 Task: Add a signature Megan Martinez containing Best wishes for a happy National Hug Day, Megan Martinez to email address softage.3@softage.net and add a label Home insurance
Action: Mouse moved to (129, 168)
Screenshot: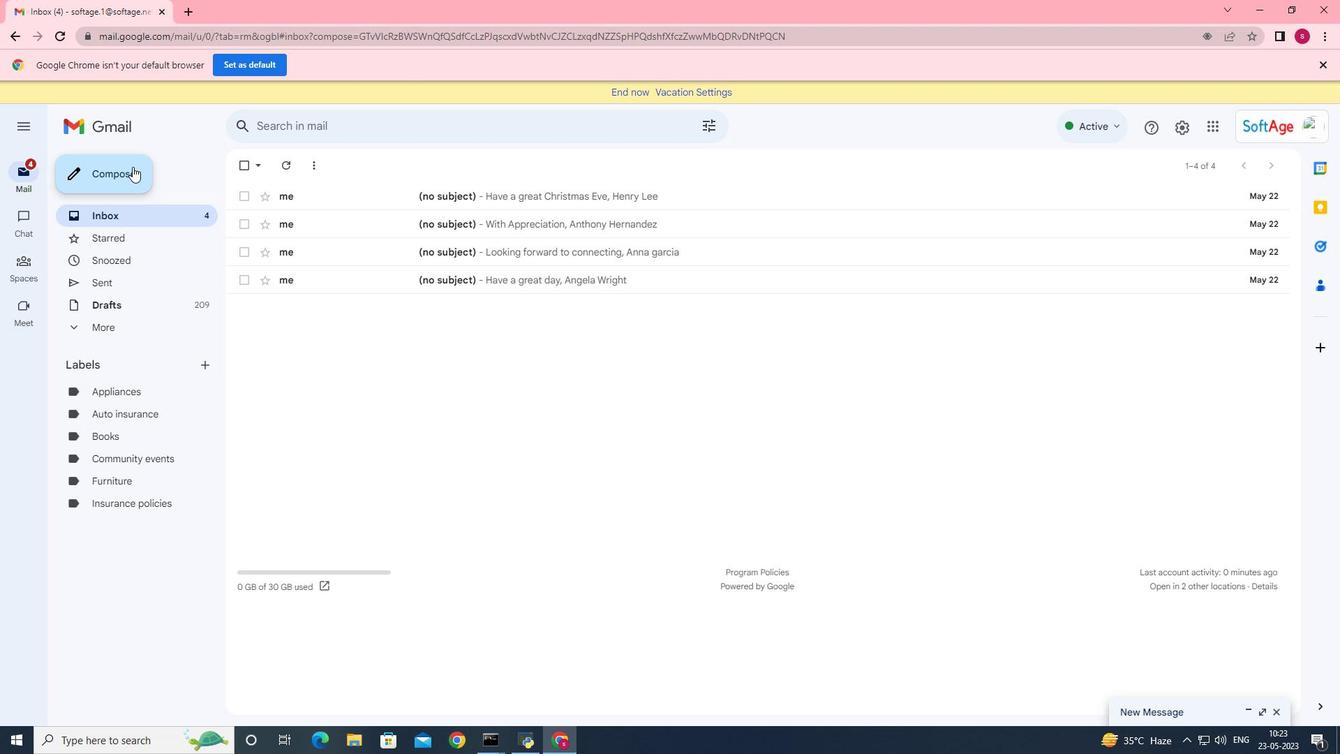 
Action: Mouse pressed left at (129, 168)
Screenshot: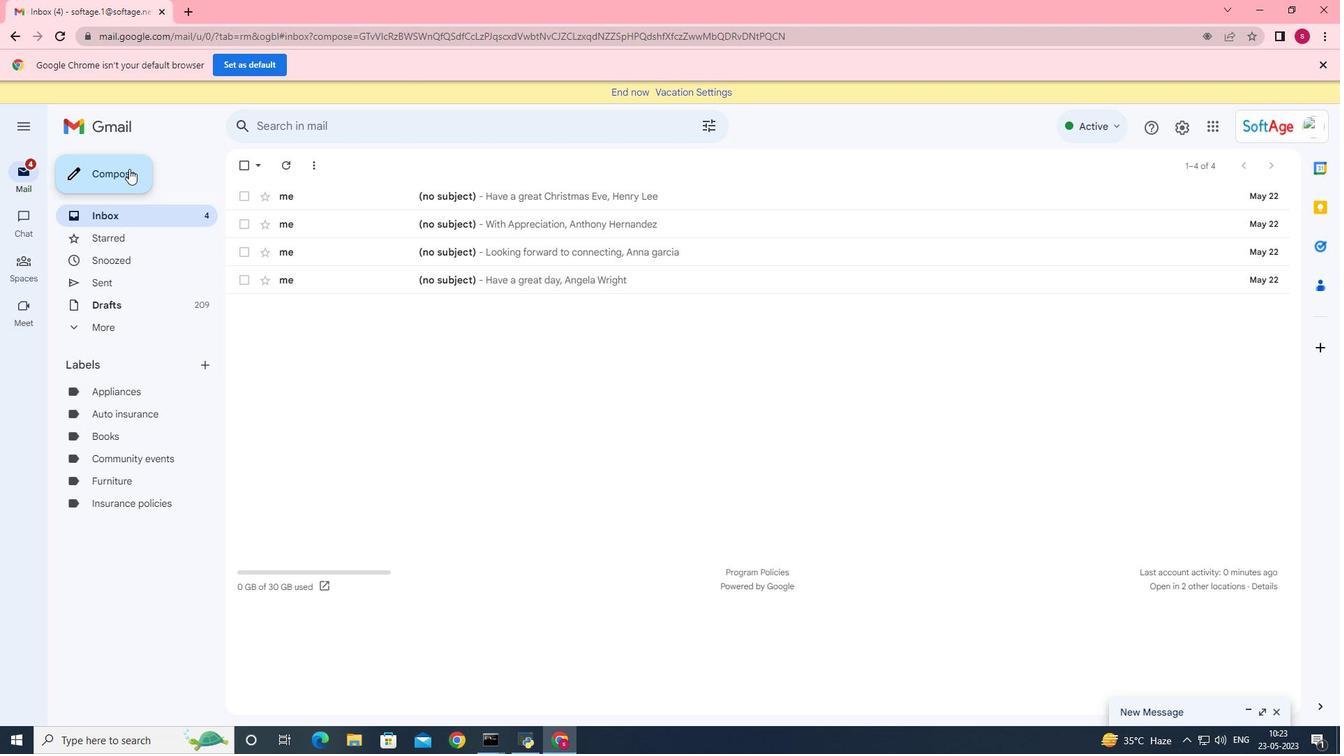 
Action: Mouse moved to (942, 703)
Screenshot: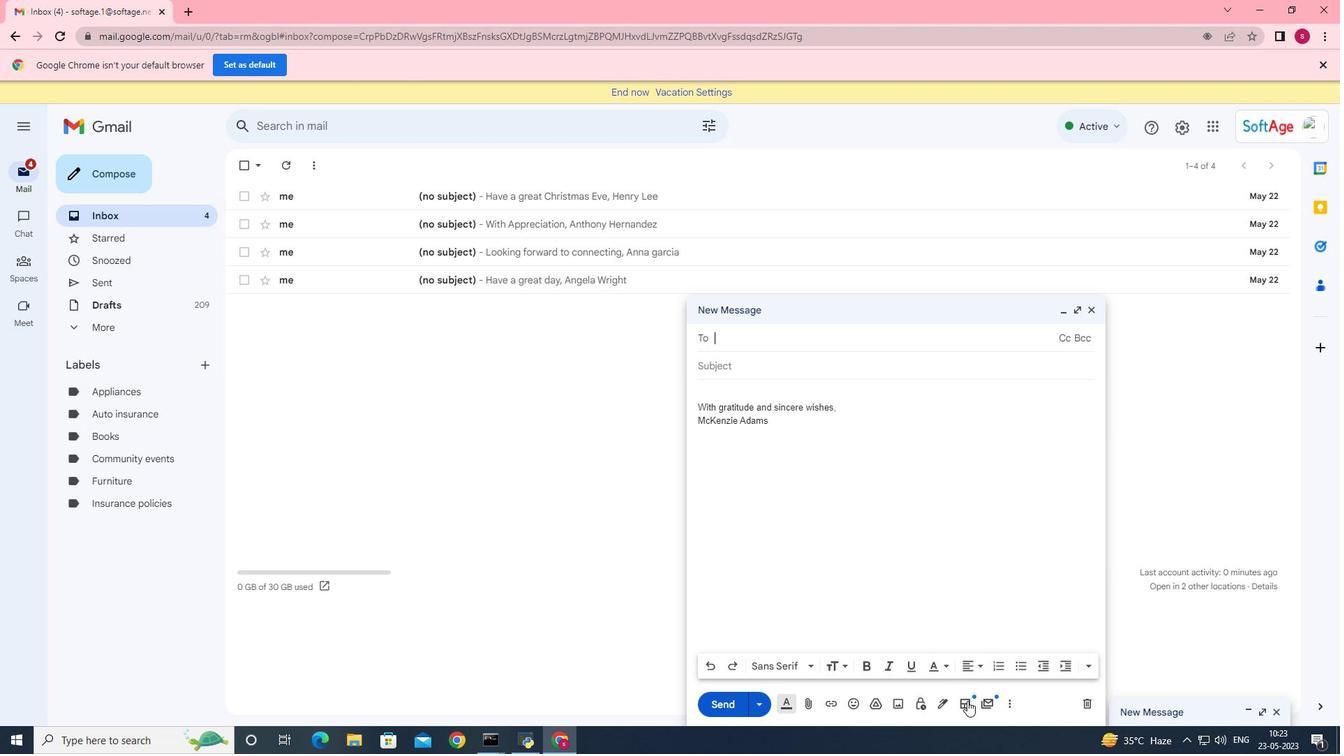 
Action: Mouse pressed left at (942, 703)
Screenshot: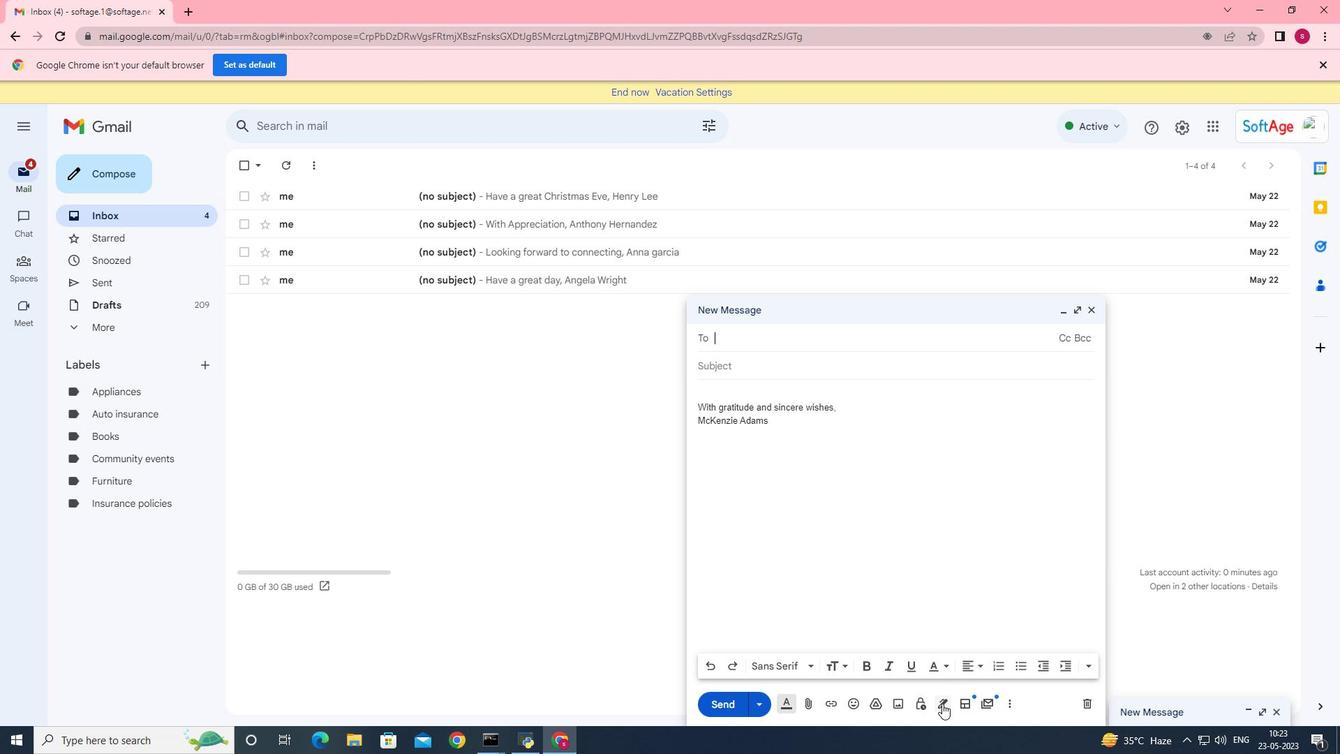 
Action: Mouse moved to (1003, 622)
Screenshot: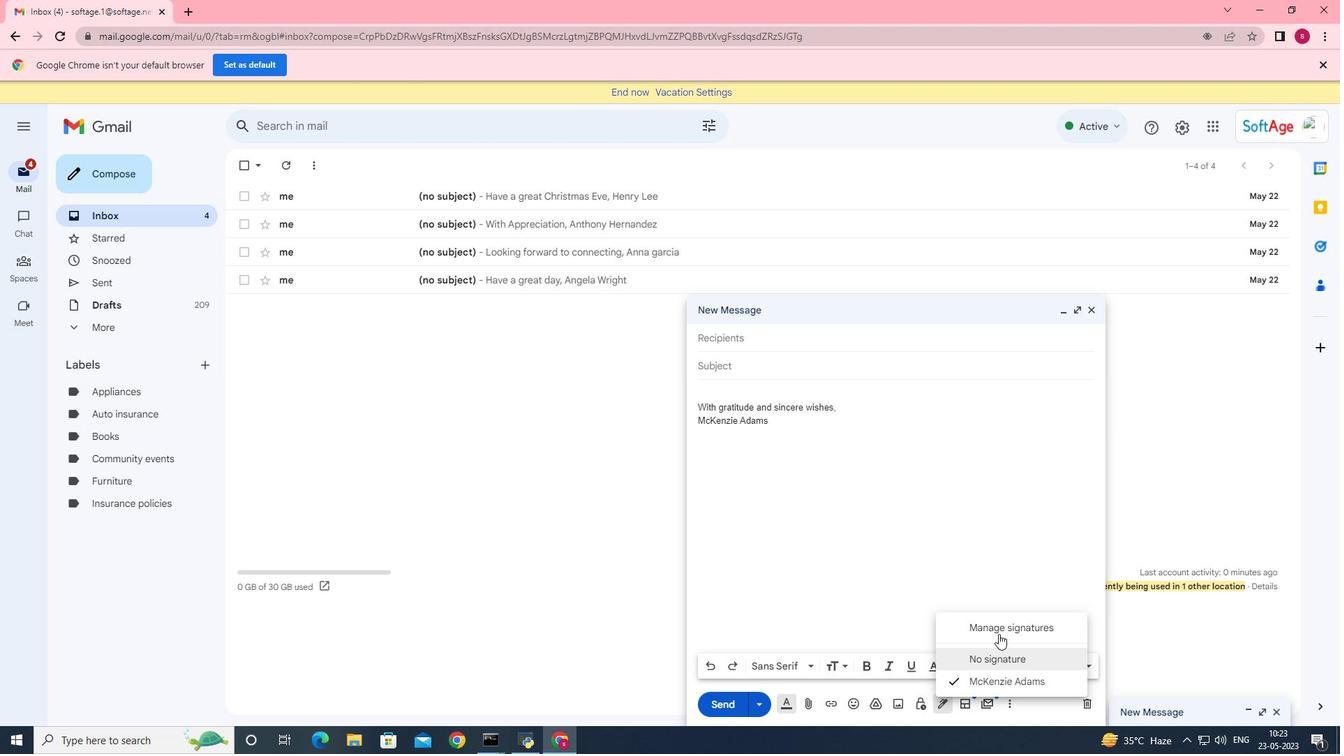 
Action: Mouse pressed left at (1003, 622)
Screenshot: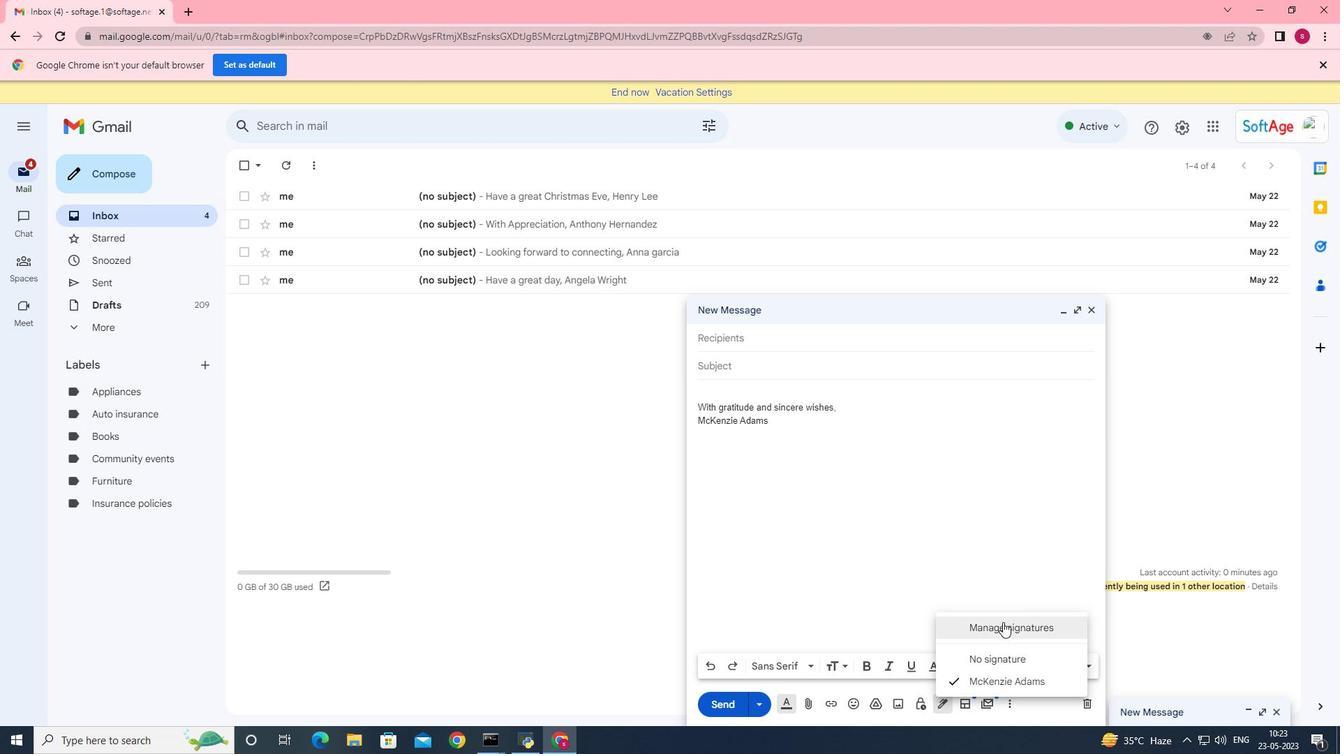 
Action: Mouse moved to (508, 437)
Screenshot: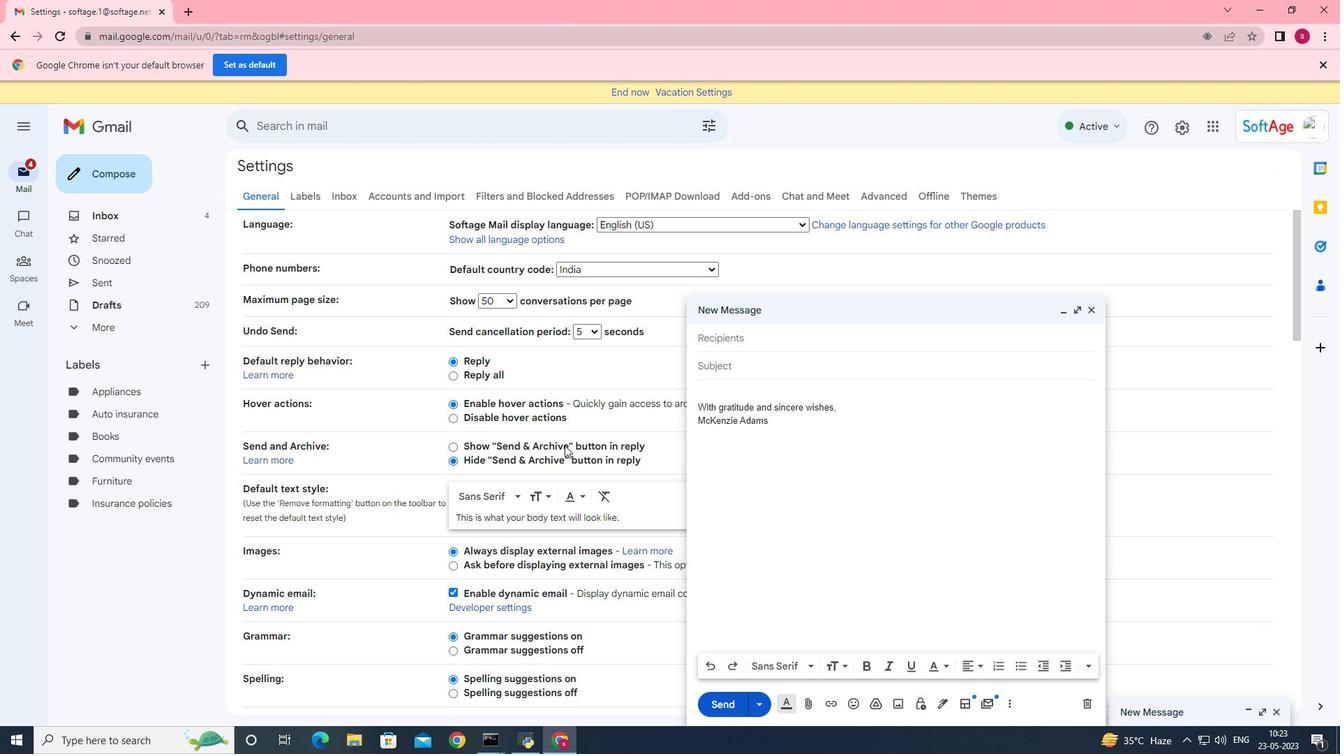 
Action: Mouse scrolled (508, 436) with delta (0, 0)
Screenshot: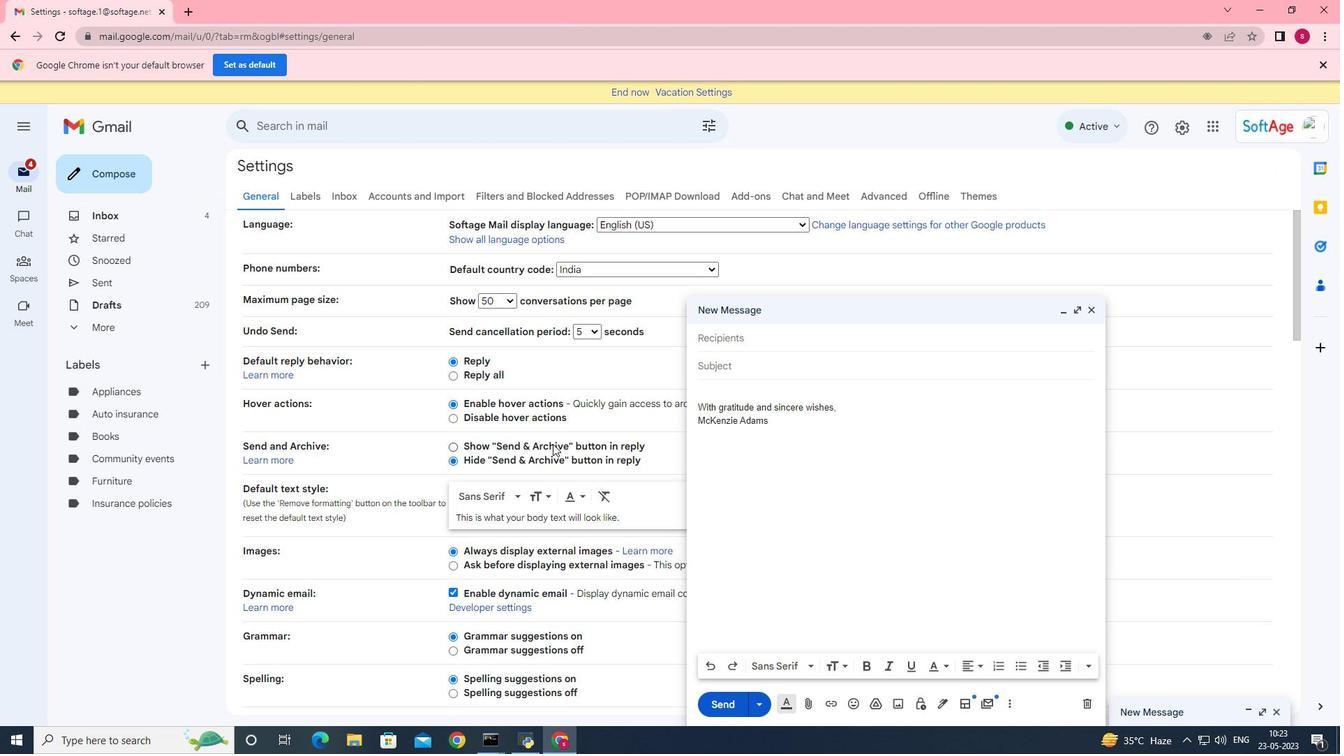 
Action: Mouse moved to (508, 437)
Screenshot: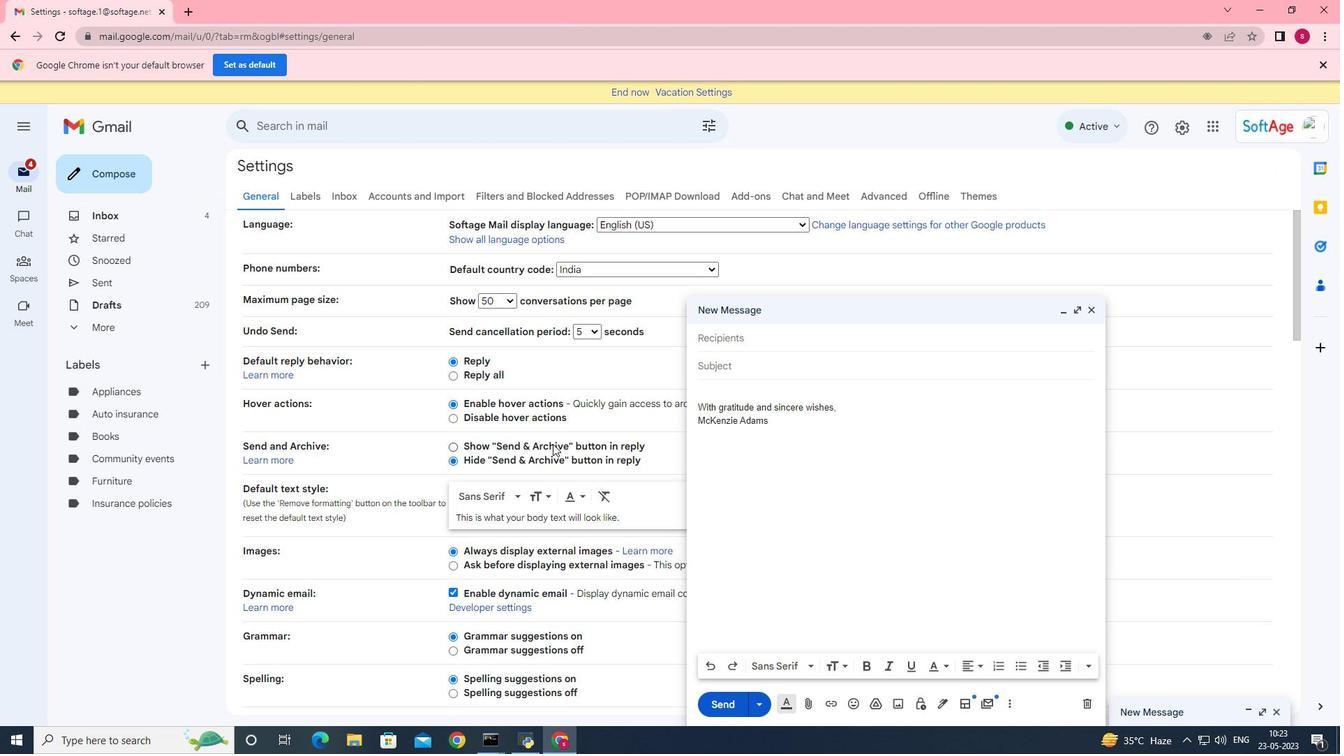 
Action: Mouse scrolled (508, 436) with delta (0, 0)
Screenshot: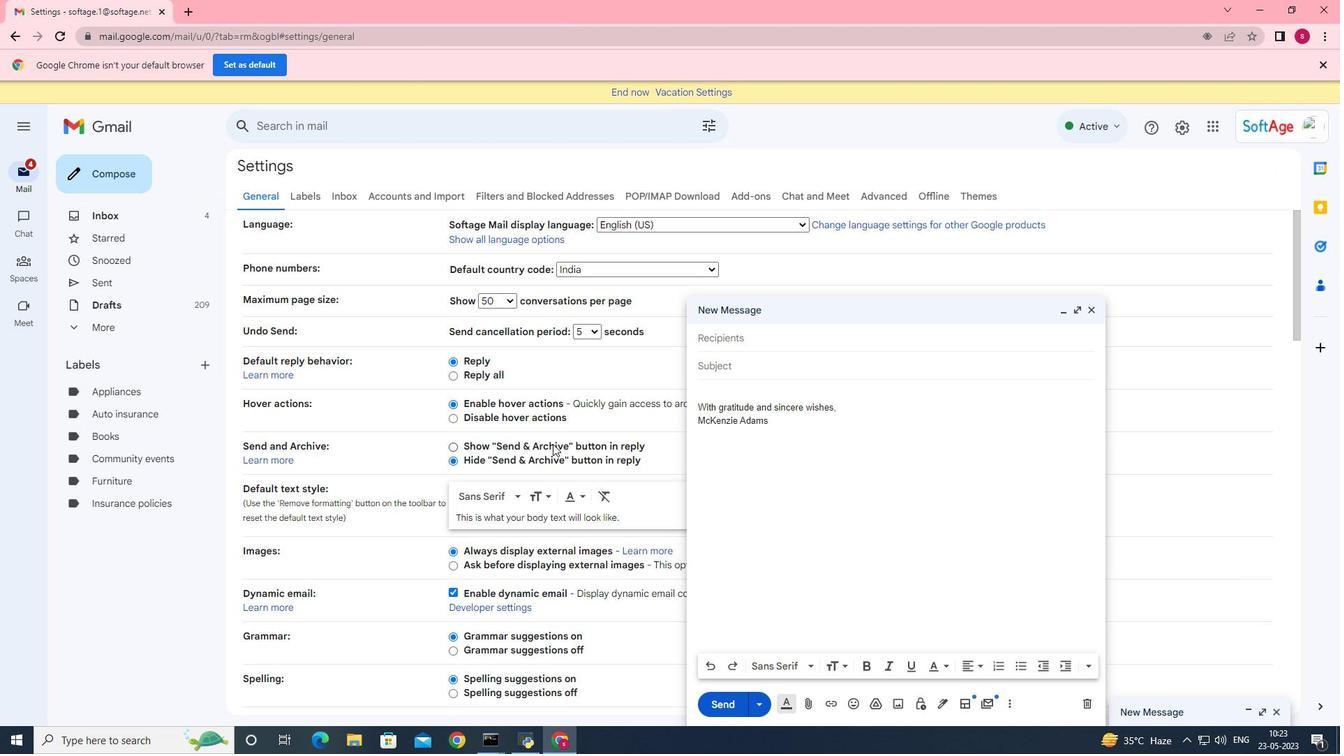 
Action: Mouse scrolled (508, 436) with delta (0, 0)
Screenshot: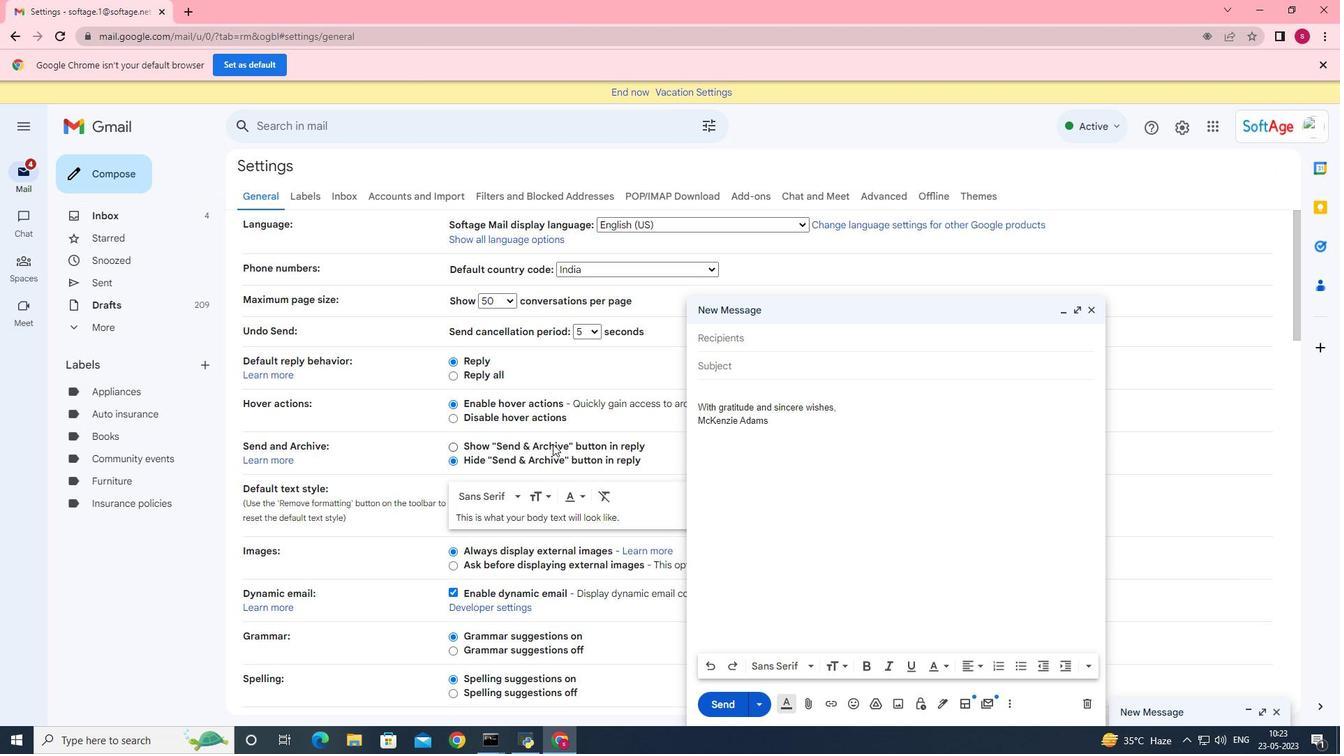 
Action: Mouse scrolled (508, 436) with delta (0, 0)
Screenshot: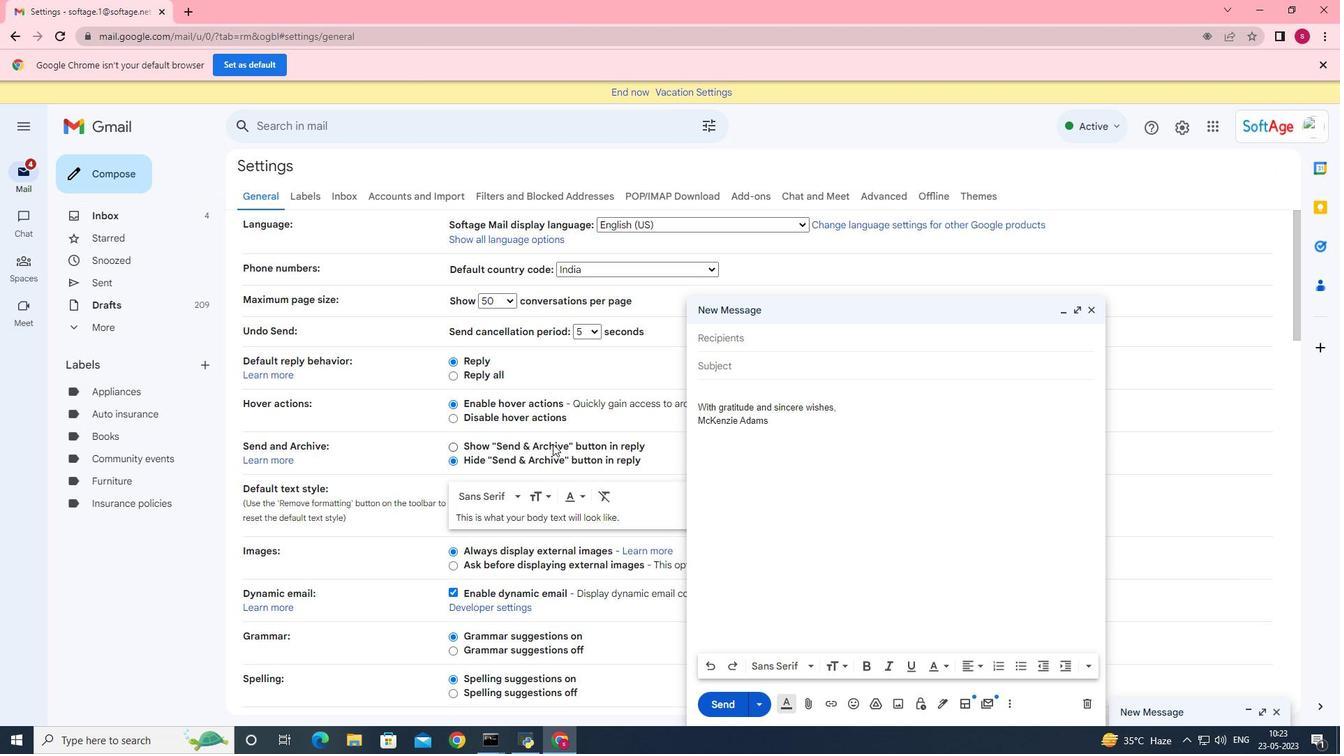 
Action: Mouse moved to (1094, 309)
Screenshot: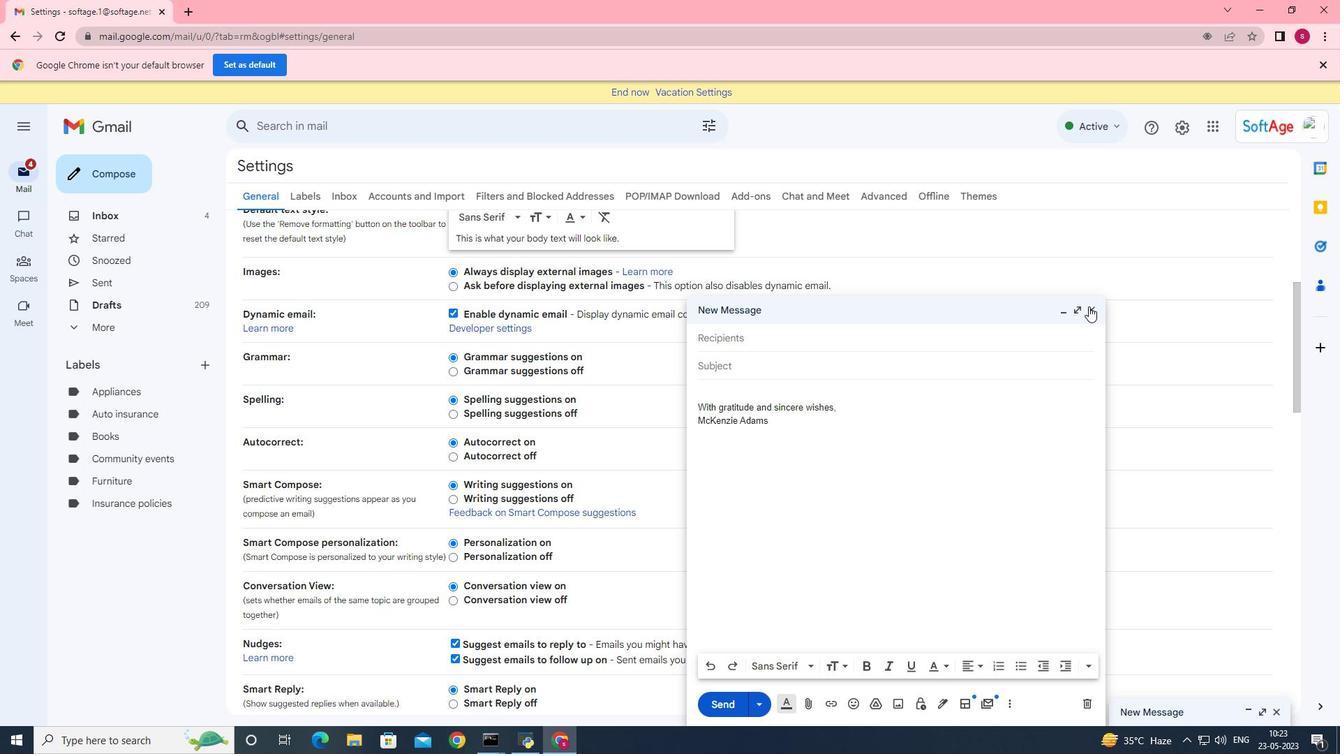 
Action: Mouse pressed left at (1094, 309)
Screenshot: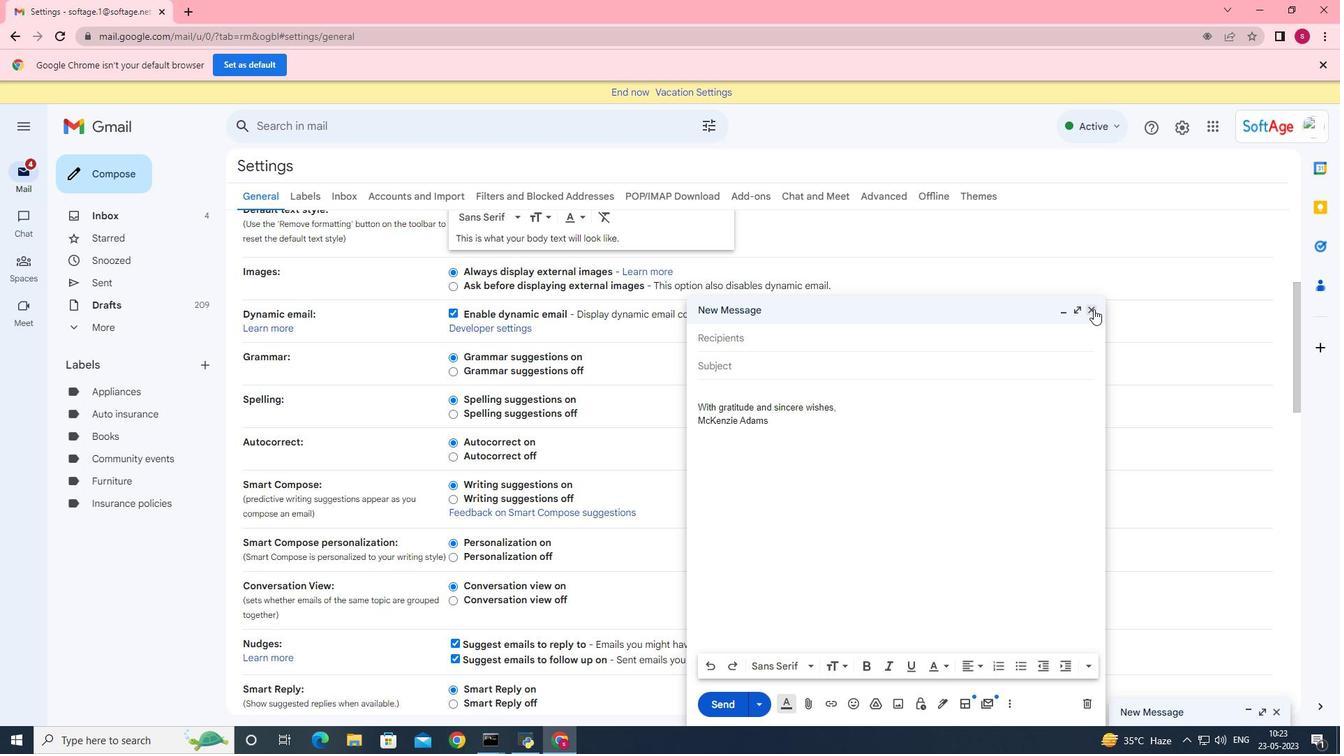 
Action: Mouse moved to (616, 457)
Screenshot: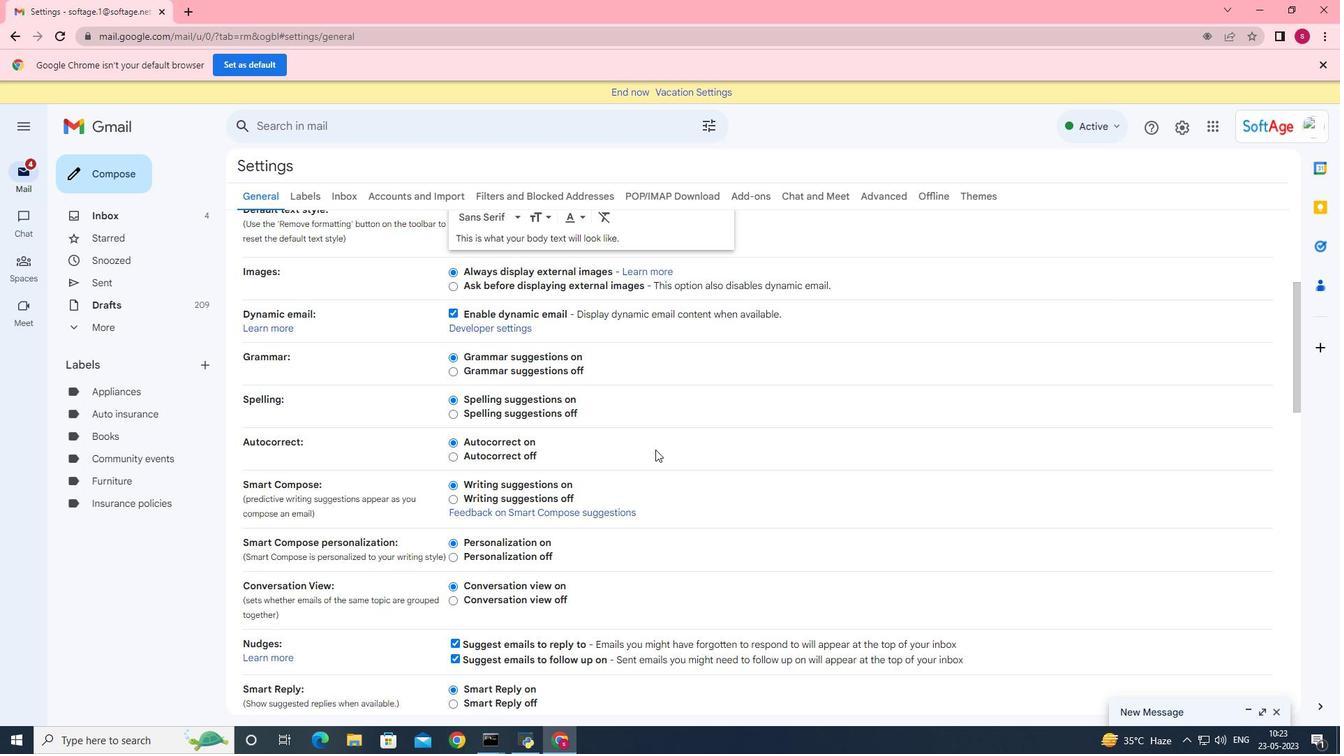 
Action: Mouse scrolled (625, 453) with delta (0, 0)
Screenshot: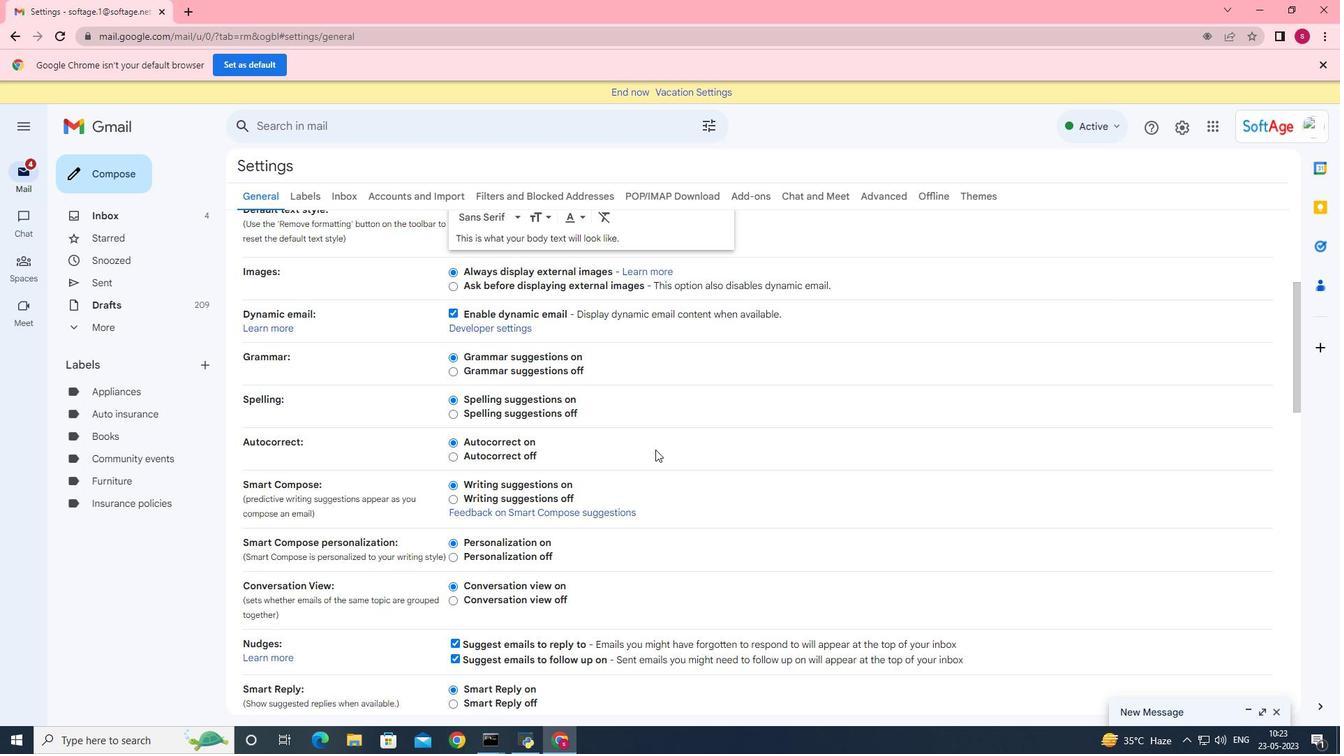 
Action: Mouse scrolled (619, 455) with delta (0, 0)
Screenshot: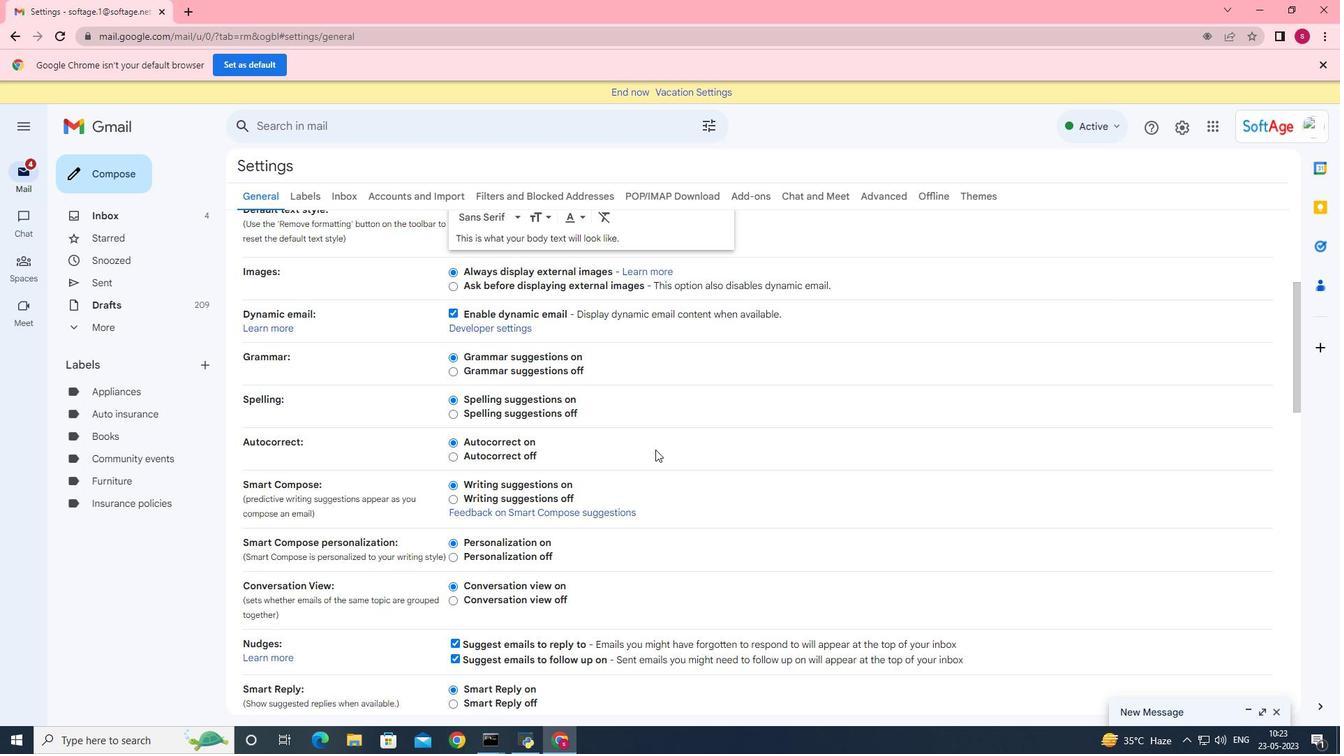 
Action: Mouse scrolled (617, 456) with delta (0, 0)
Screenshot: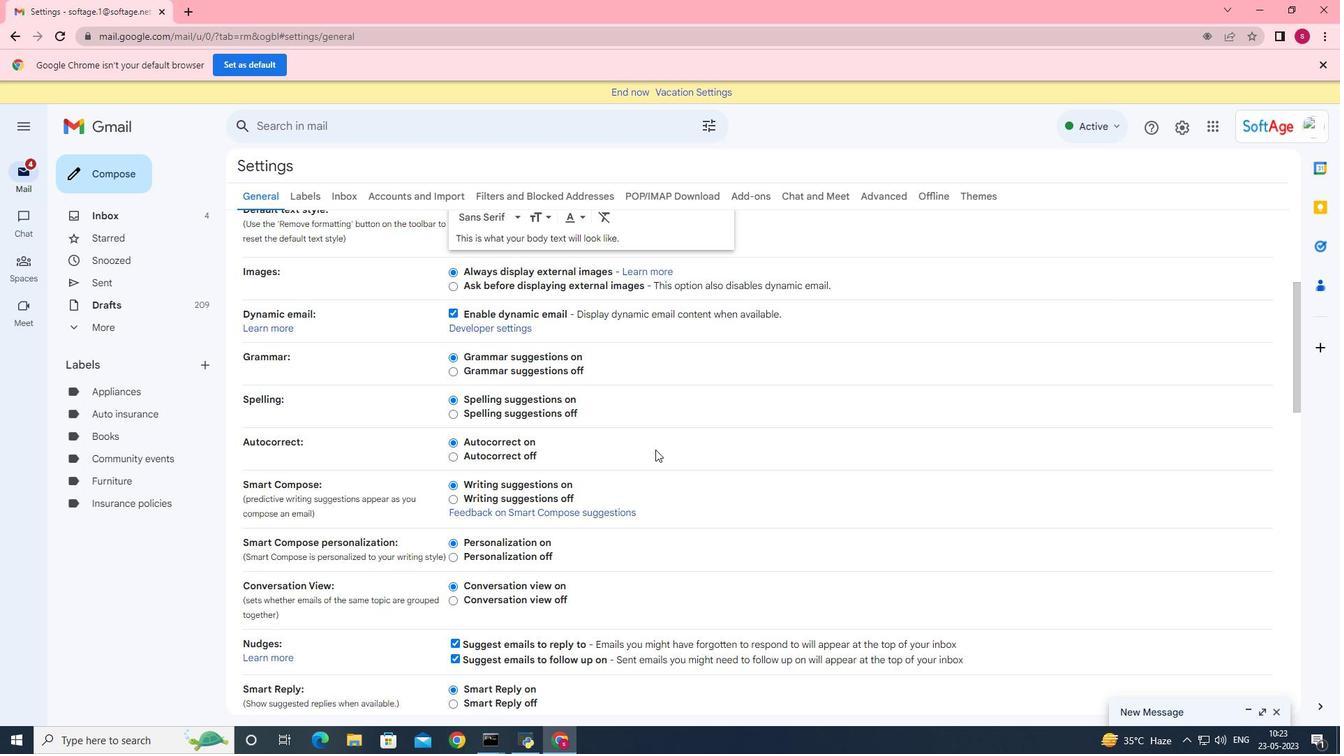 
Action: Mouse moved to (613, 459)
Screenshot: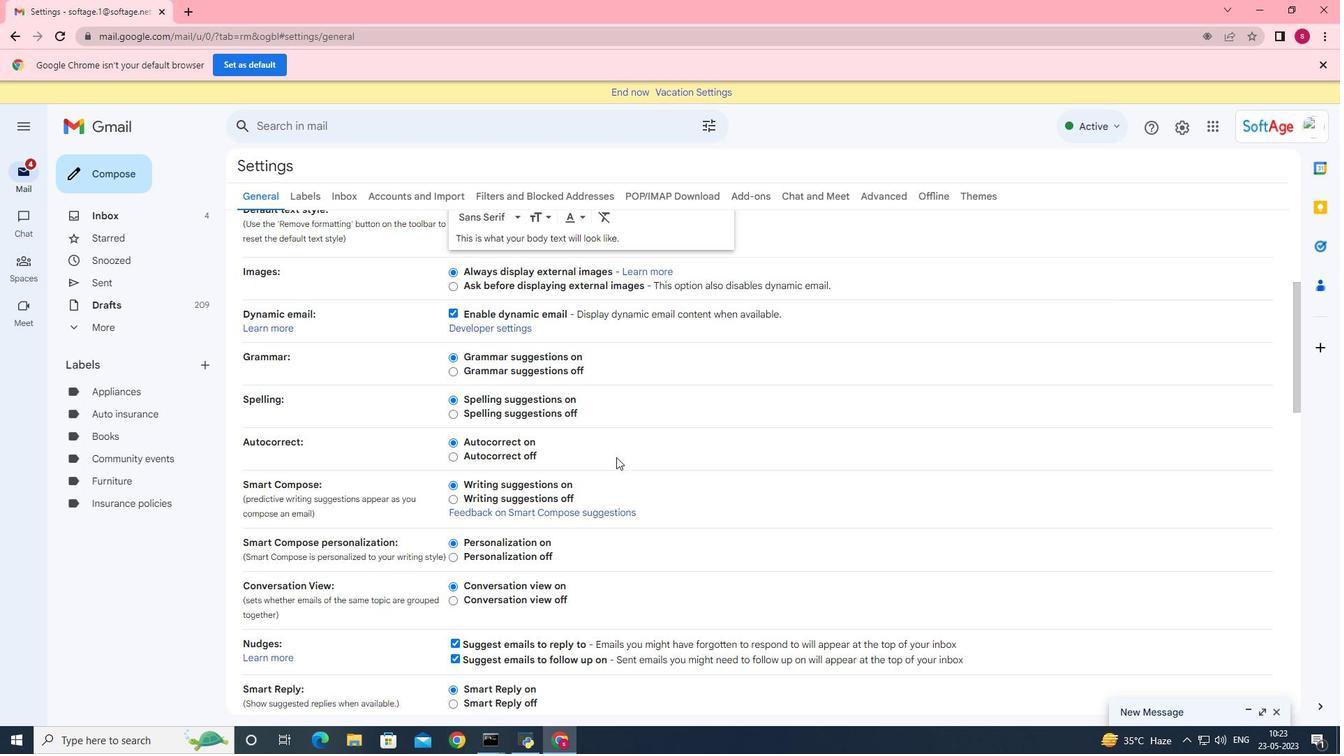 
Action: Mouse scrolled (613, 458) with delta (0, 0)
Screenshot: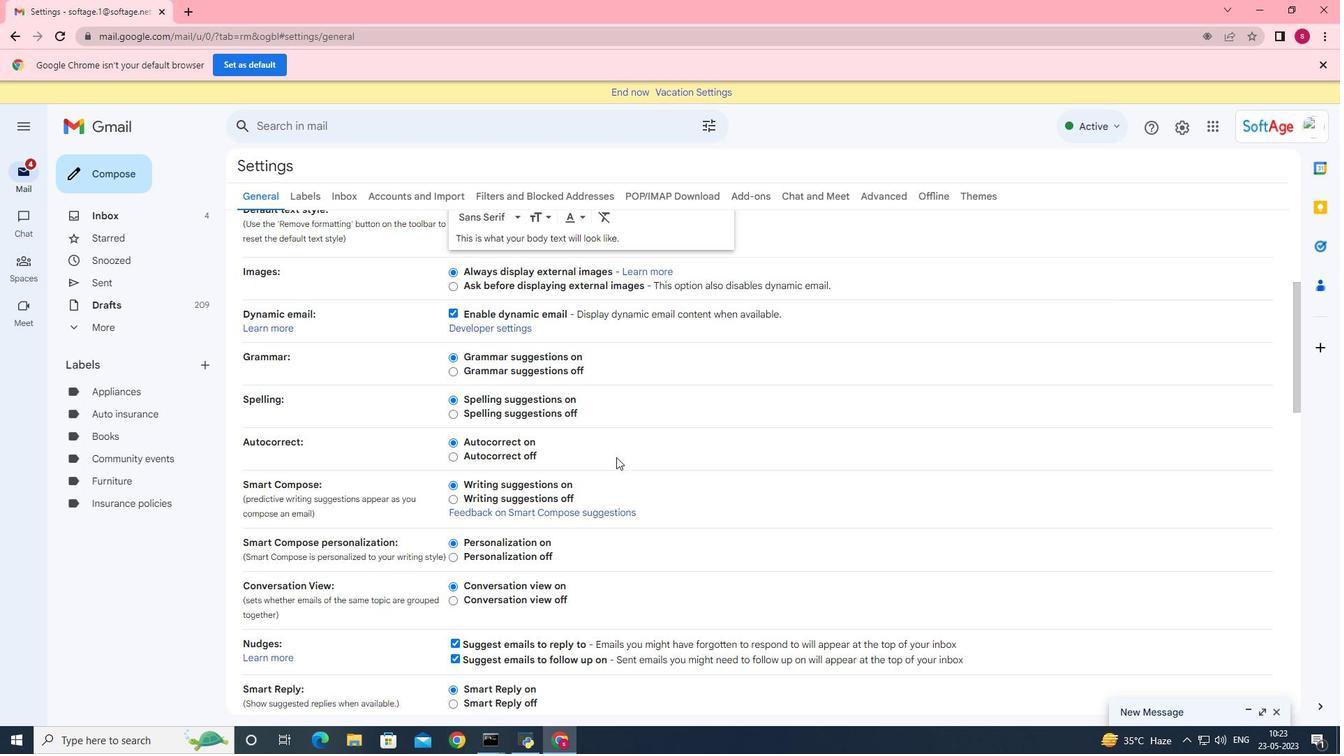 
Action: Mouse moved to (606, 462)
Screenshot: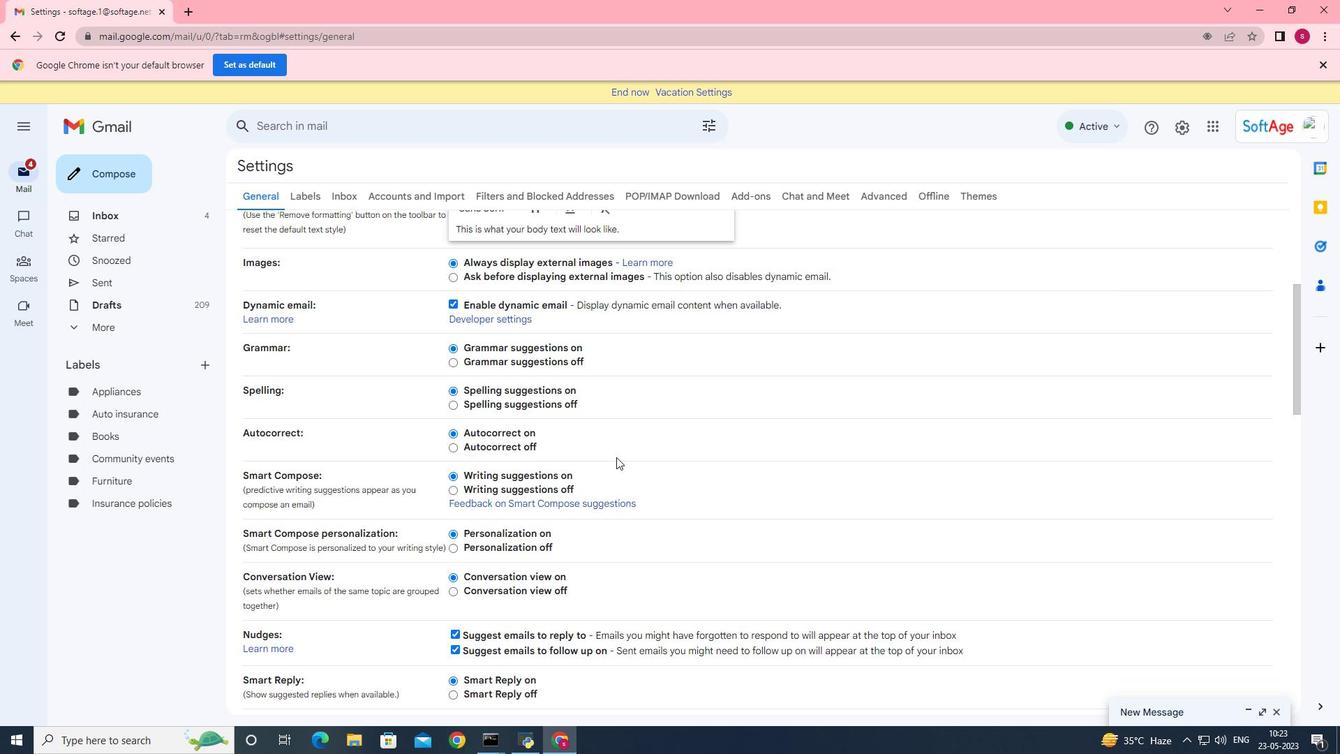 
Action: Mouse scrolled (606, 461) with delta (0, 0)
Screenshot: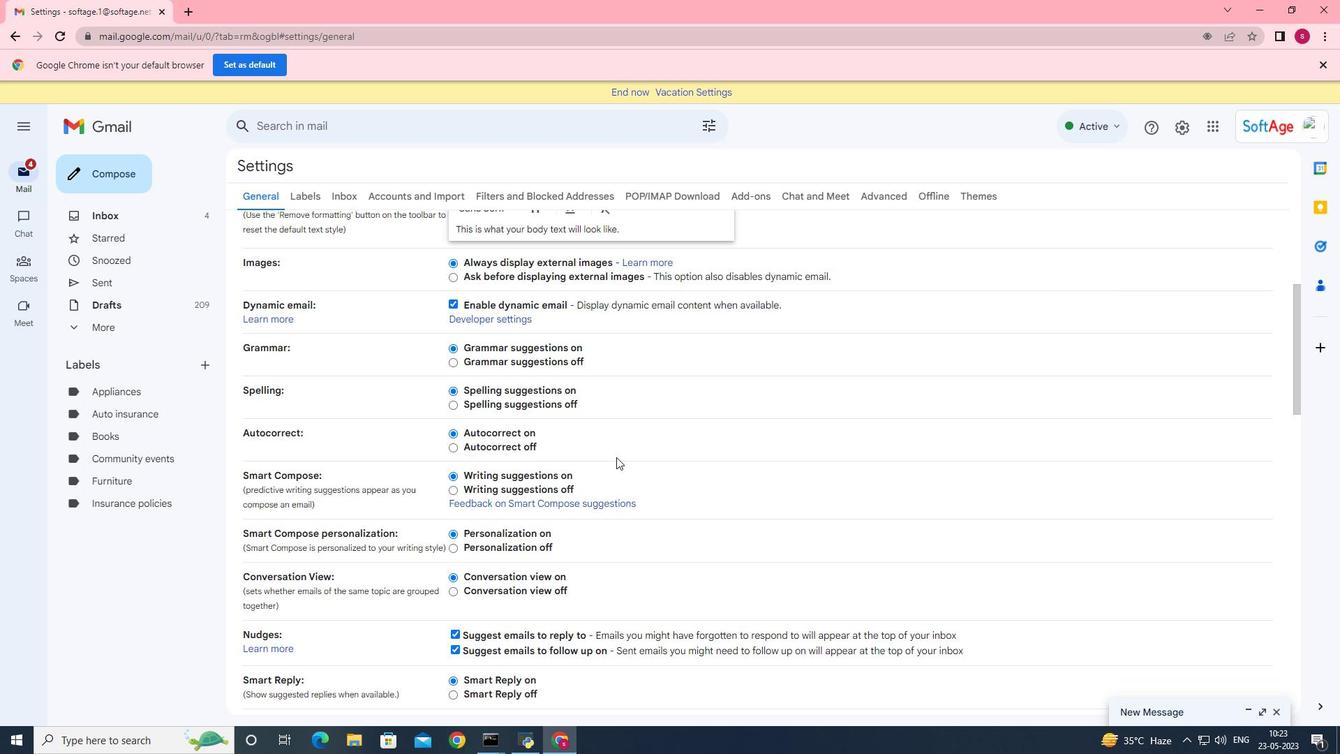 
Action: Mouse moved to (595, 467)
Screenshot: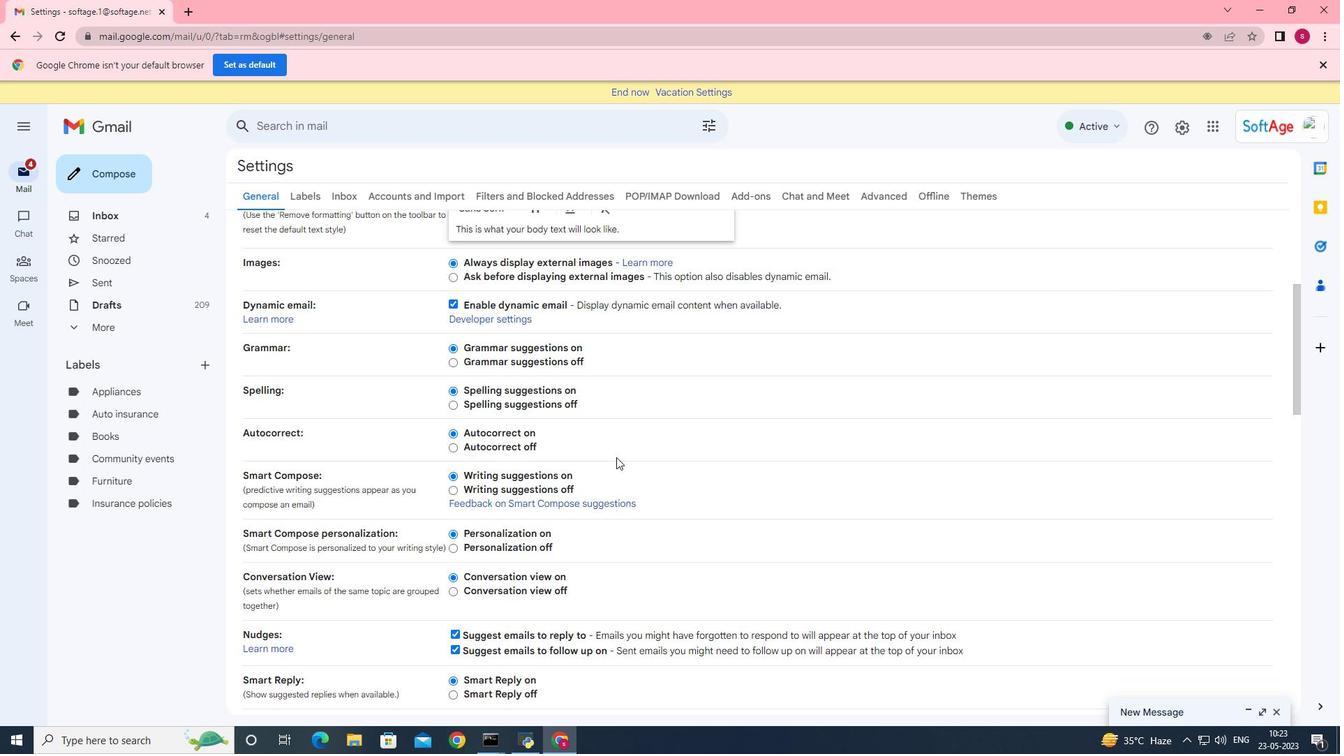 
Action: Mouse scrolled (595, 467) with delta (0, 0)
Screenshot: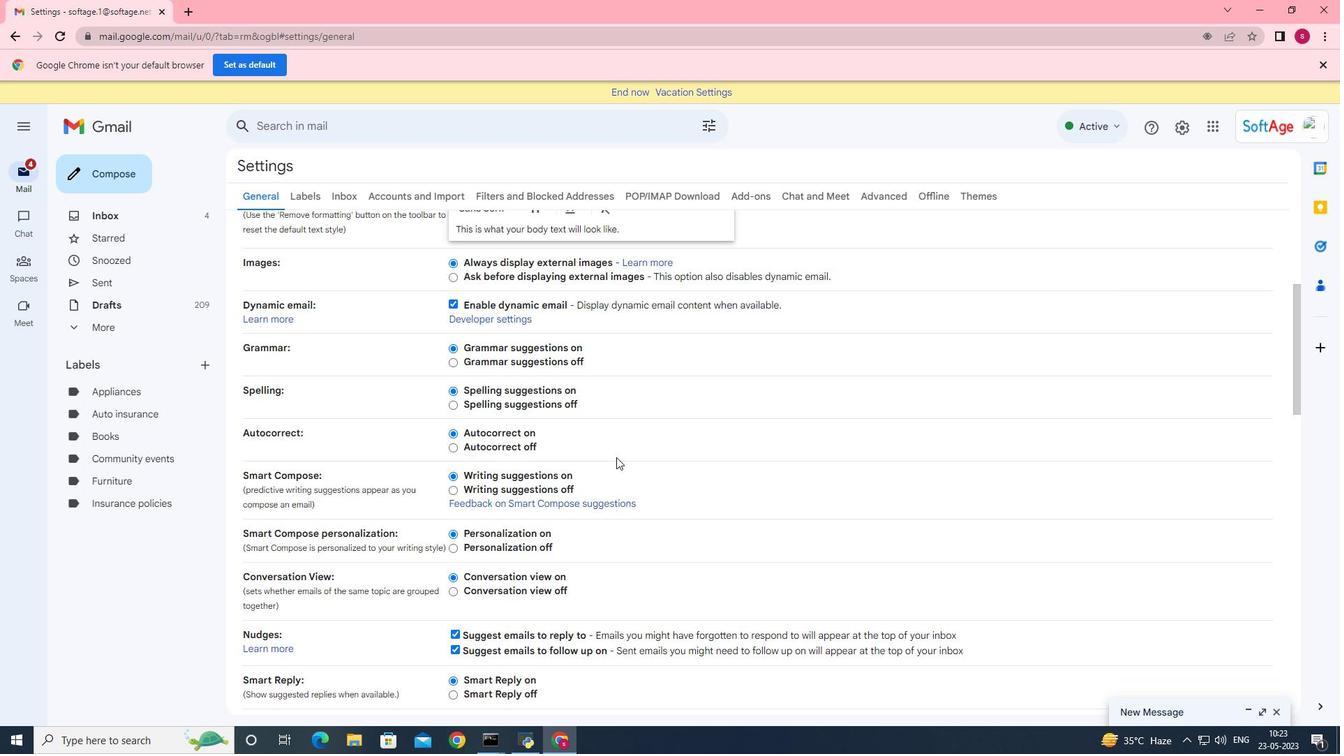 
Action: Mouse moved to (587, 468)
Screenshot: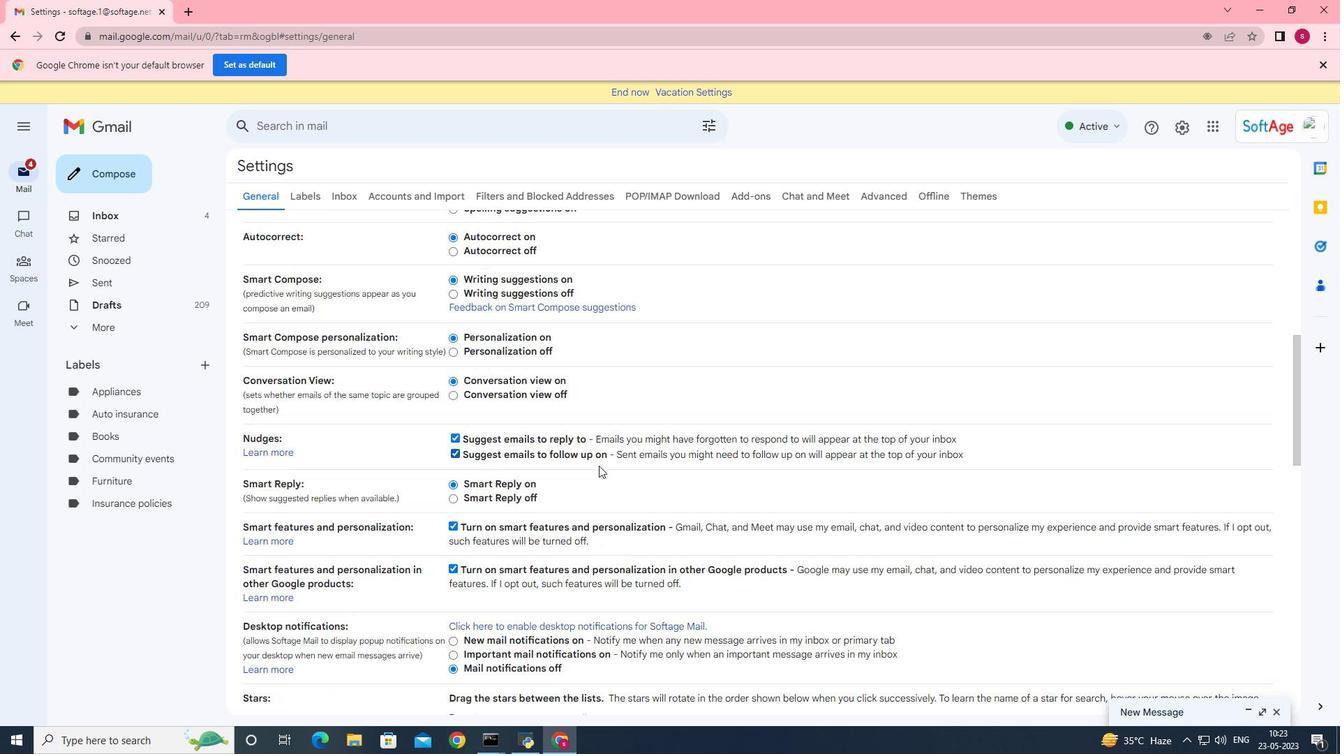 
Action: Mouse scrolled (587, 467) with delta (0, 0)
Screenshot: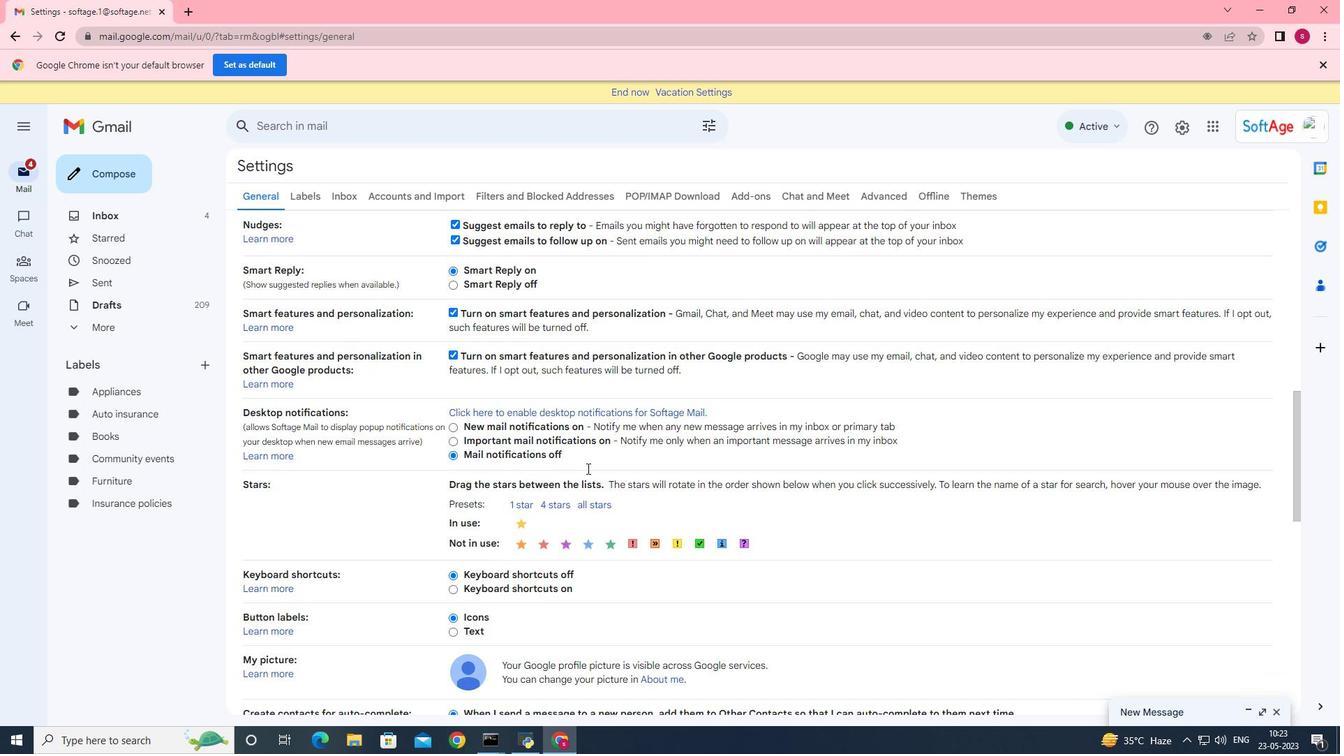 
Action: Mouse scrolled (587, 467) with delta (0, 0)
Screenshot: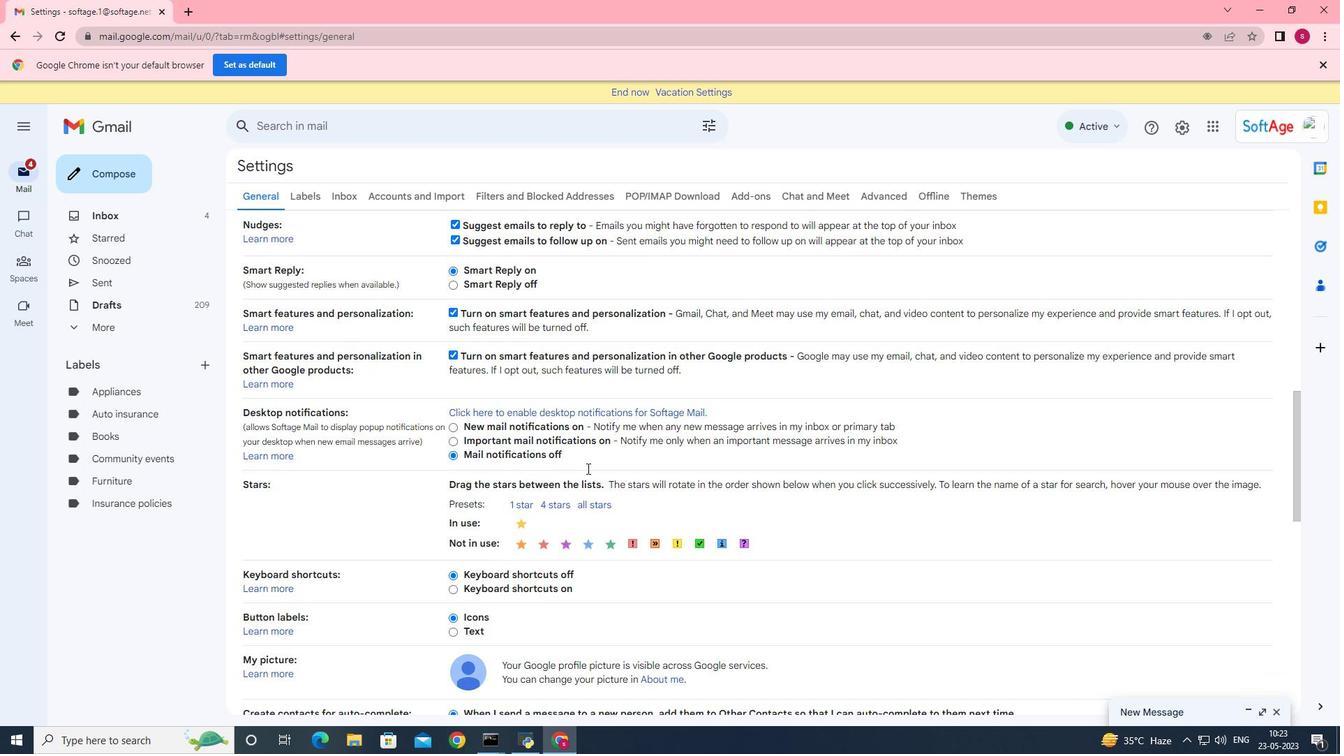 
Action: Mouse scrolled (587, 467) with delta (0, 0)
Screenshot: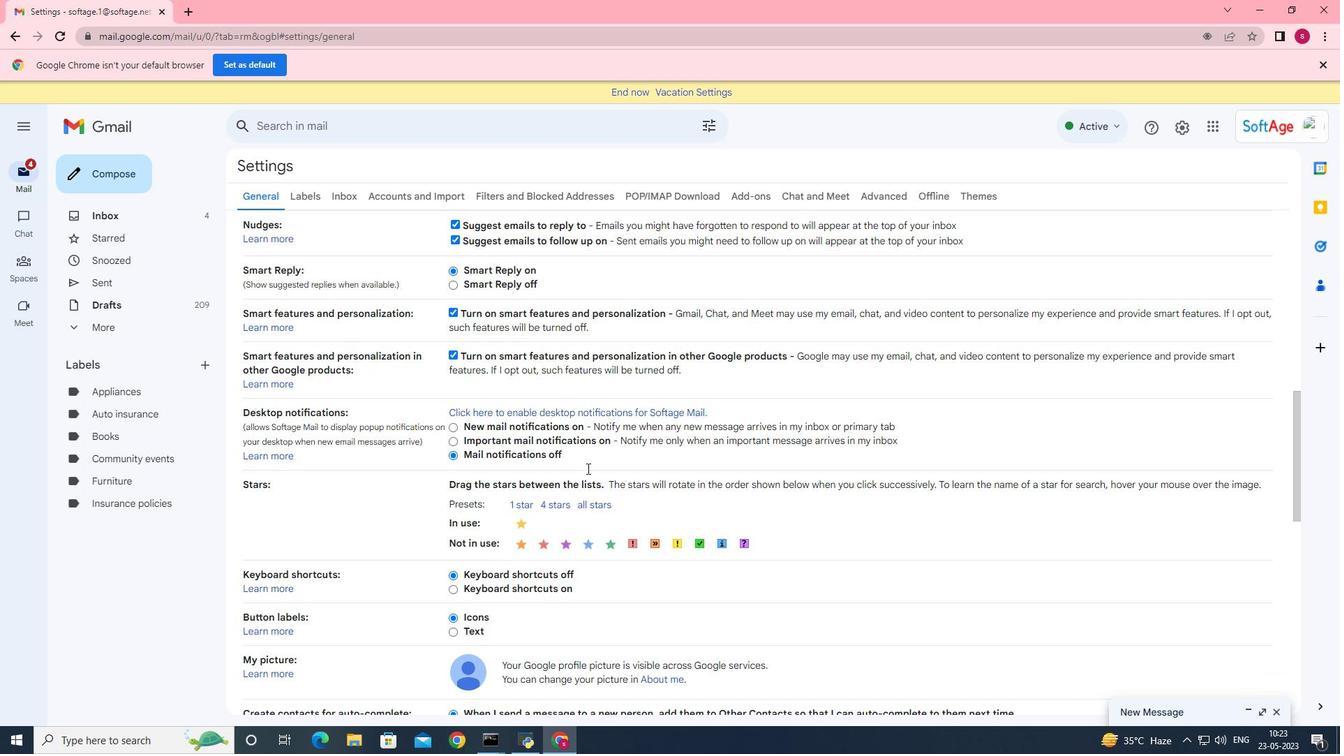 
Action: Mouse moved to (606, 554)
Screenshot: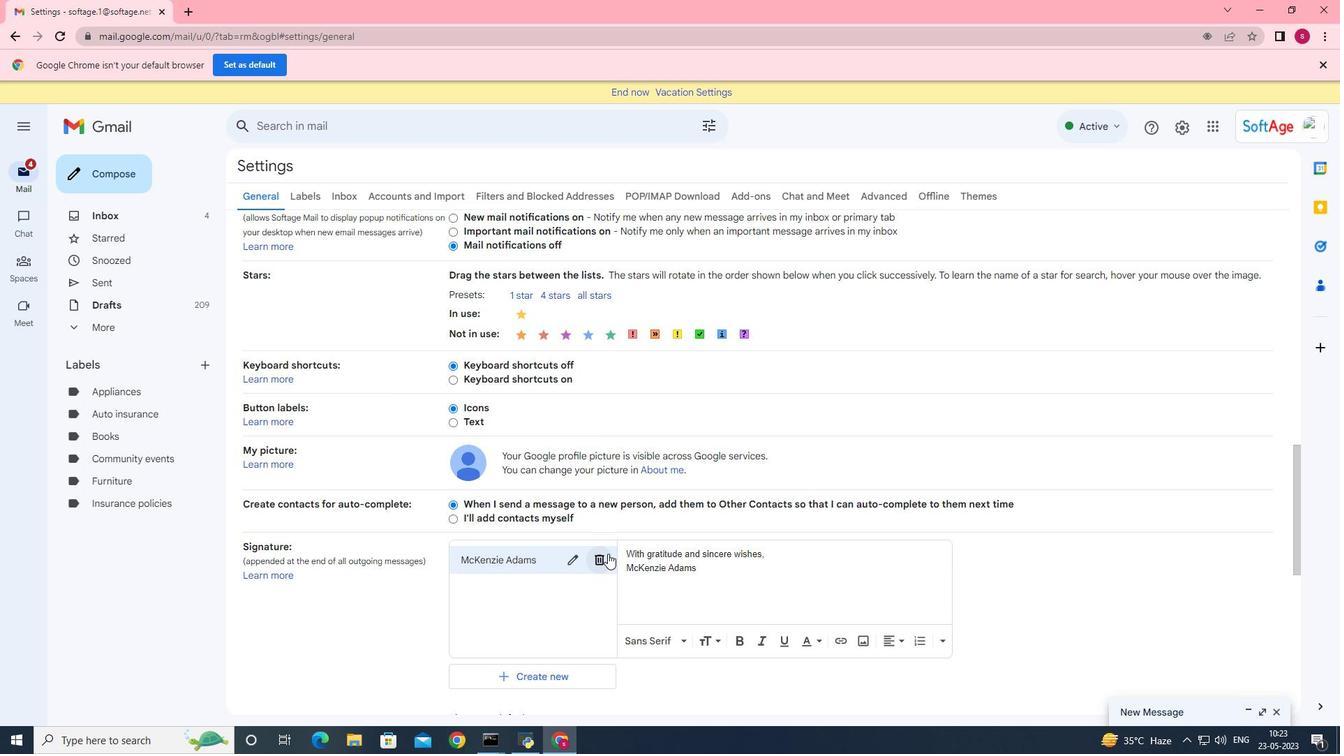 
Action: Mouse pressed left at (606, 554)
Screenshot: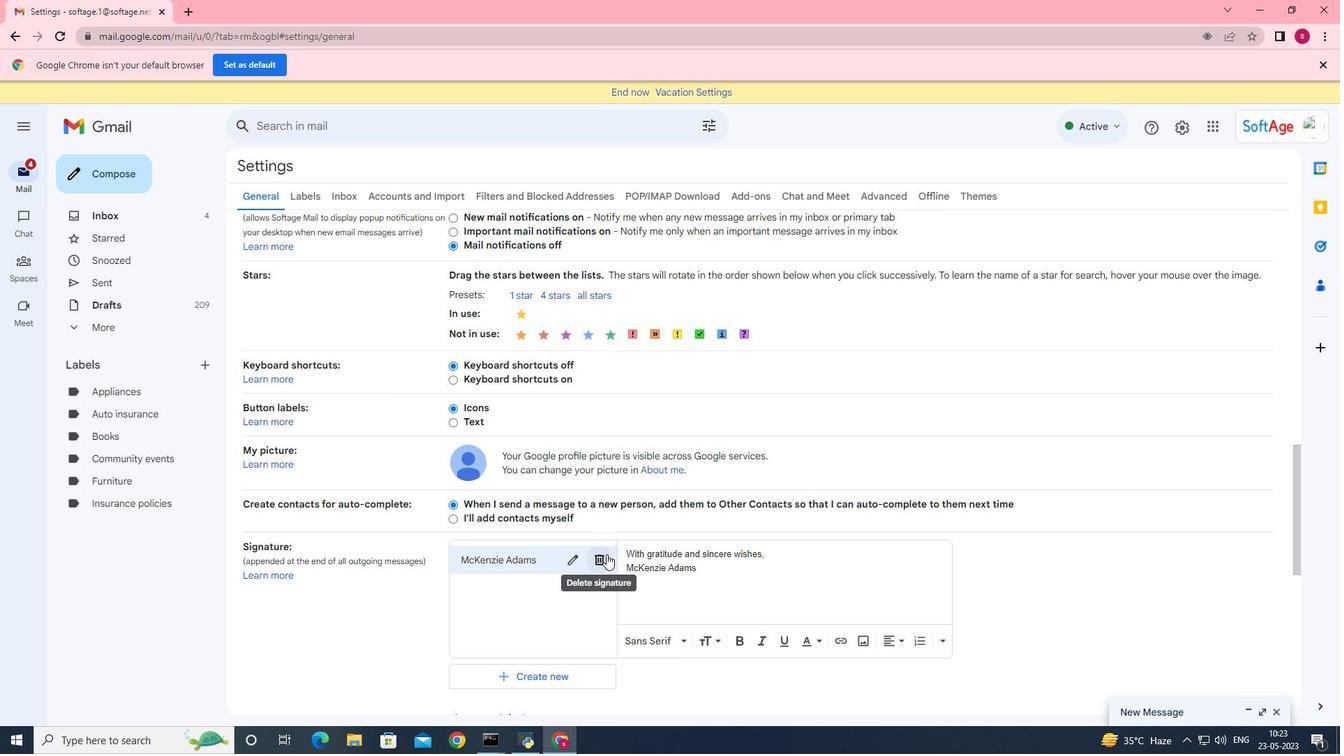 
Action: Mouse moved to (814, 429)
Screenshot: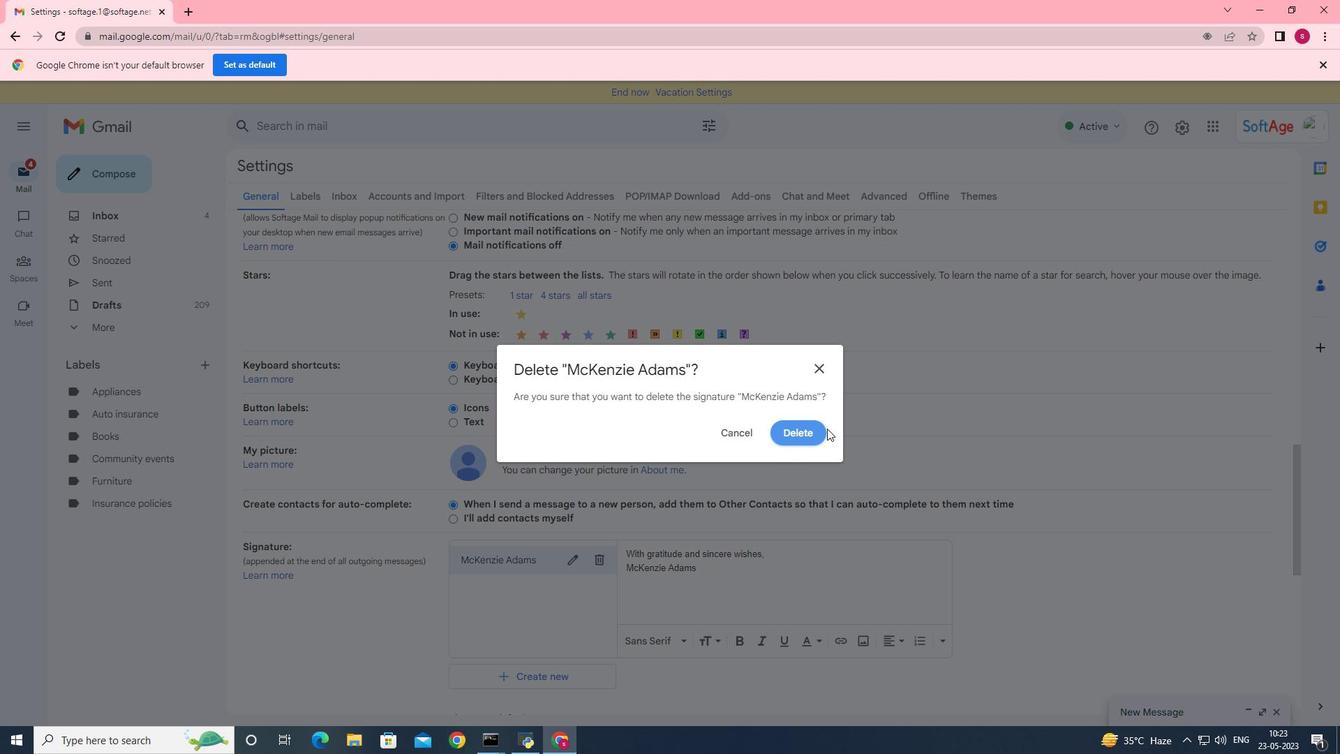 
Action: Mouse pressed left at (814, 429)
Screenshot: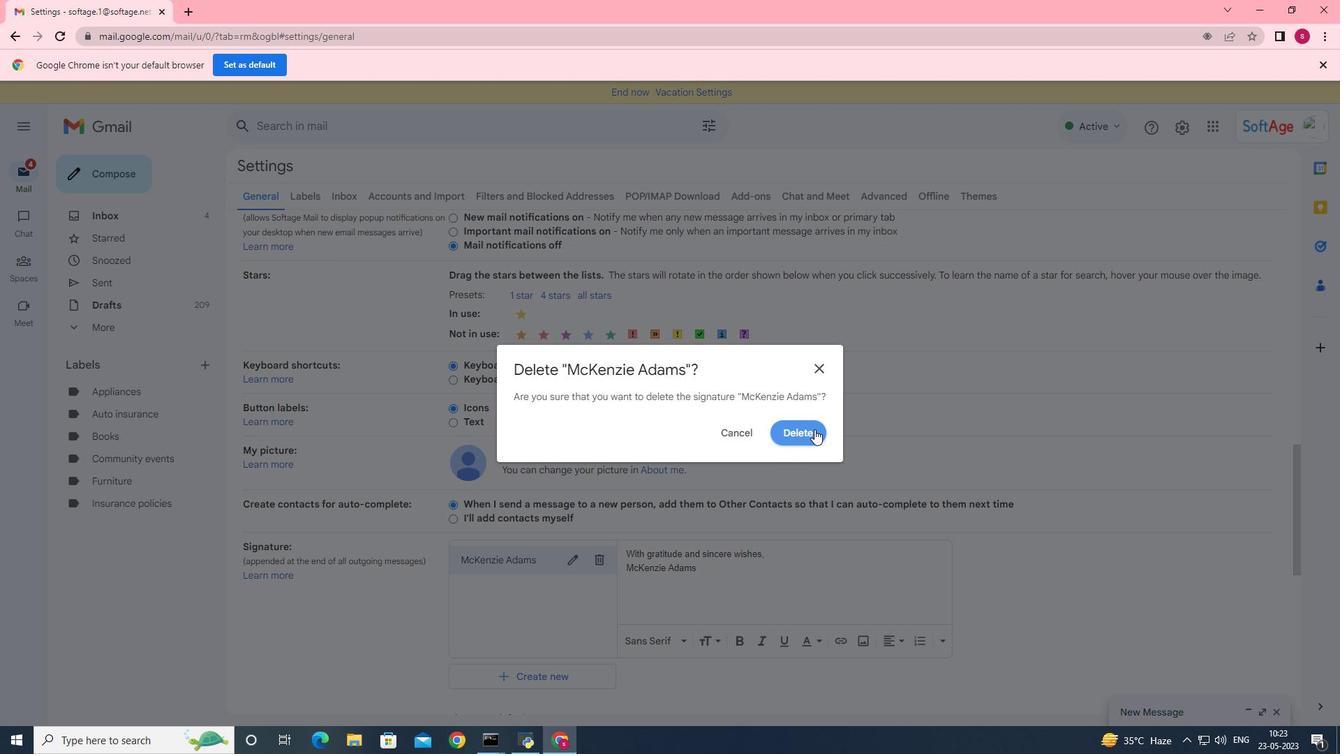 
Action: Mouse moved to (1281, 709)
Screenshot: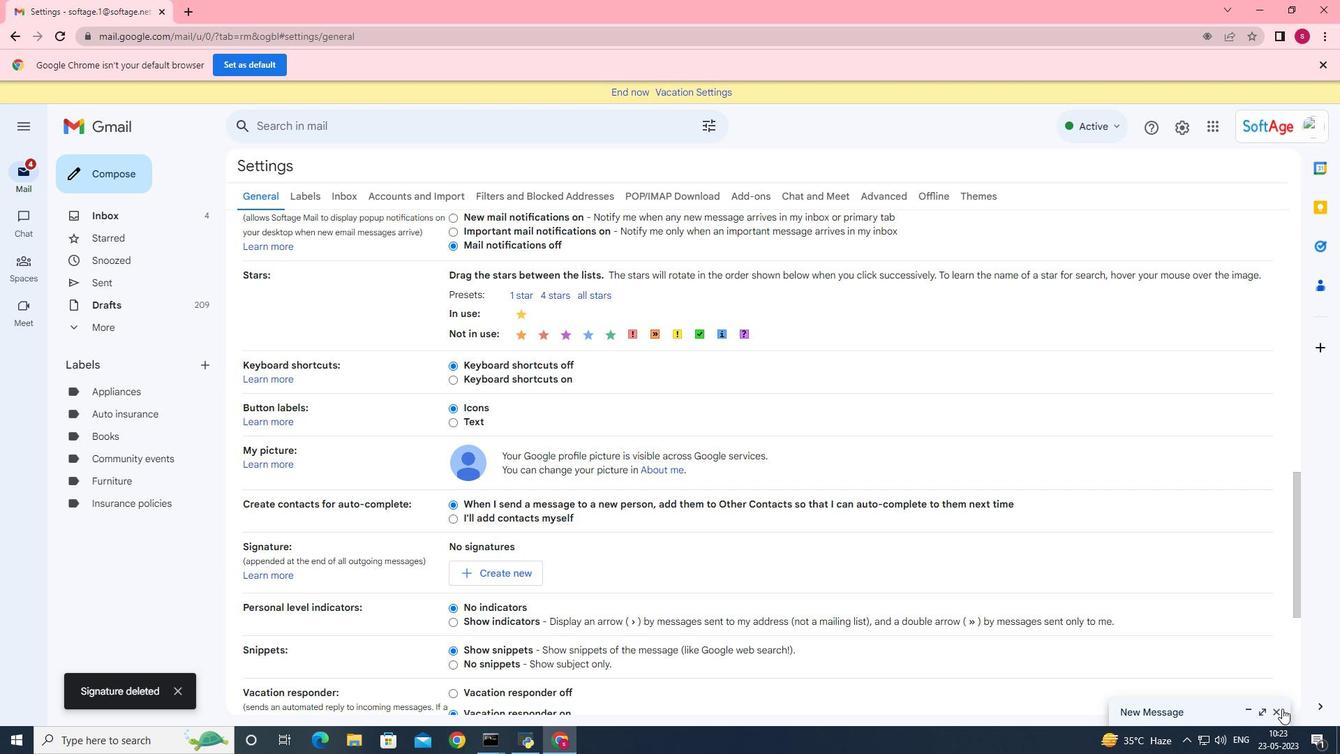 
Action: Mouse pressed left at (1281, 709)
Screenshot: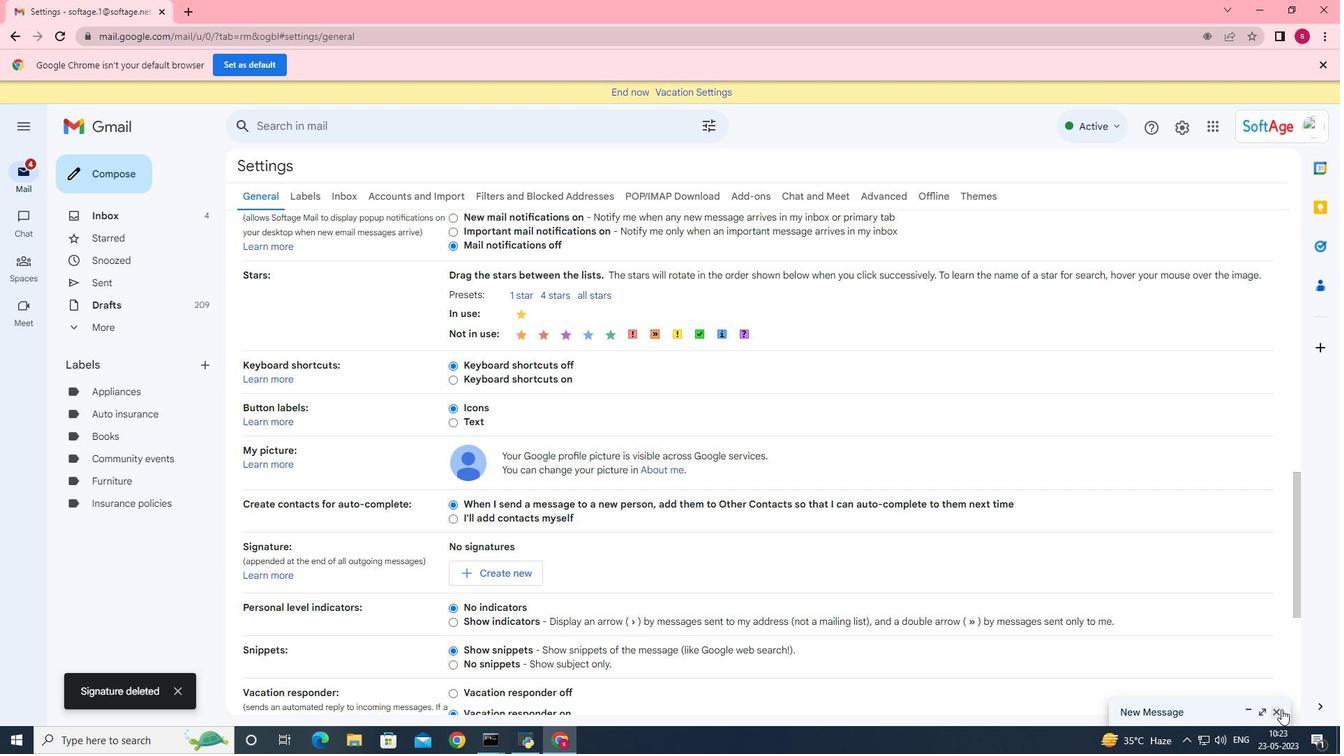 
Action: Mouse moved to (478, 573)
Screenshot: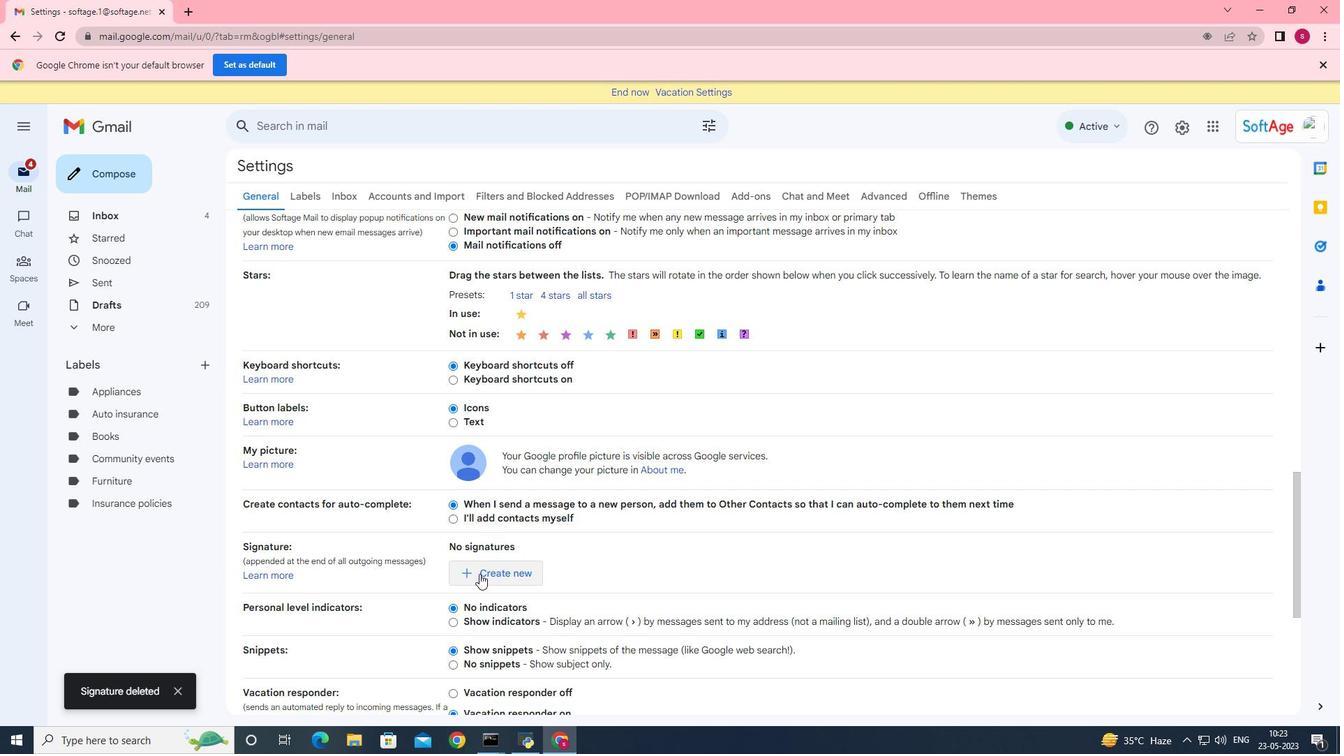 
Action: Mouse pressed left at (478, 573)
Screenshot: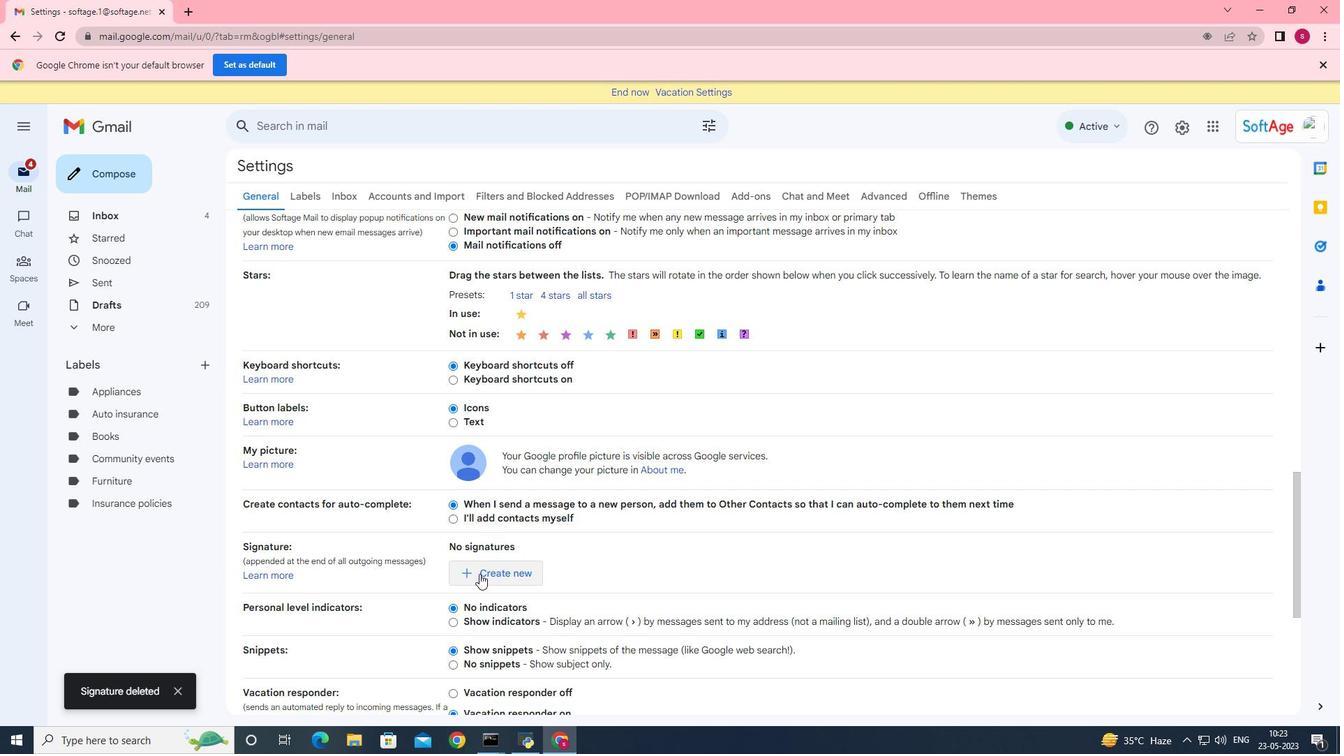 
Action: Mouse moved to (616, 395)
Screenshot: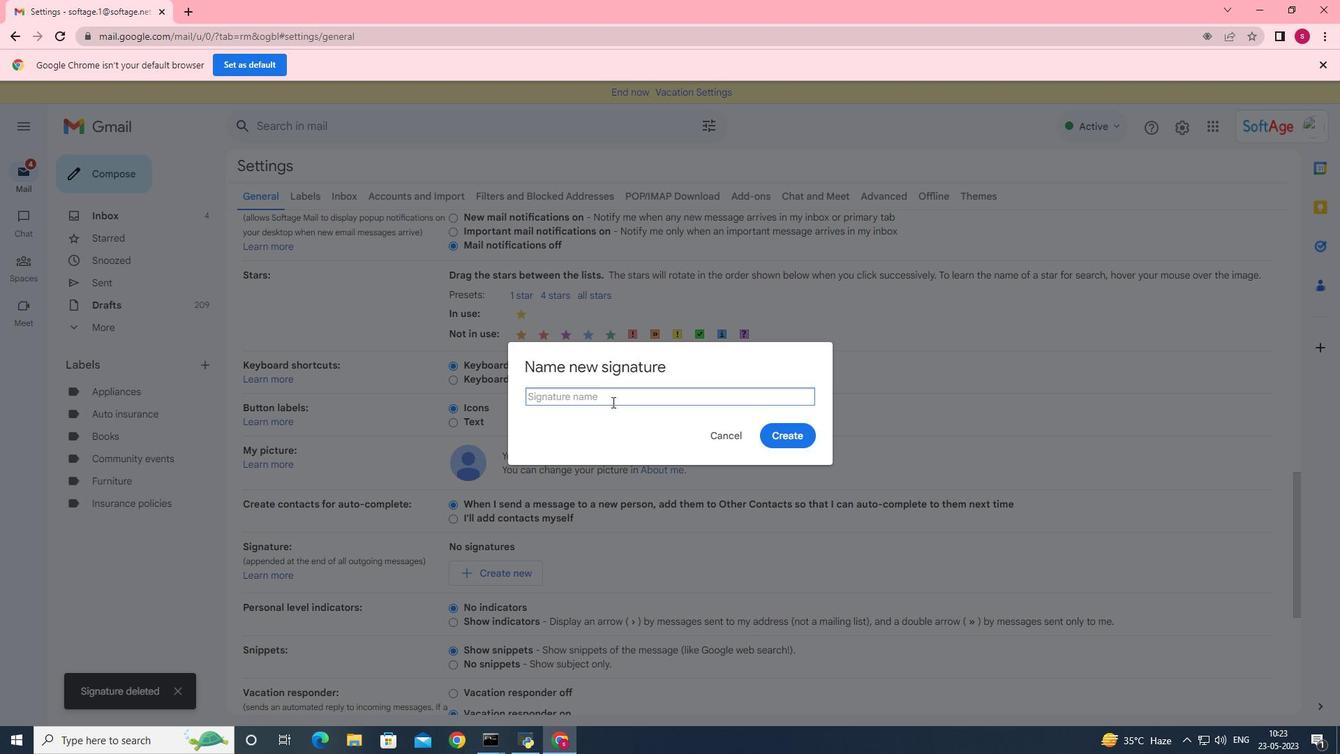 
Action: Mouse pressed left at (616, 395)
Screenshot: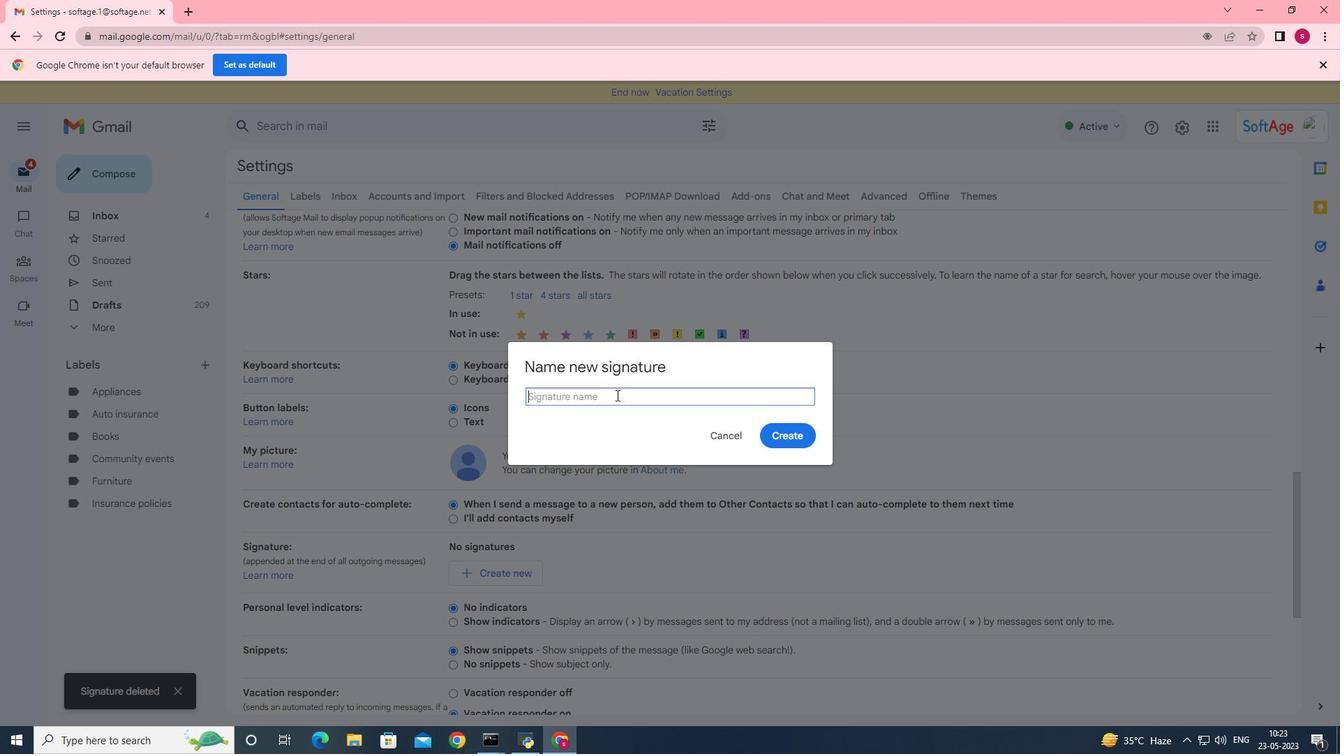 
Action: Key pressed <Key.shift><Key.caps_lock>mE<Key.backspace><Key.backspace><Key.caps_lock><Key.shift>Megan<Key.space><Key.shift>Martinez<Key.space>
Screenshot: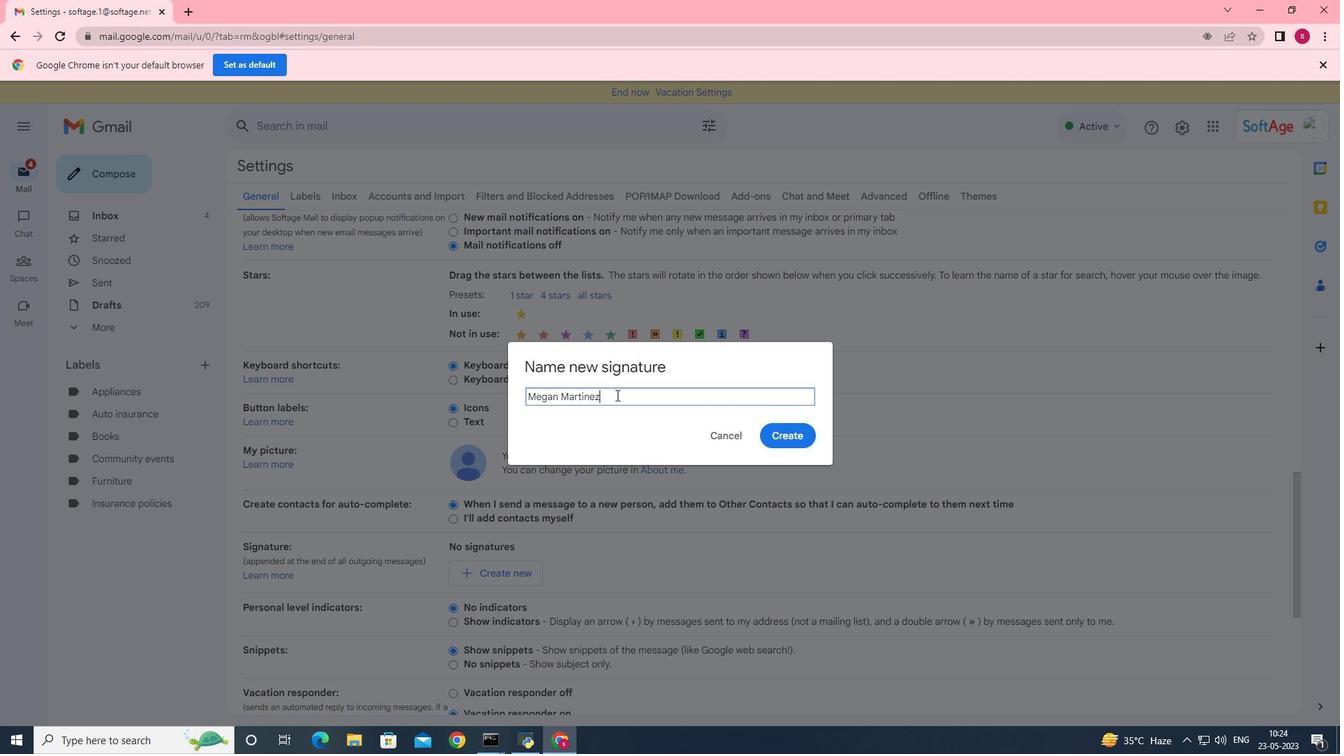 
Action: Mouse moved to (788, 437)
Screenshot: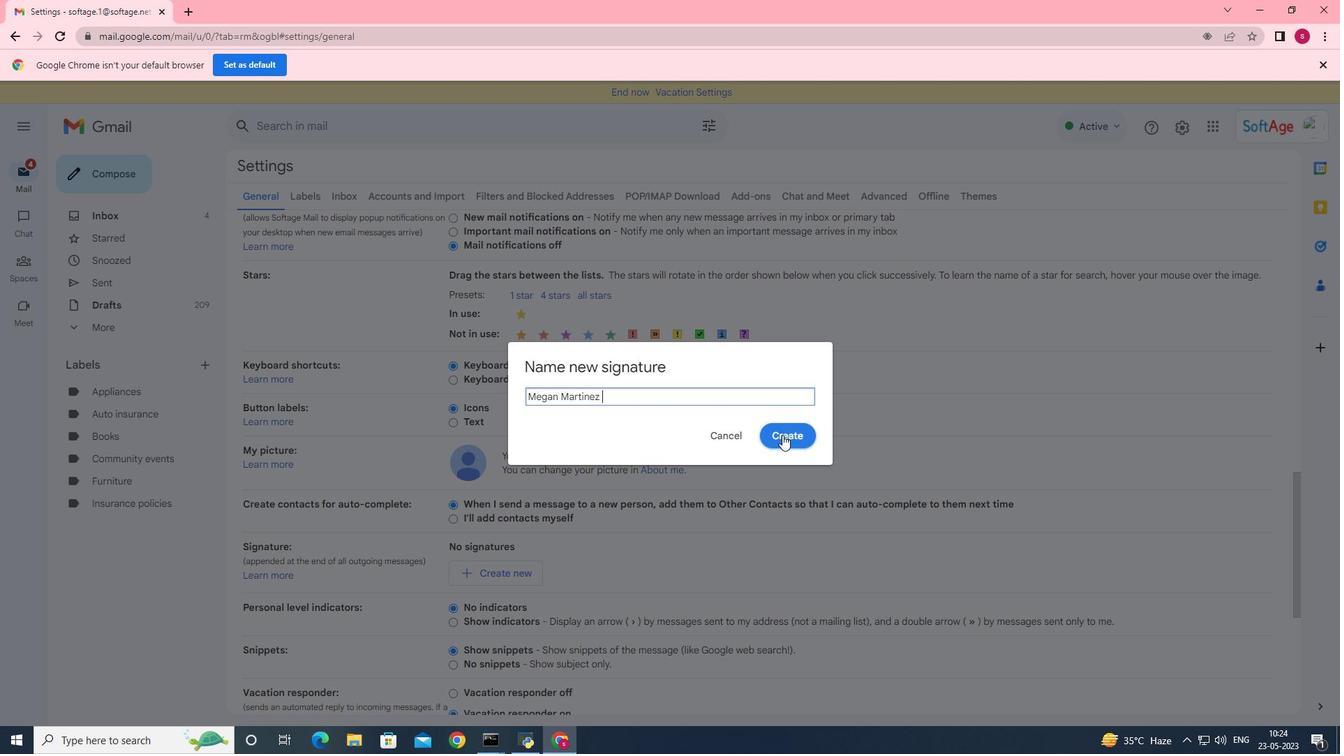 
Action: Mouse pressed left at (788, 437)
Screenshot: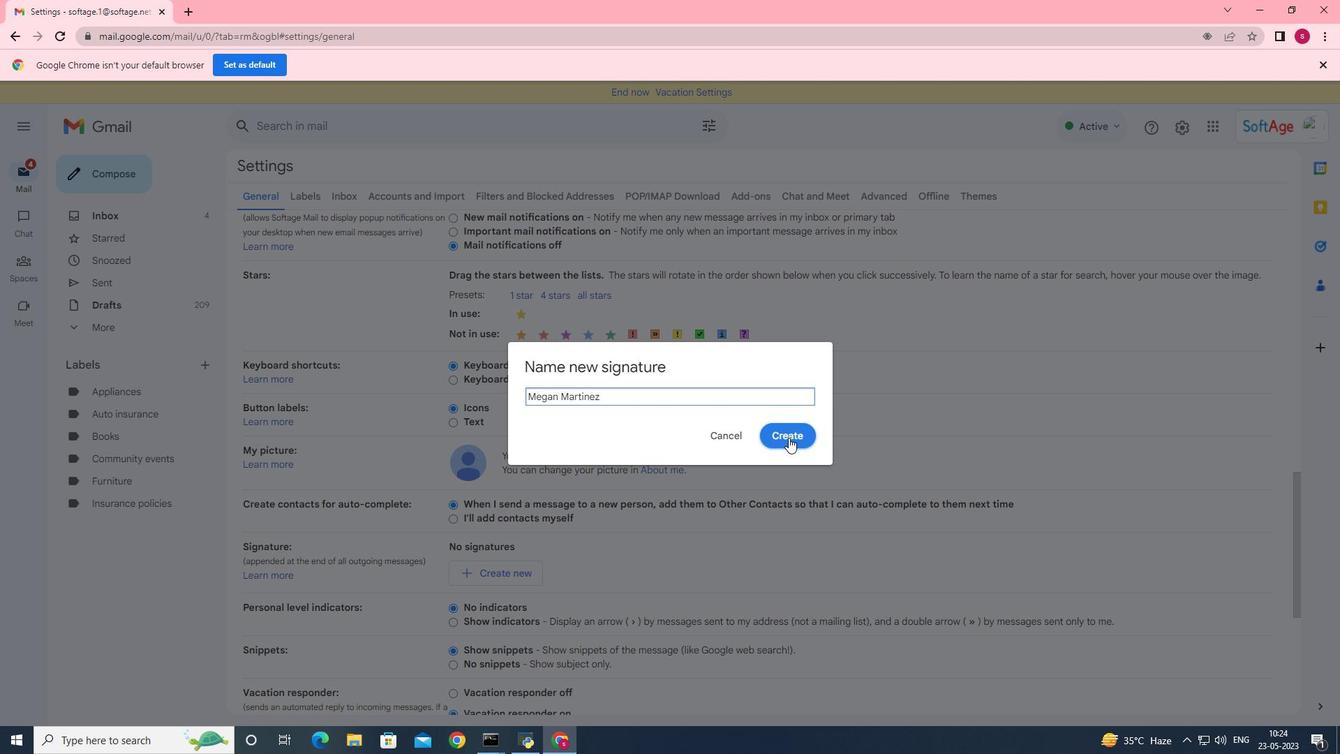 
Action: Mouse moved to (635, 561)
Screenshot: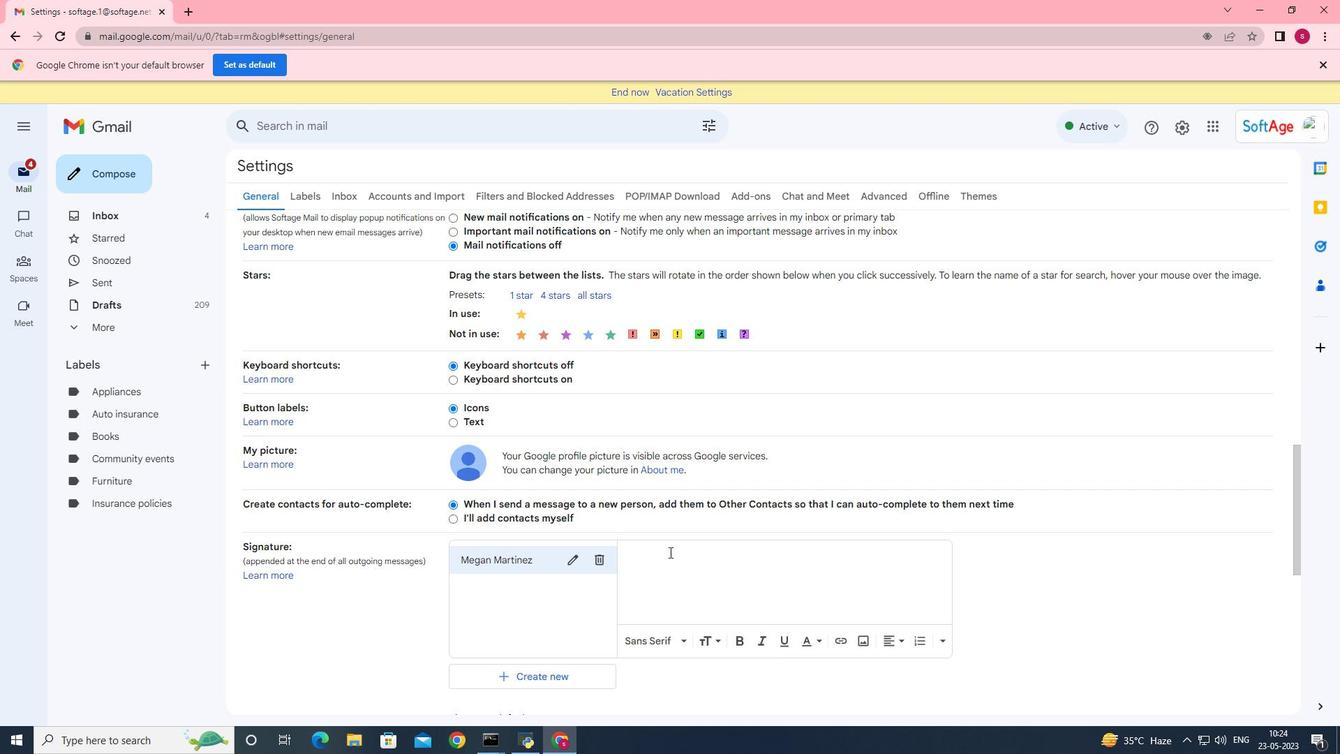 
Action: Mouse pressed left at (635, 561)
Screenshot: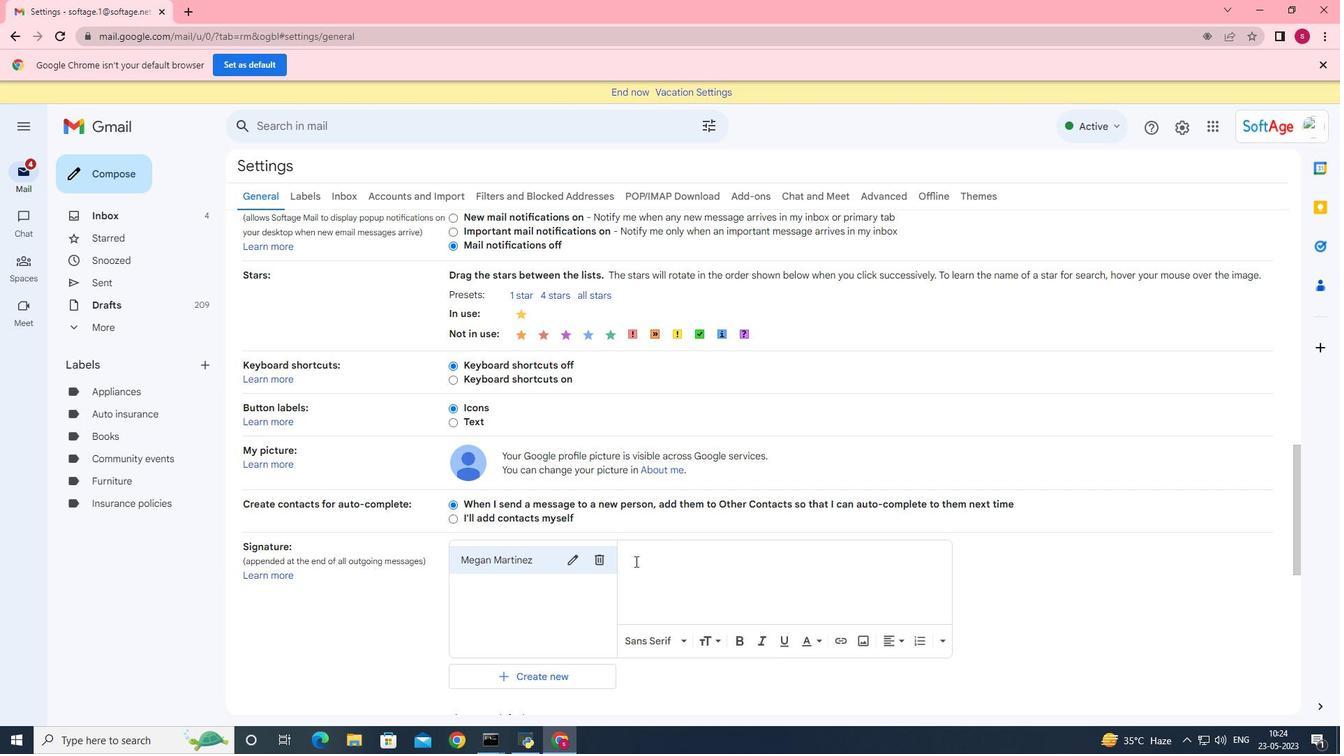 
Action: Key pressed <Key.shift>Best<Key.space>wishes<Key.space>for<Key.space>a<Key.space>happy<Key.space><Key.shift>National<Key.space><Key.shift>Hug<Key.space><Key.shift>Day,<Key.enter><Key.shift>Megan<Key.space><Key.shift>Martinez
Screenshot: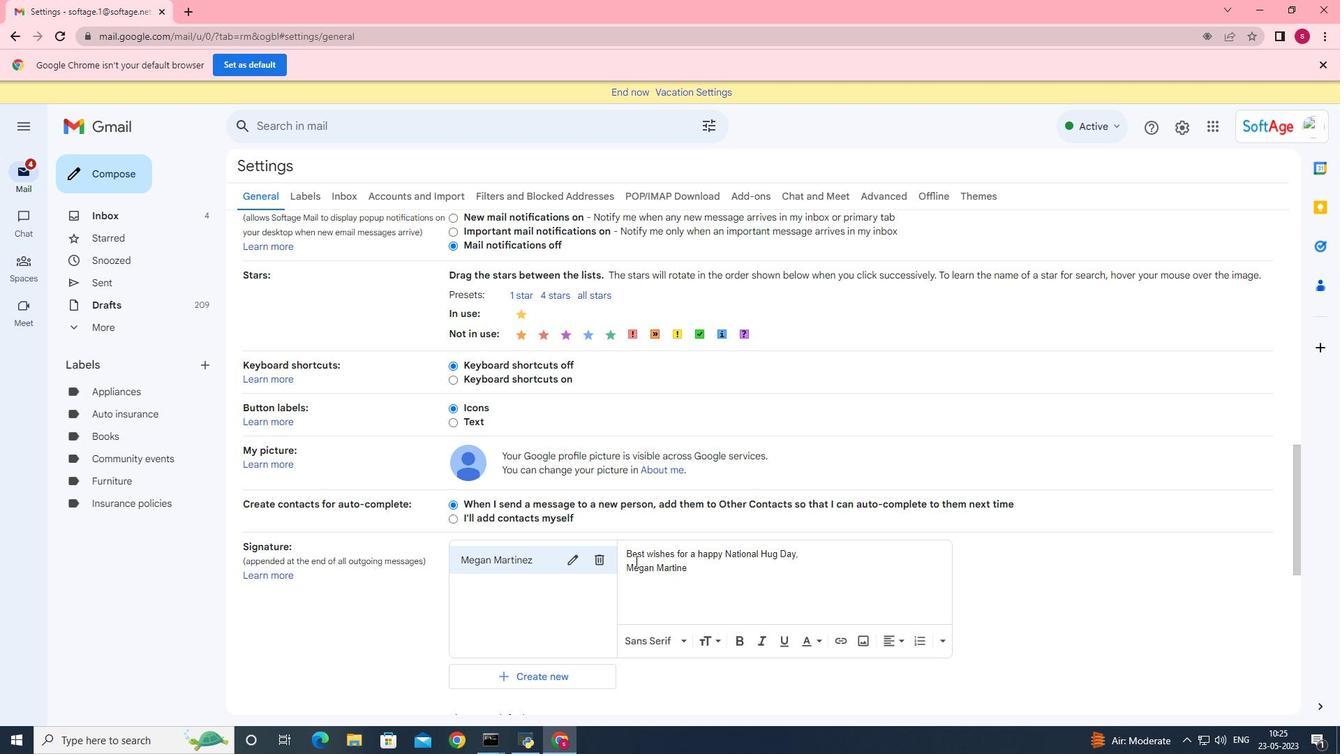 
Action: Mouse moved to (688, 599)
Screenshot: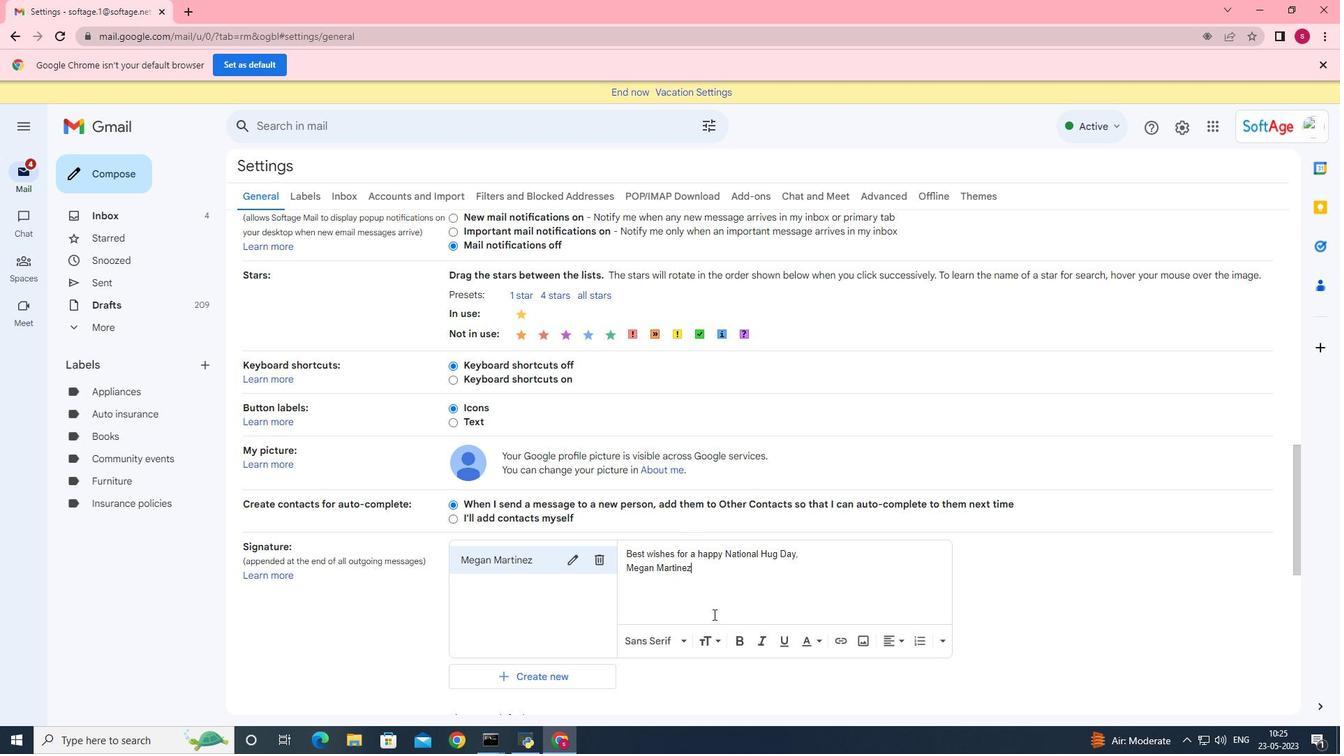 
Action: Mouse scrolled (688, 599) with delta (0, 0)
Screenshot: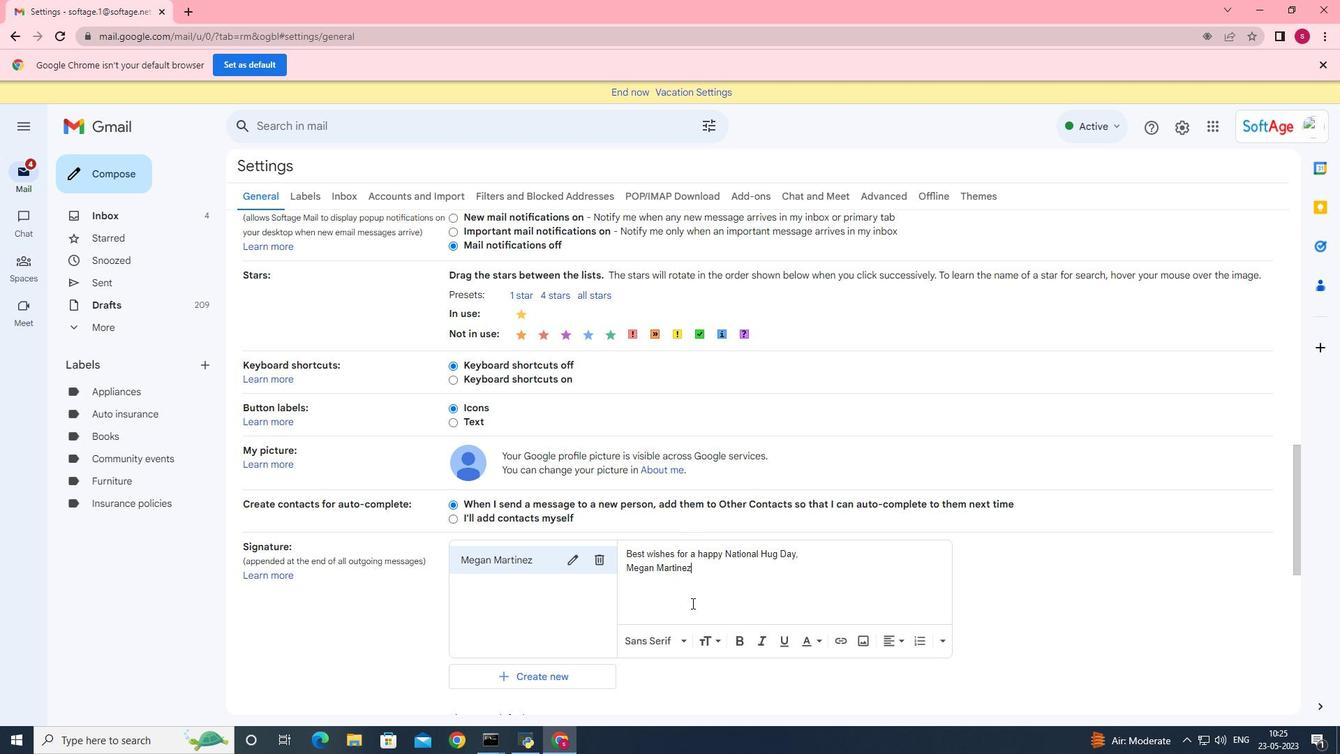 
Action: Mouse moved to (687, 598)
Screenshot: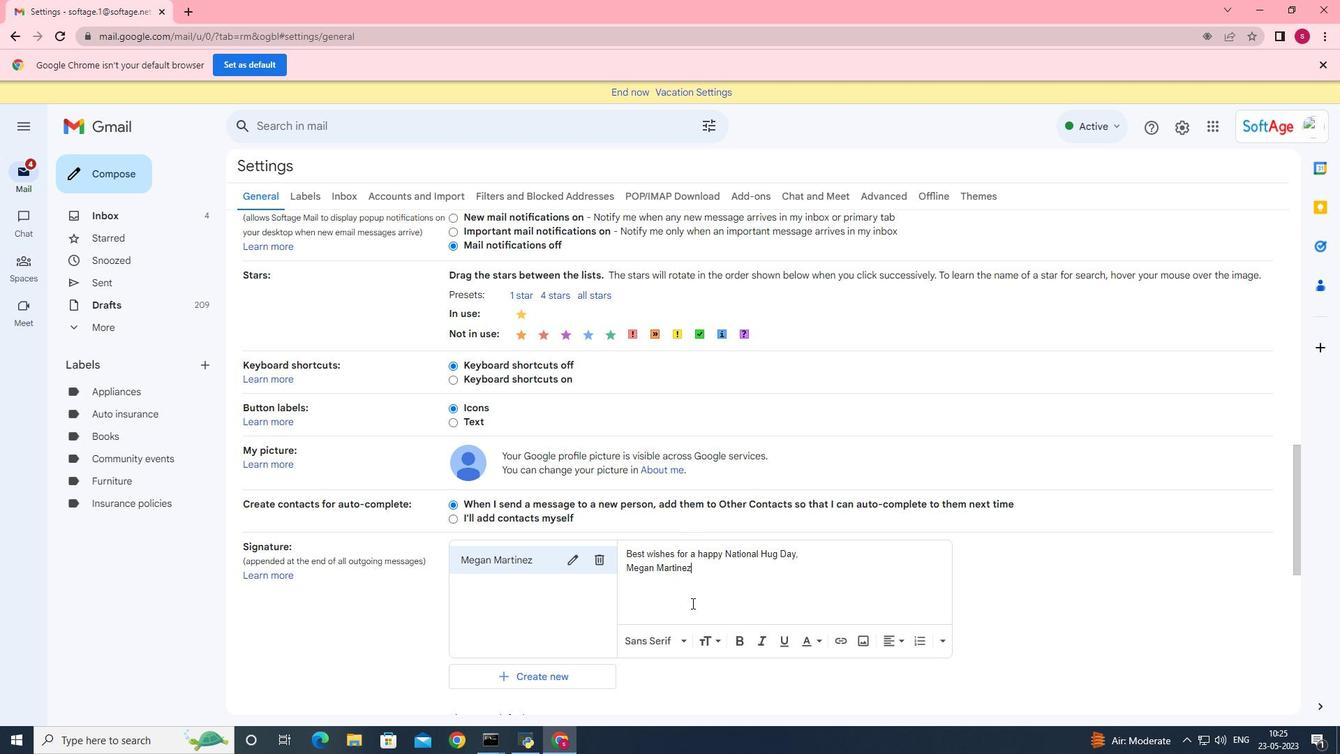 
Action: Mouse scrolled (687, 597) with delta (0, 0)
Screenshot: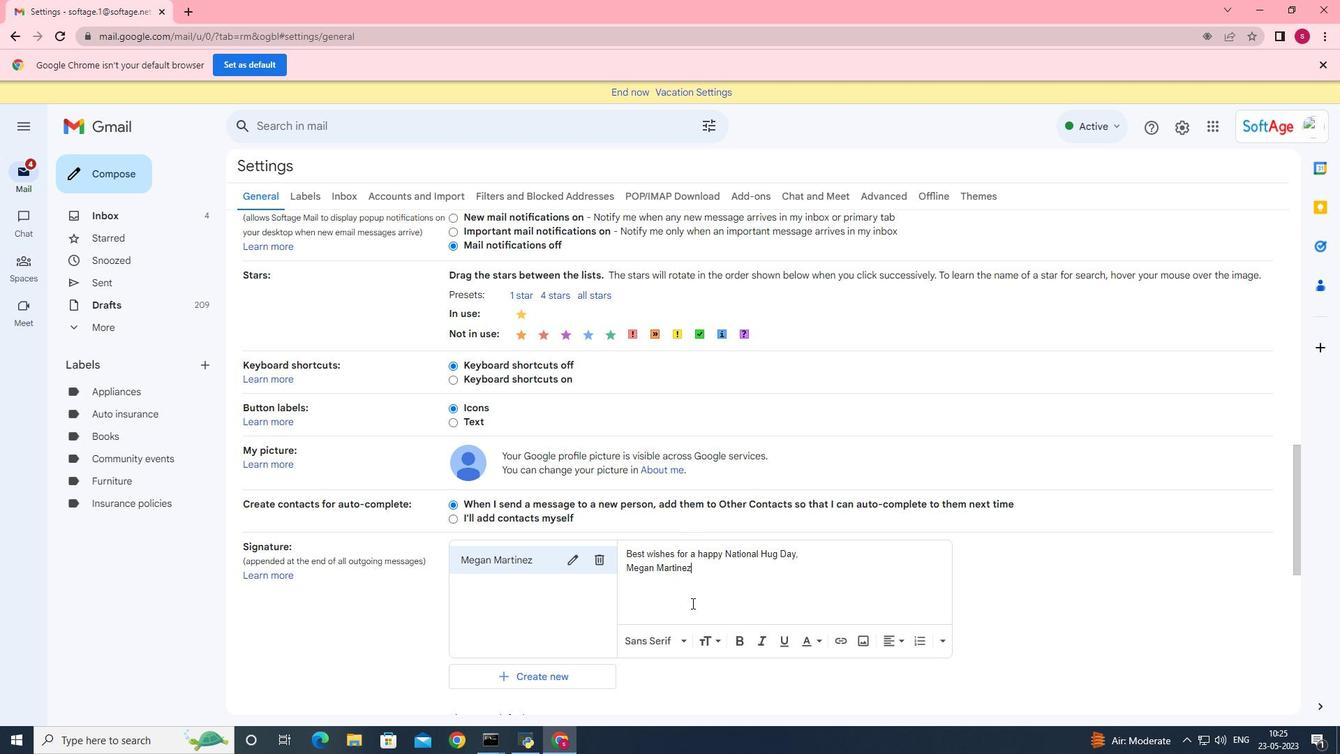 
Action: Mouse moved to (687, 596)
Screenshot: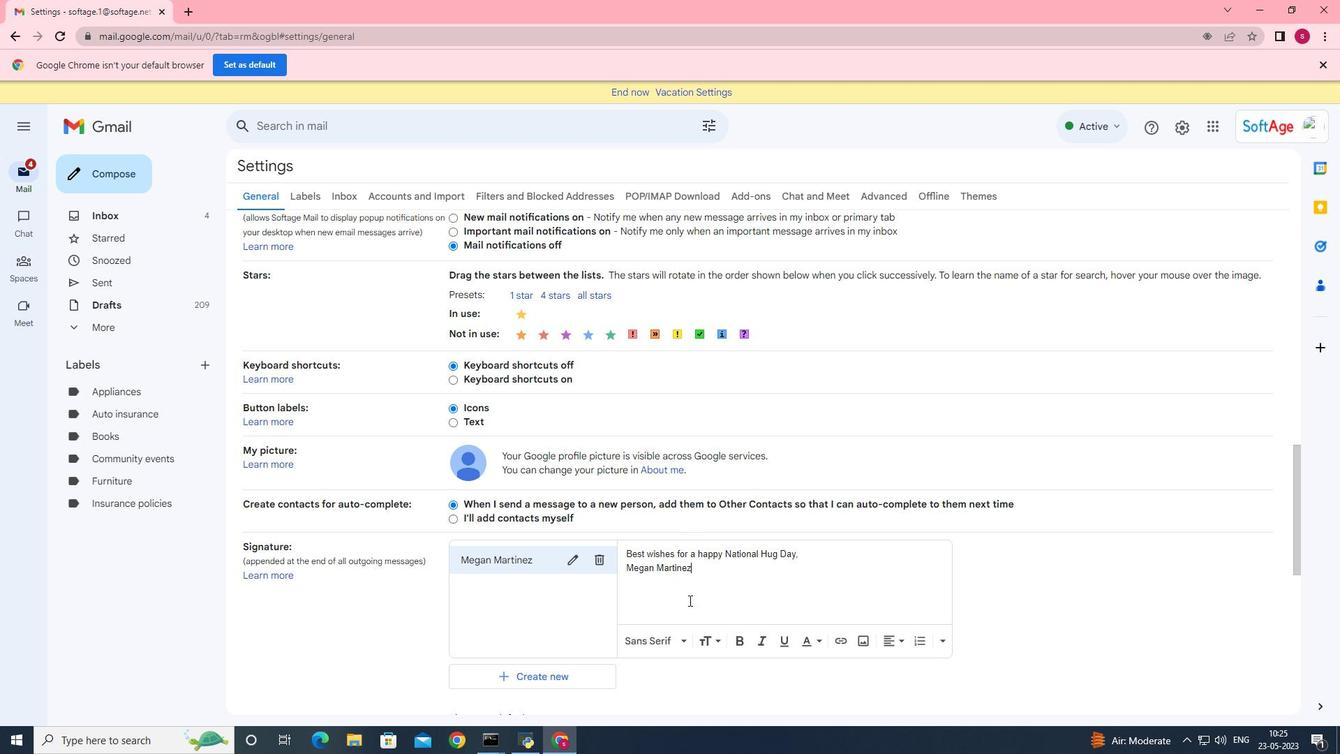 
Action: Mouse scrolled (687, 595) with delta (0, 0)
Screenshot: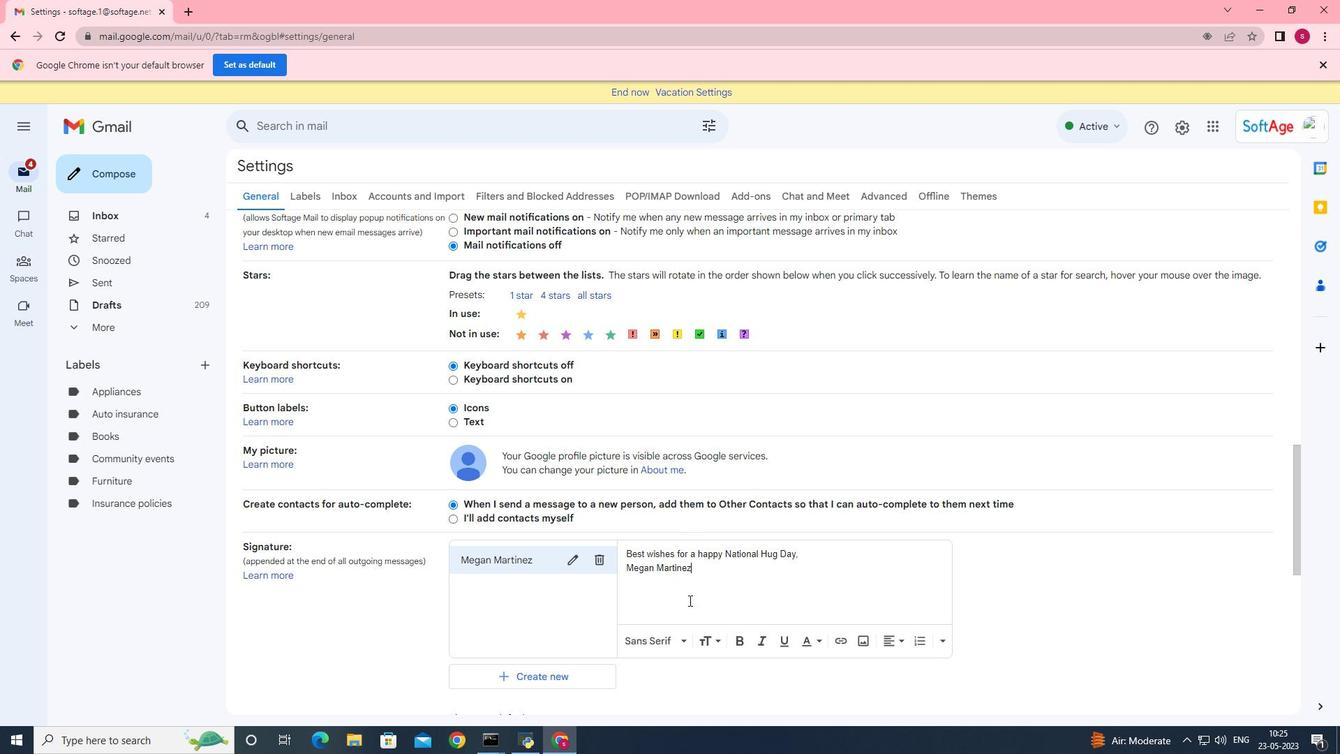 
Action: Mouse moved to (685, 591)
Screenshot: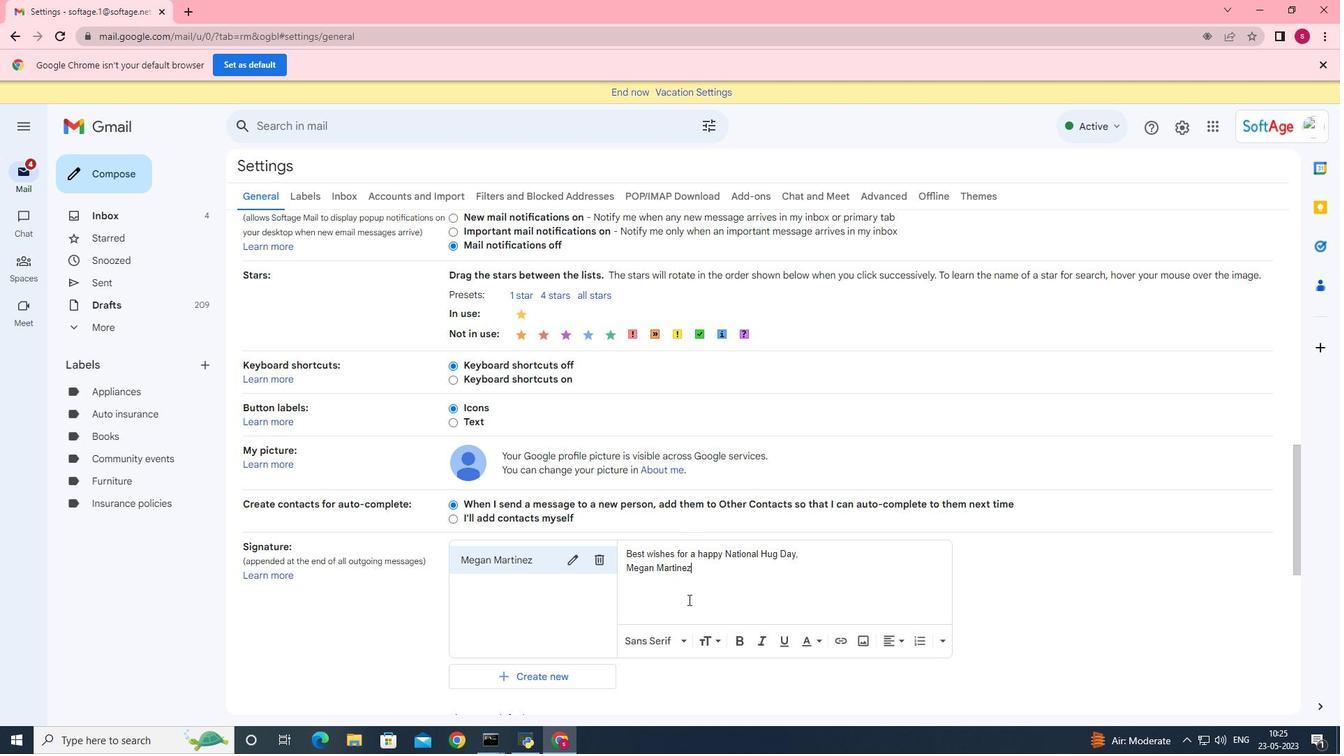 
Action: Mouse scrolled (685, 590) with delta (0, 0)
Screenshot: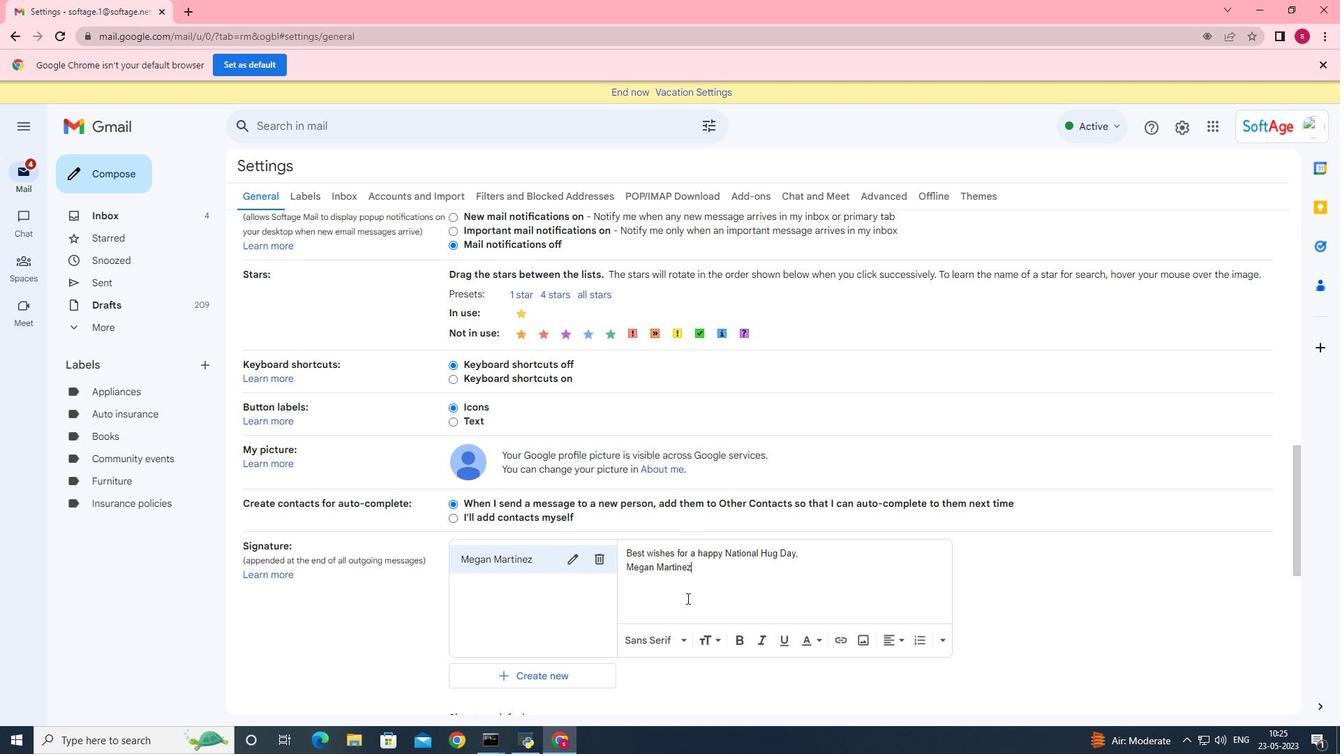 
Action: Mouse moved to (548, 473)
Screenshot: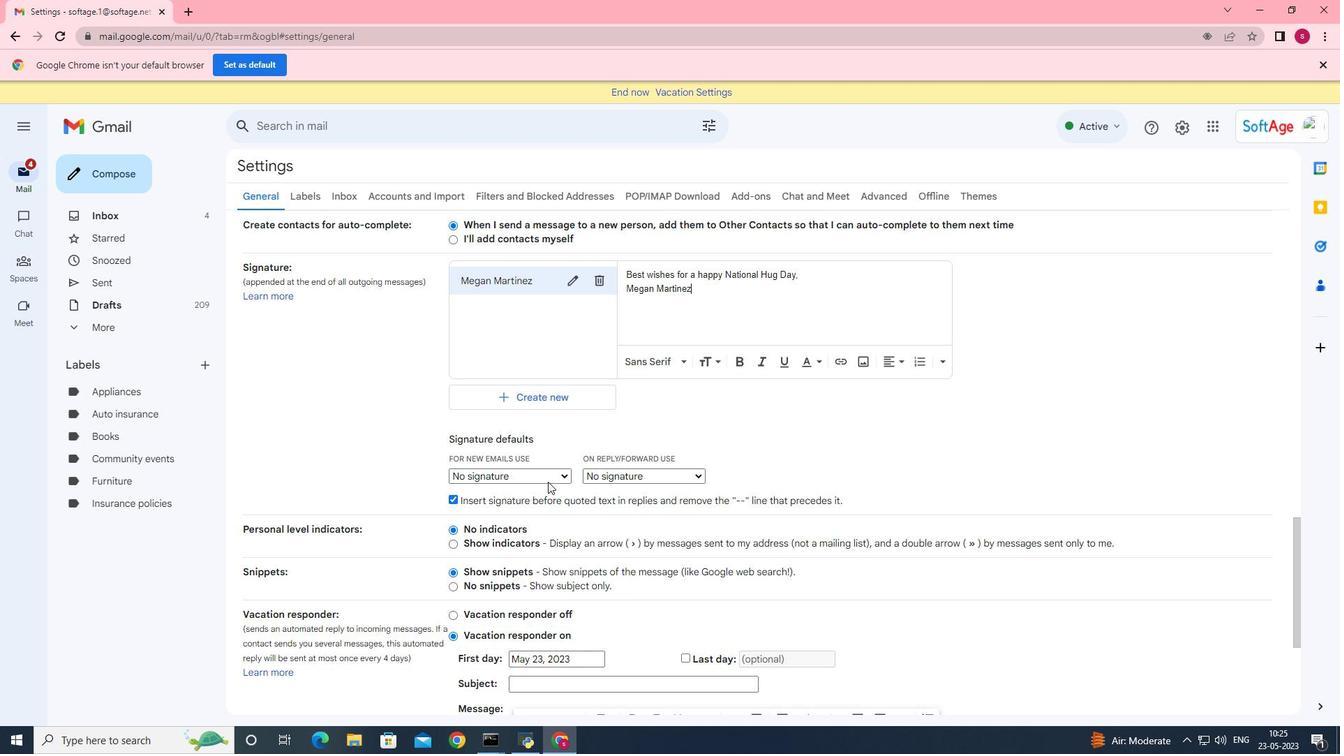 
Action: Mouse pressed left at (548, 473)
Screenshot: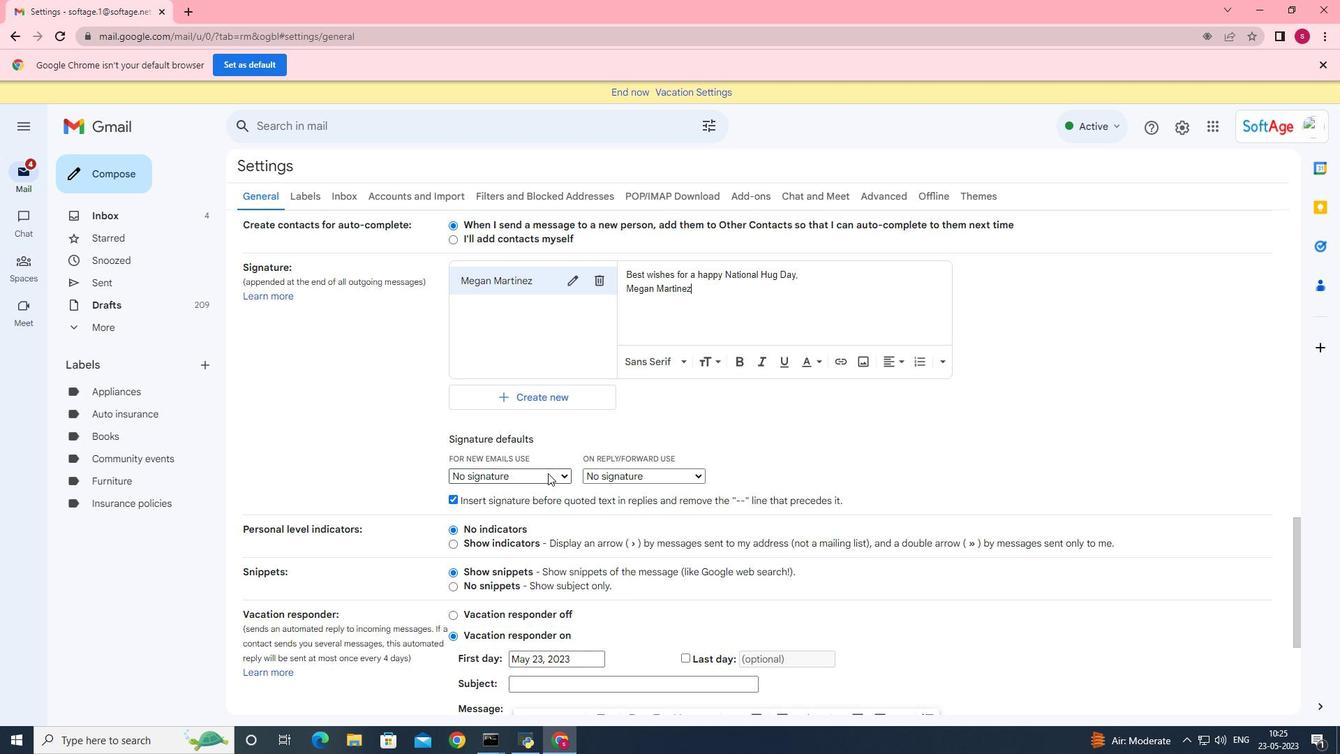
Action: Mouse moved to (538, 504)
Screenshot: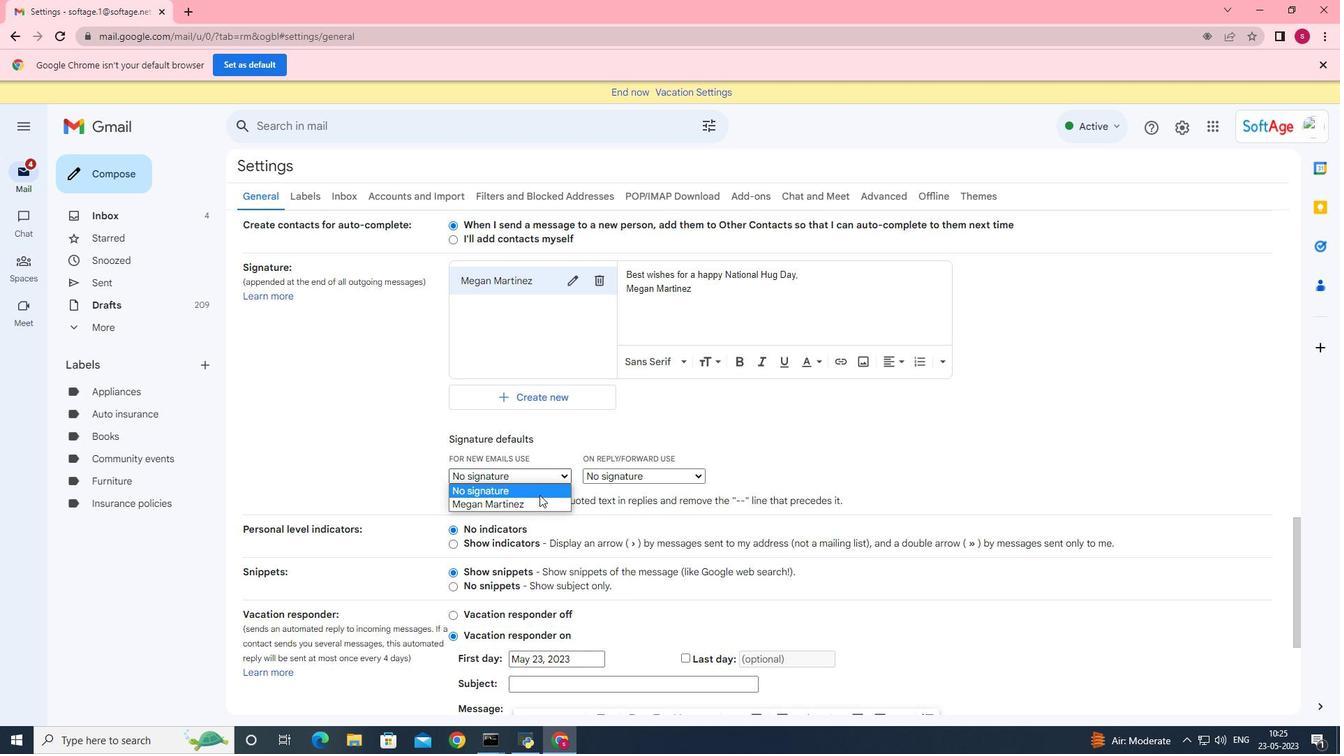
Action: Mouse pressed left at (538, 504)
Screenshot: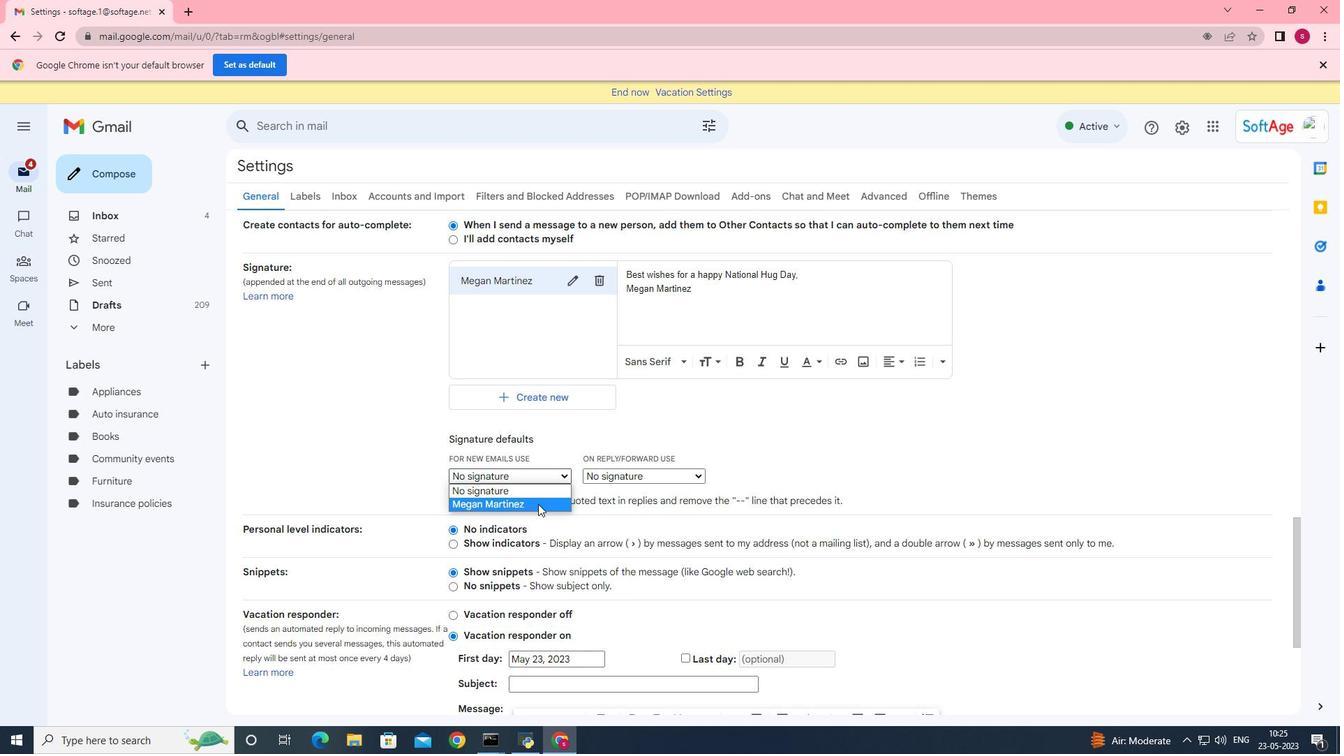 
Action: Mouse moved to (663, 475)
Screenshot: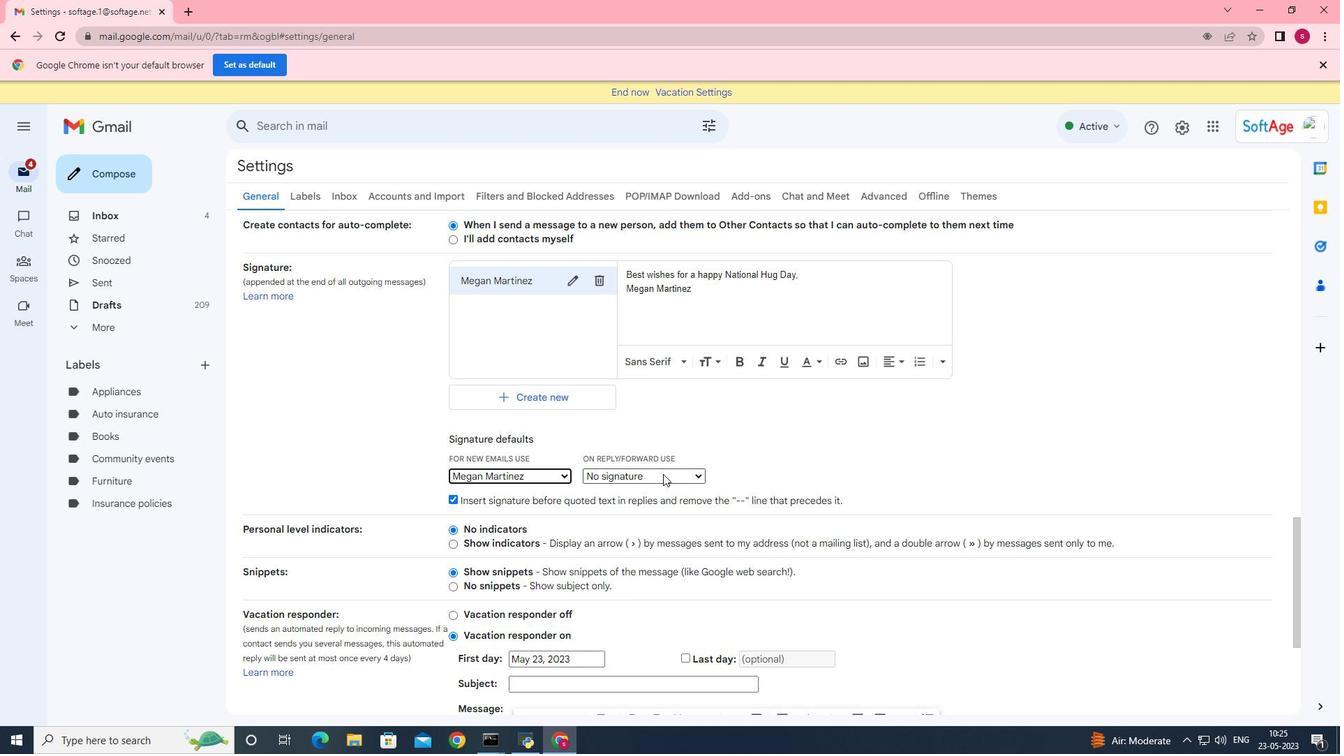 
Action: Mouse pressed left at (663, 475)
Screenshot: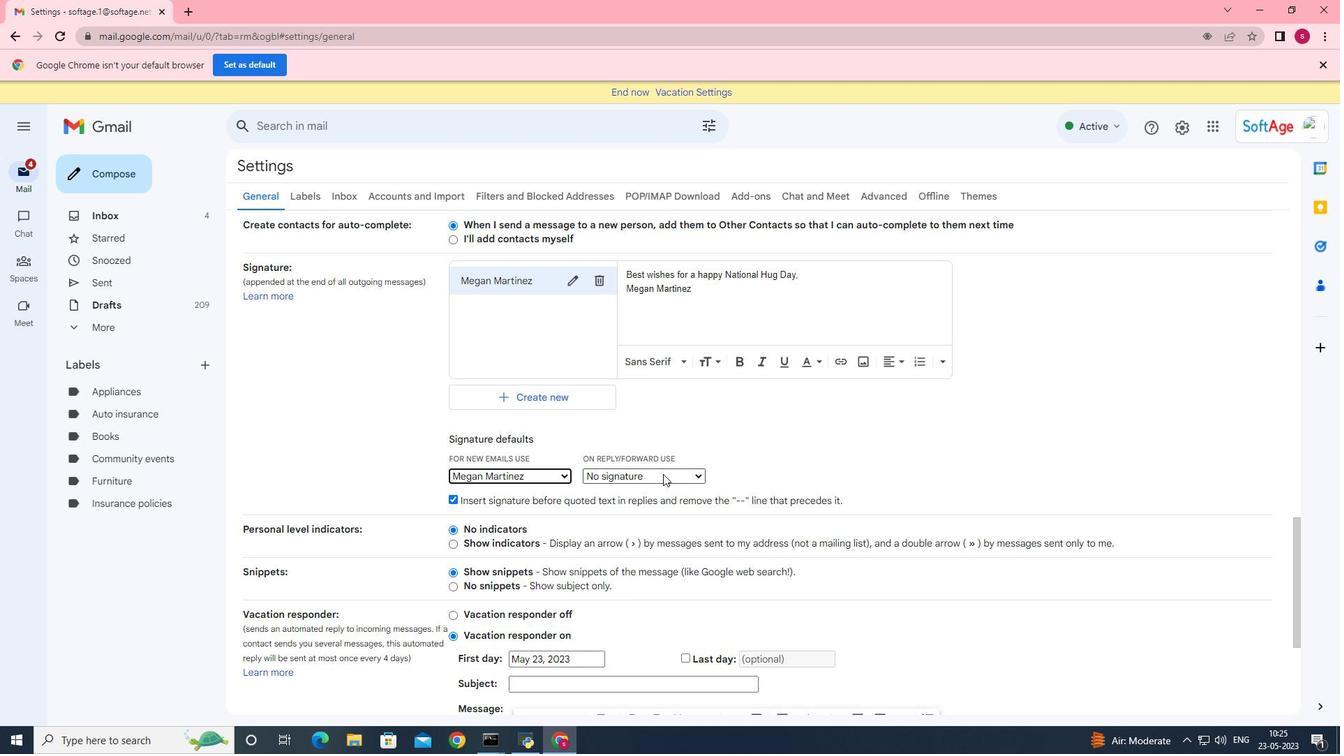 
Action: Mouse moved to (657, 504)
Screenshot: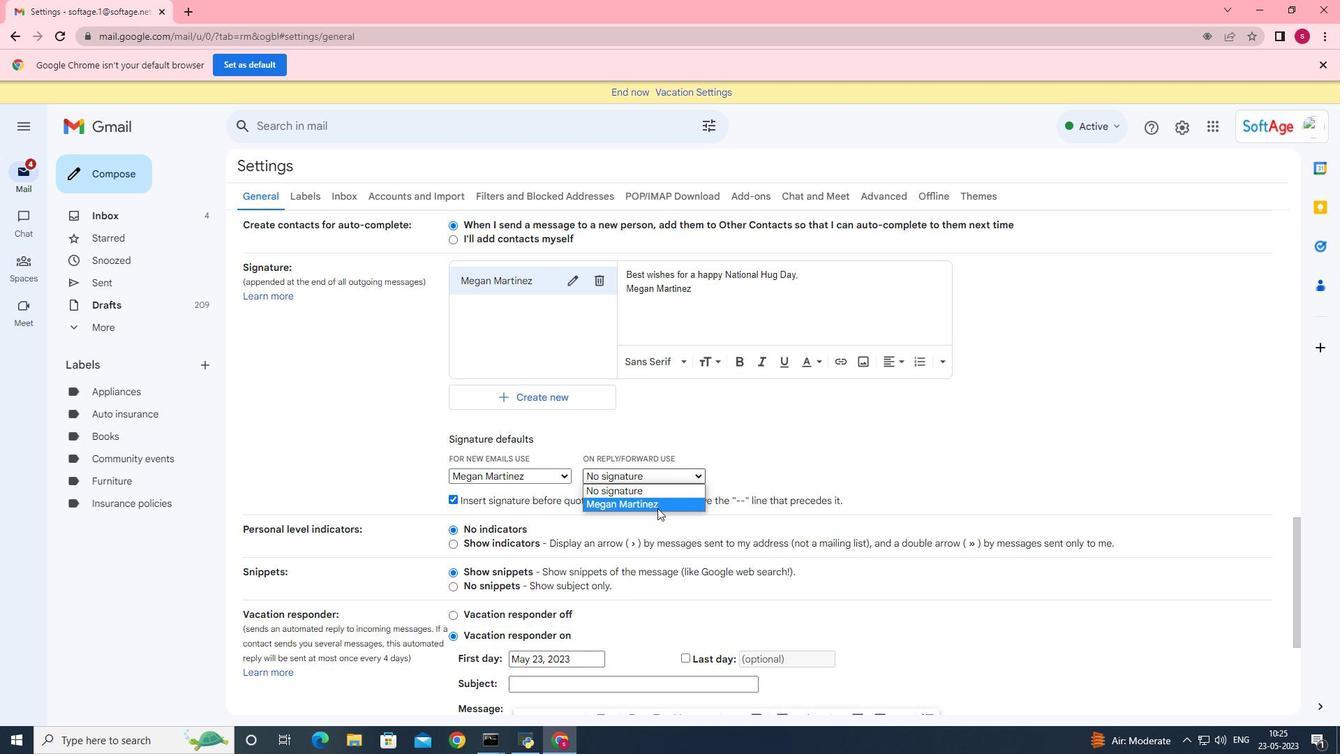 
Action: Mouse pressed left at (657, 504)
Screenshot: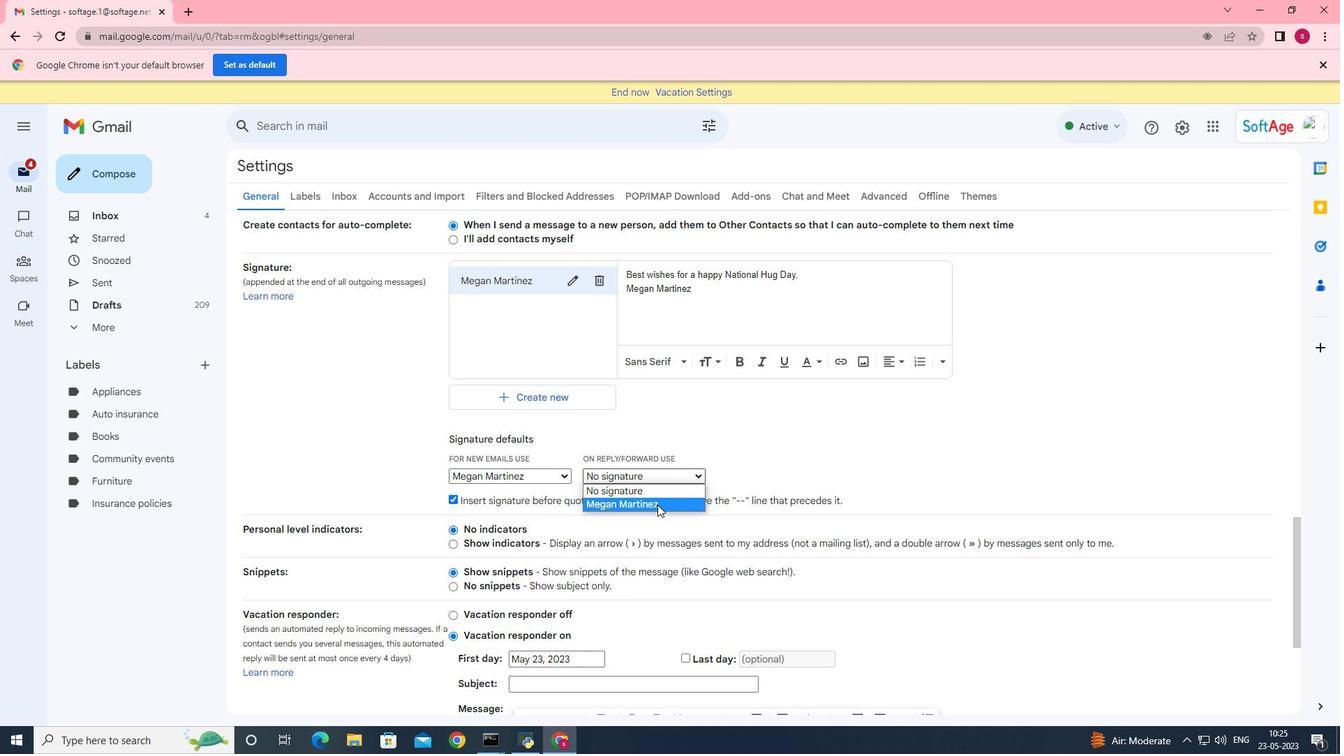 
Action: Mouse moved to (661, 501)
Screenshot: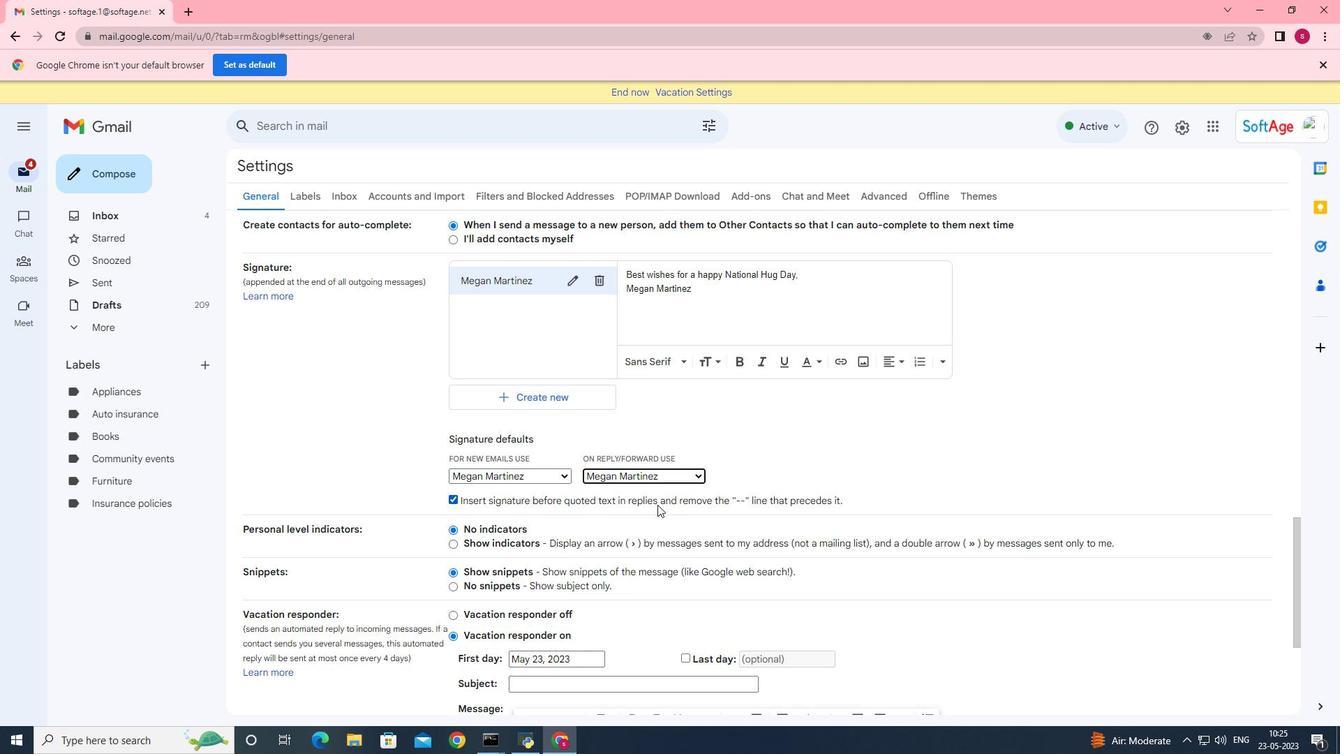 
Action: Mouse scrolled (661, 501) with delta (0, 0)
Screenshot: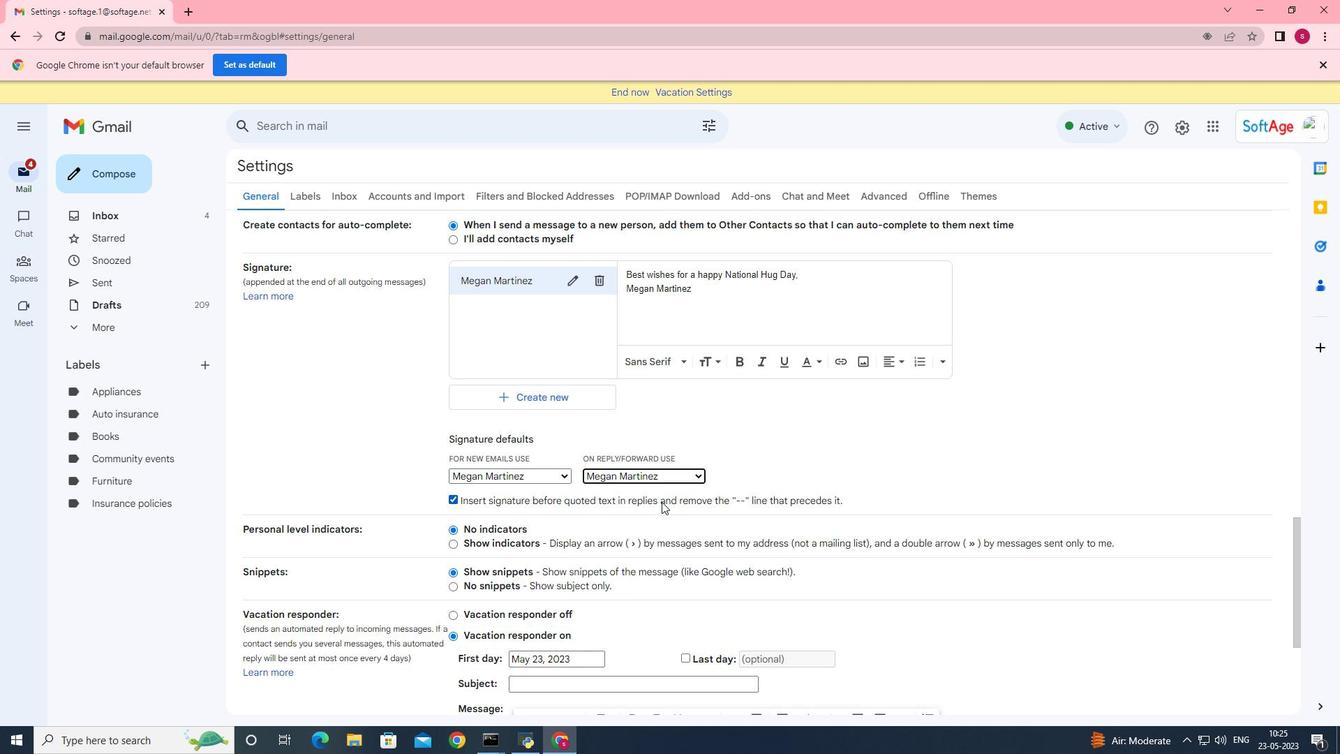 
Action: Mouse scrolled (661, 501) with delta (0, 0)
Screenshot: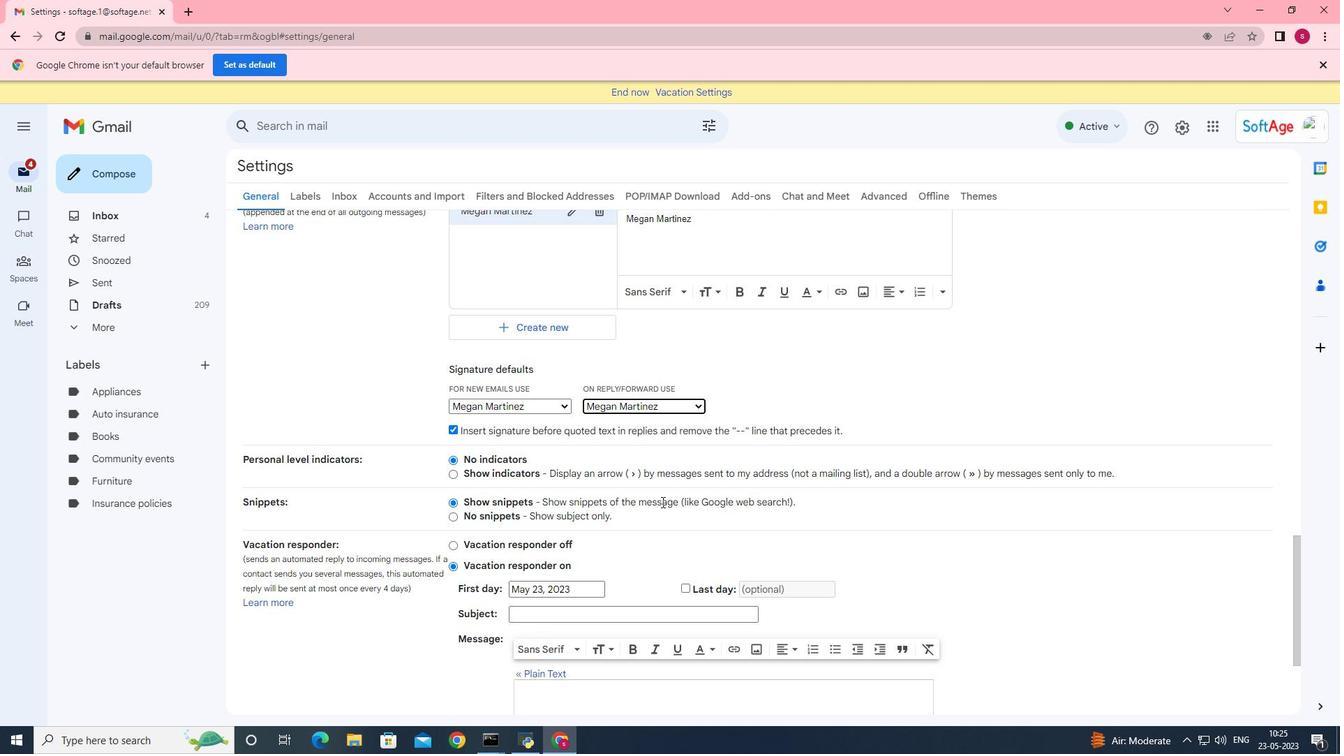 
Action: Mouse scrolled (661, 501) with delta (0, 0)
Screenshot: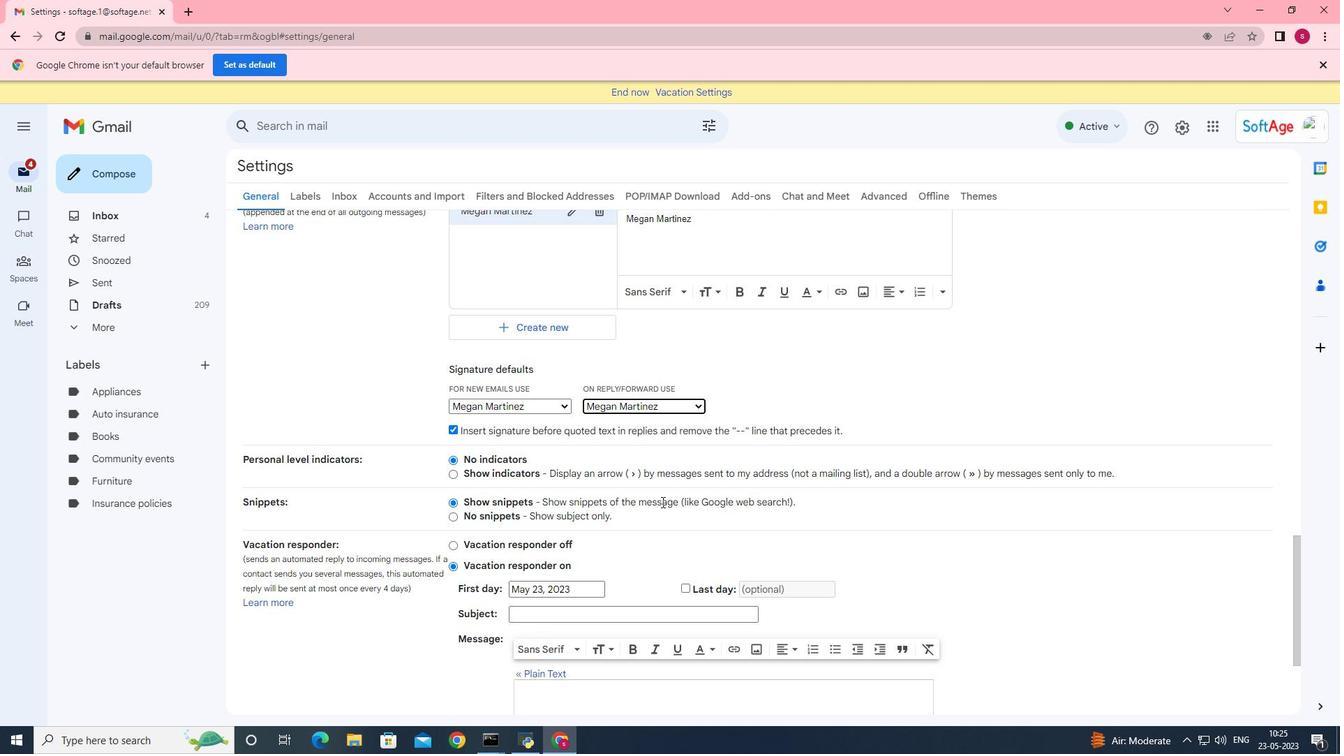 
Action: Mouse scrolled (661, 501) with delta (0, 0)
Screenshot: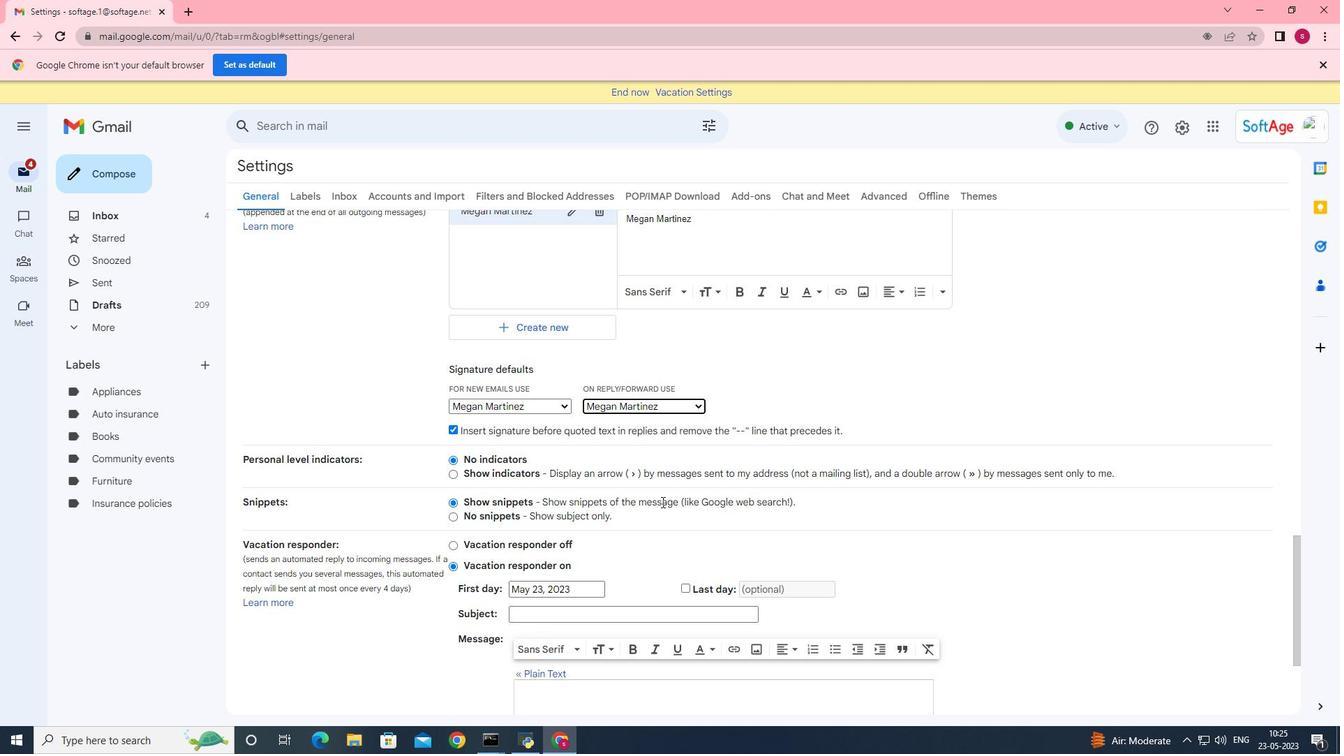 
Action: Mouse scrolled (661, 501) with delta (0, 0)
Screenshot: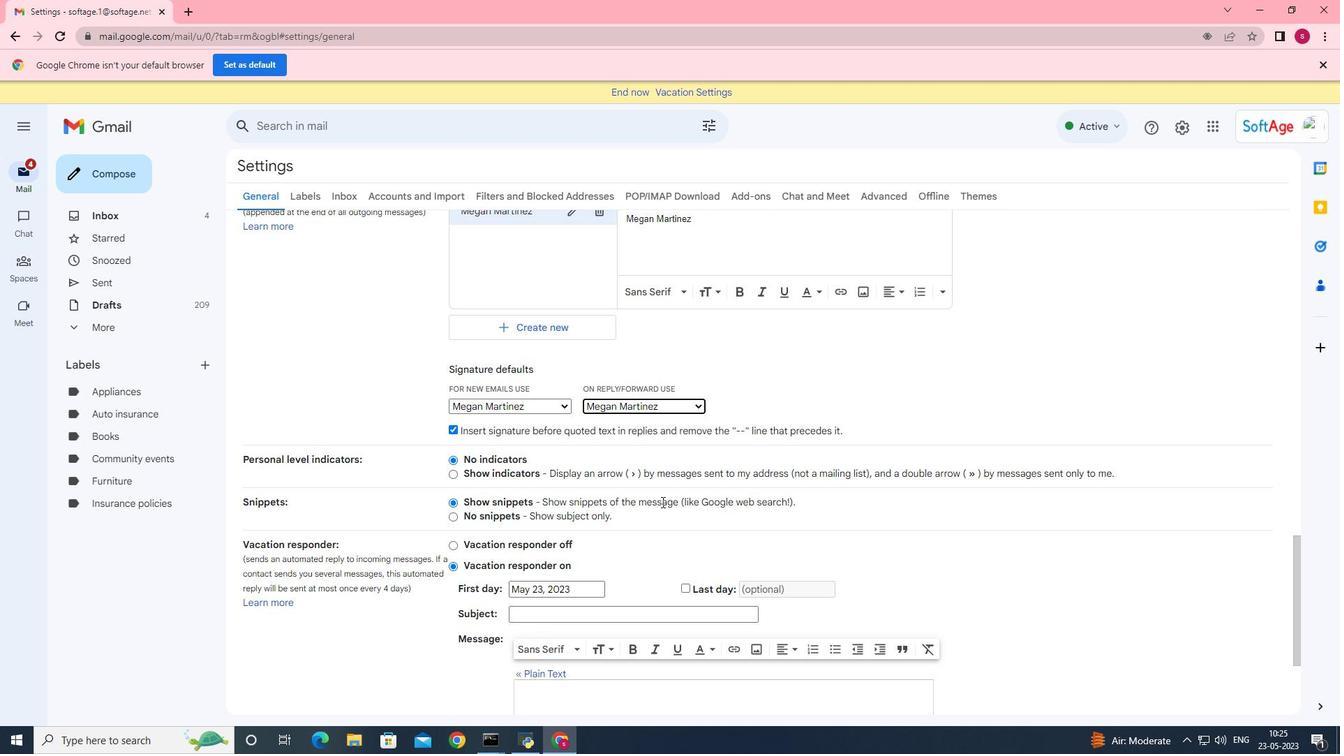 
Action: Mouse moved to (756, 638)
Screenshot: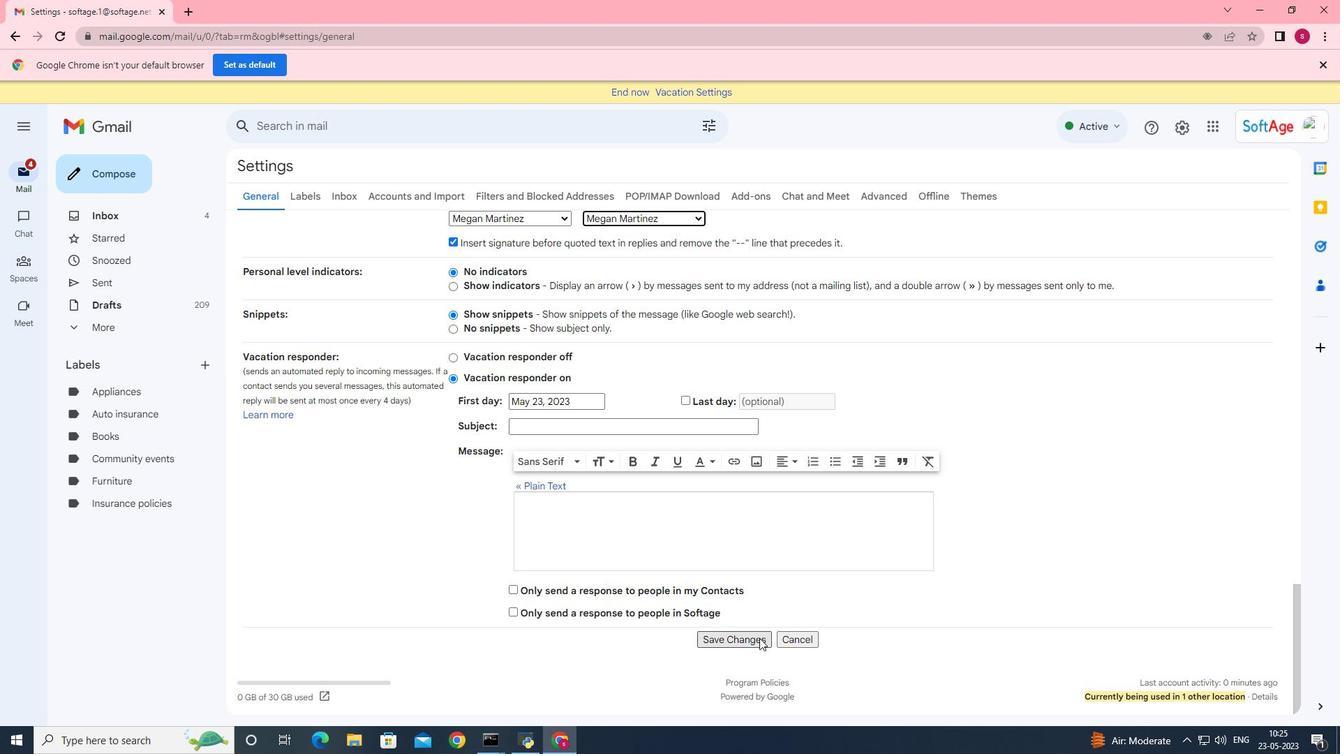 
Action: Mouse pressed left at (756, 638)
Screenshot: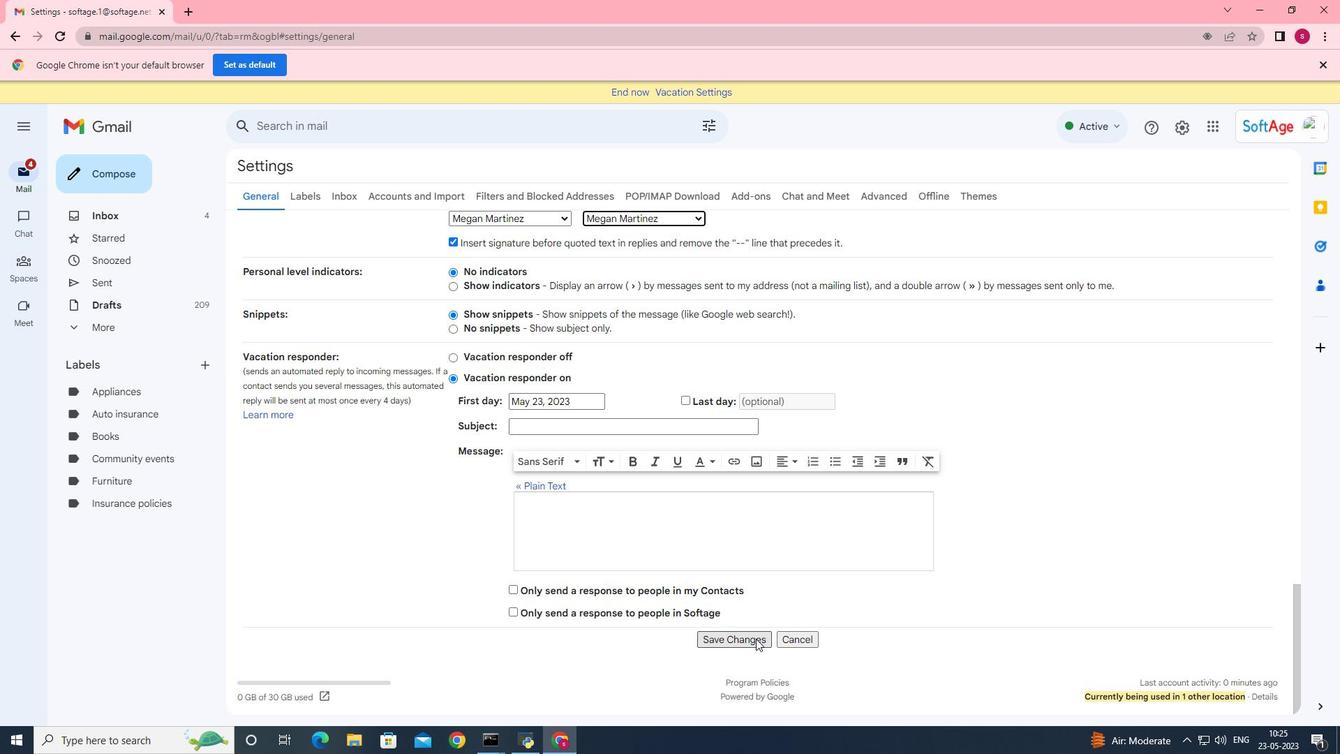 
Action: Mouse moved to (130, 161)
Screenshot: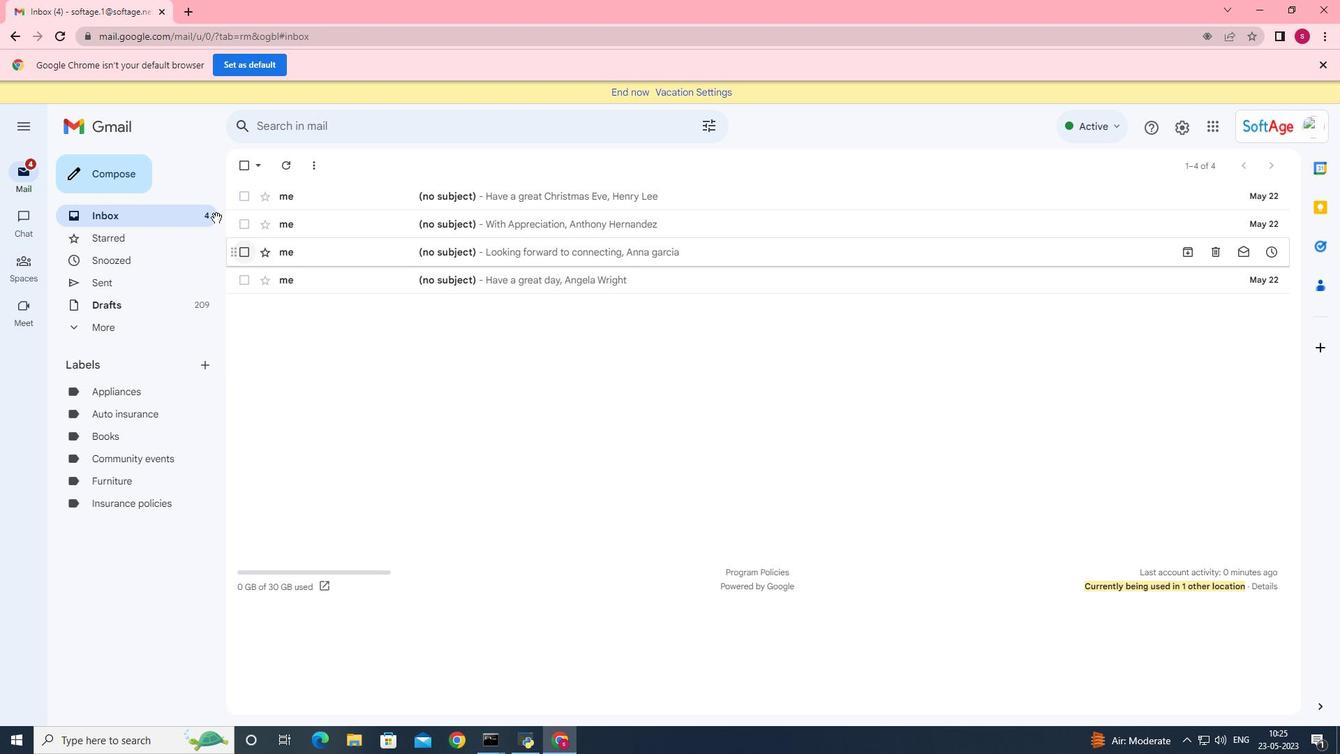
Action: Mouse pressed left at (130, 161)
Screenshot: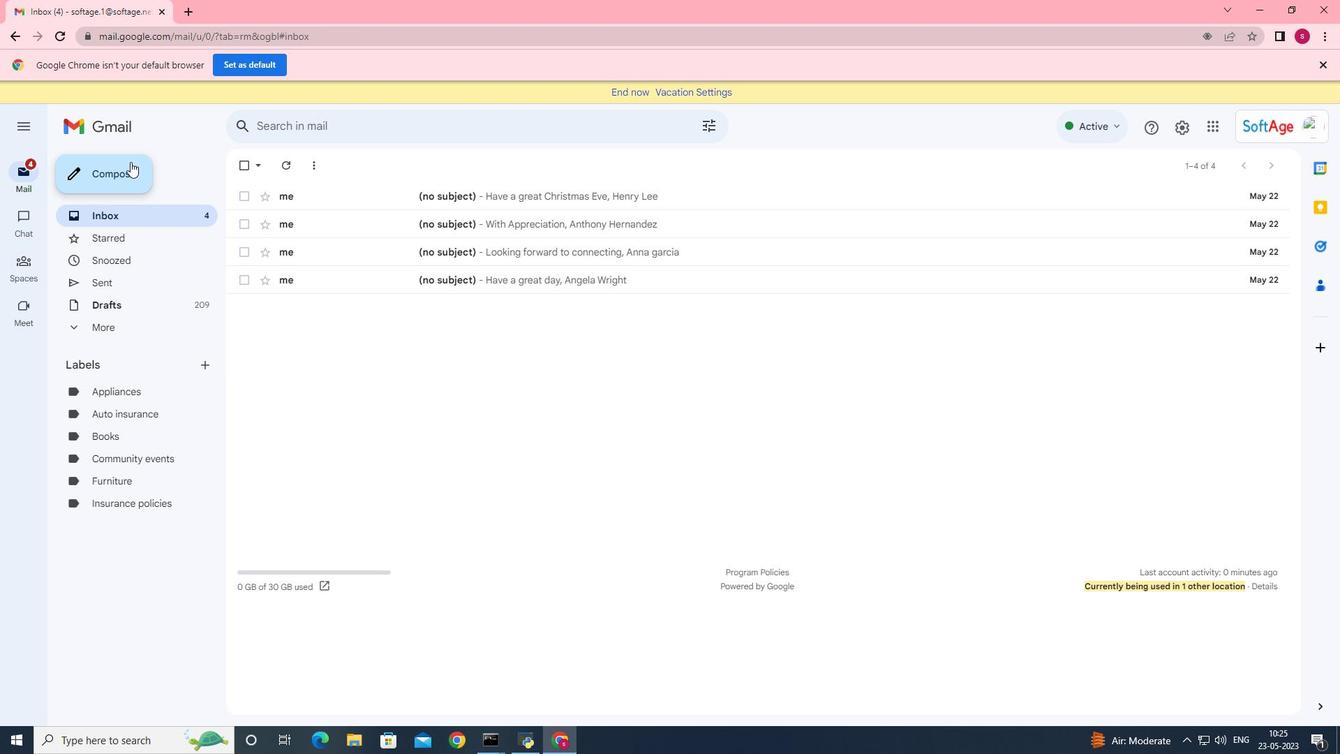 
Action: Mouse moved to (964, 346)
Screenshot: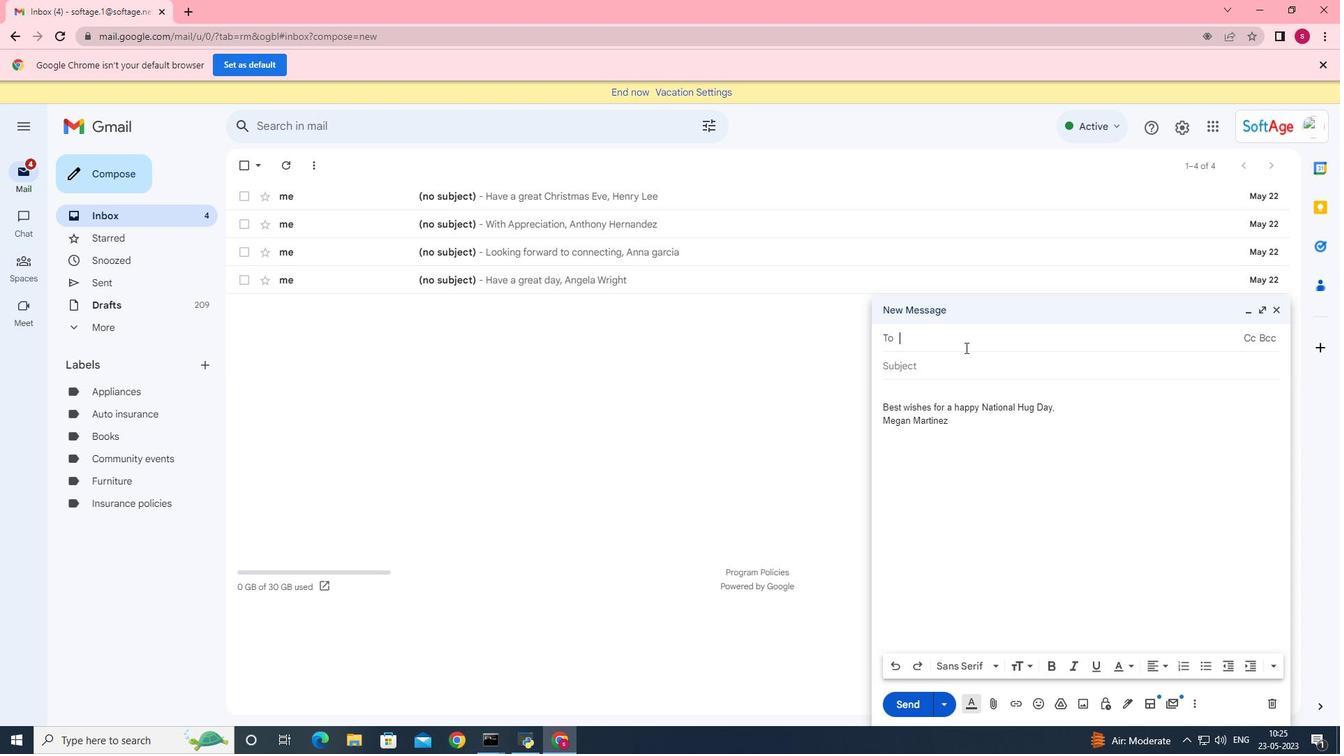 
Action: Key pressed softage.3<Key.shift><Key.shift><Key.shift><Key.shift>@softage.net
Screenshot: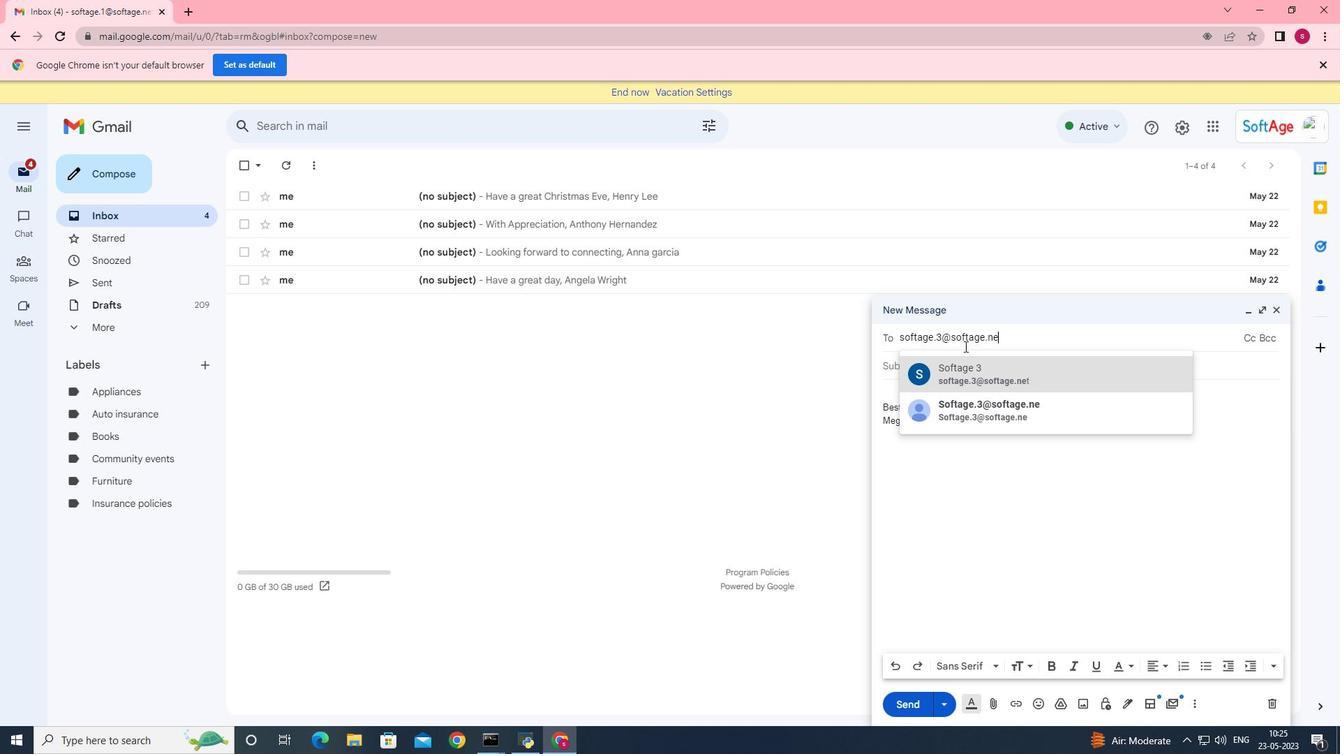 
Action: Mouse moved to (1040, 373)
Screenshot: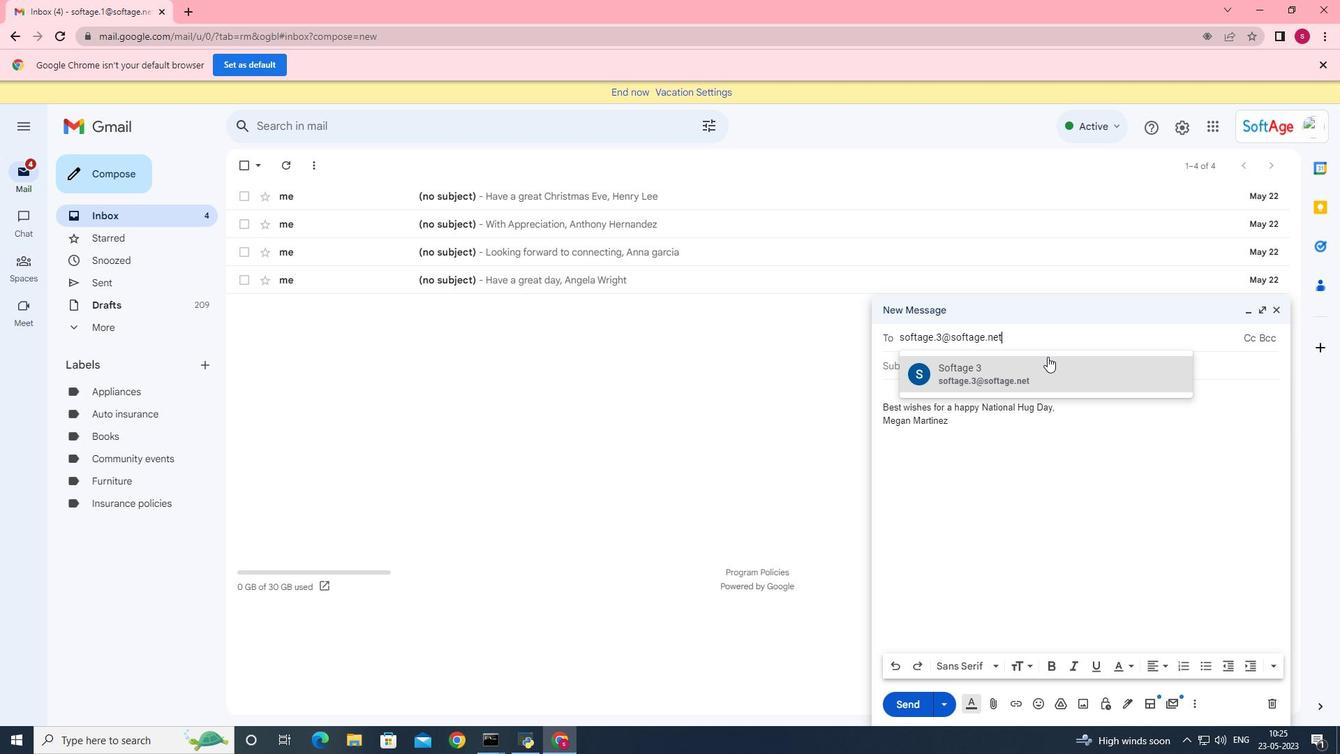 
Action: Mouse pressed left at (1040, 373)
Screenshot: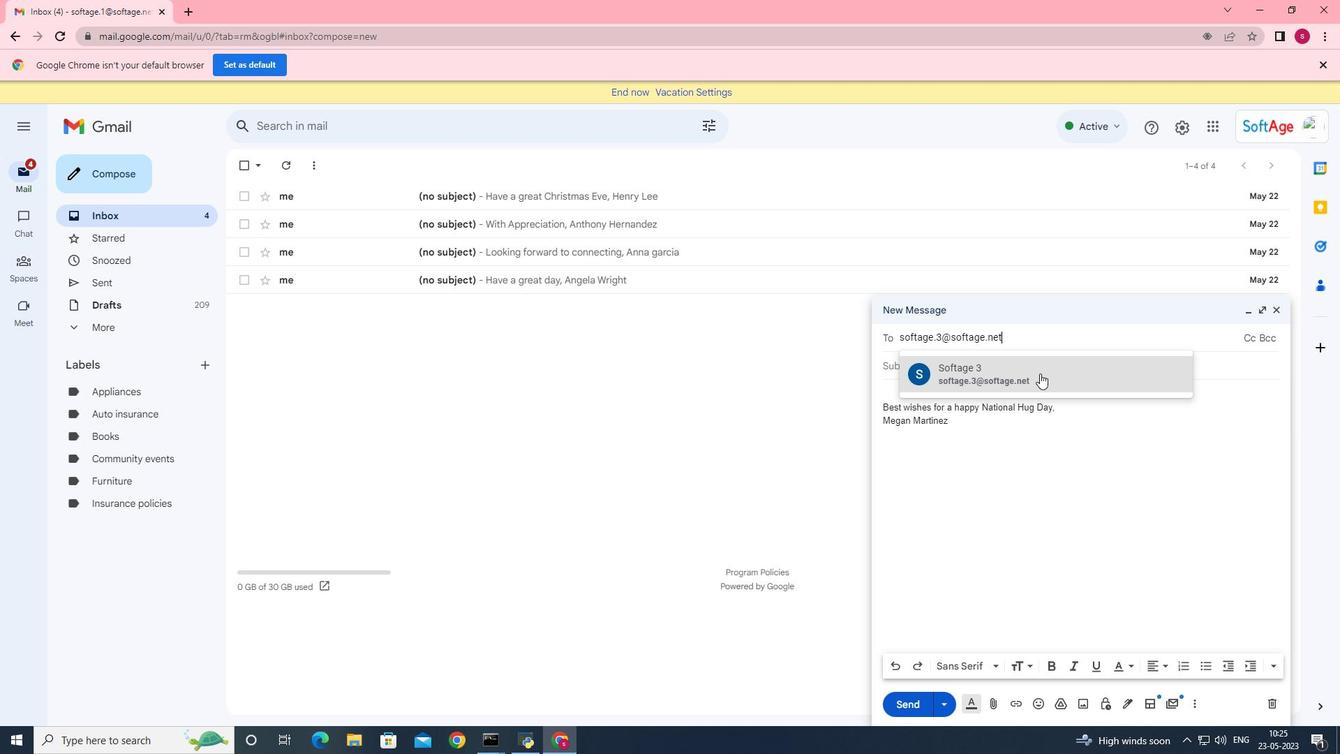 
Action: Mouse moved to (1195, 705)
Screenshot: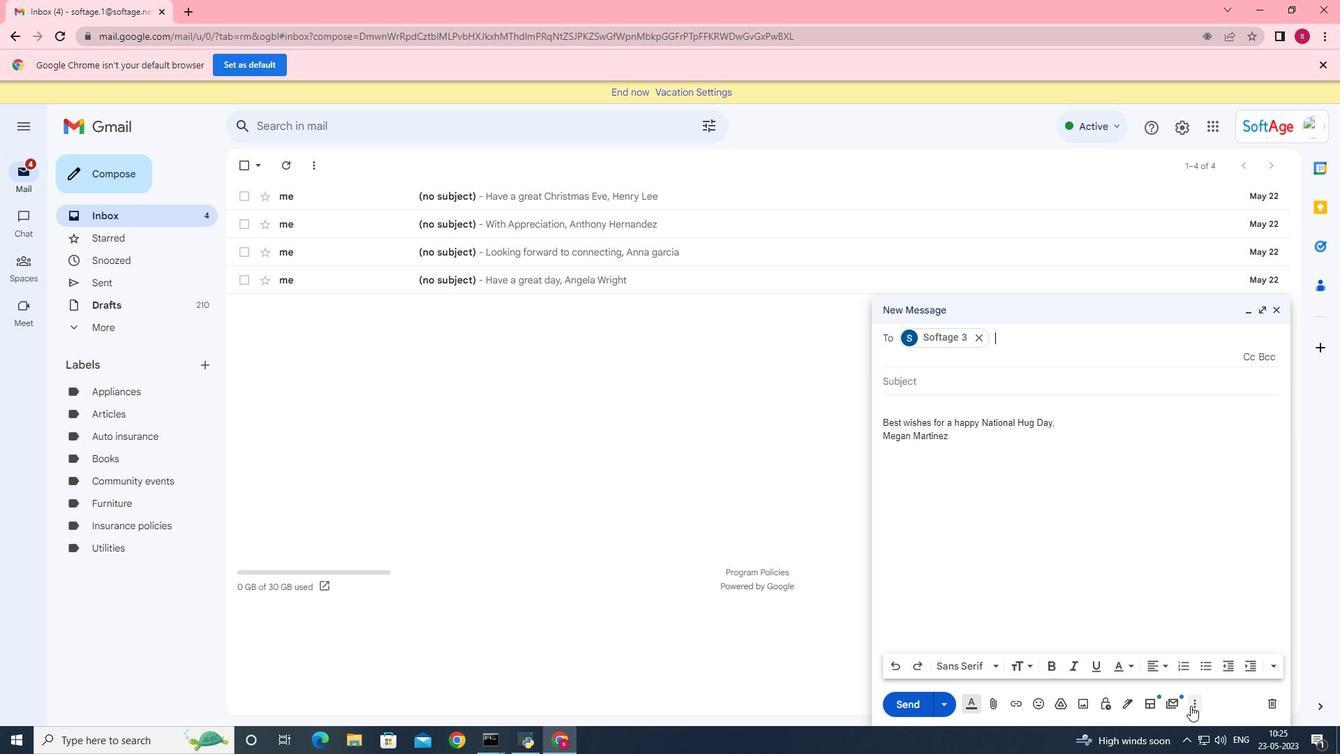 
Action: Mouse pressed left at (1195, 705)
Screenshot: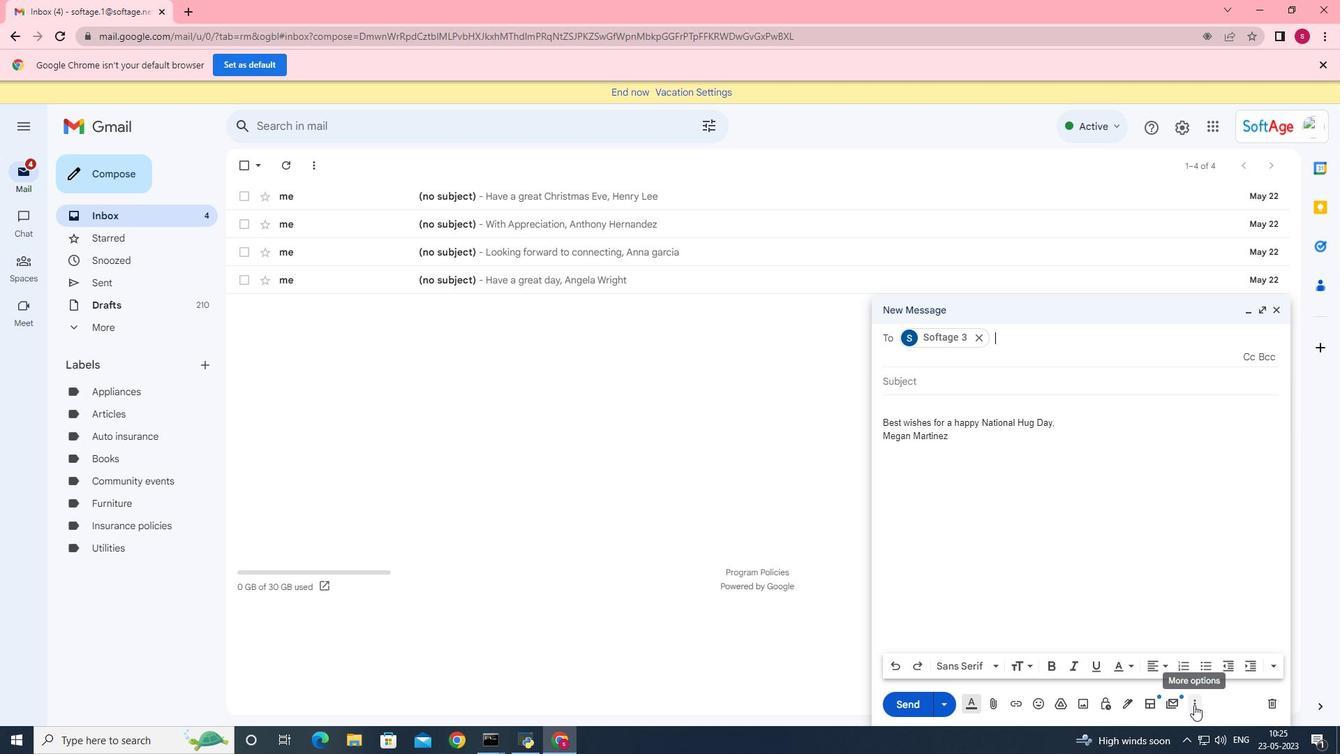 
Action: Mouse moved to (1130, 573)
Screenshot: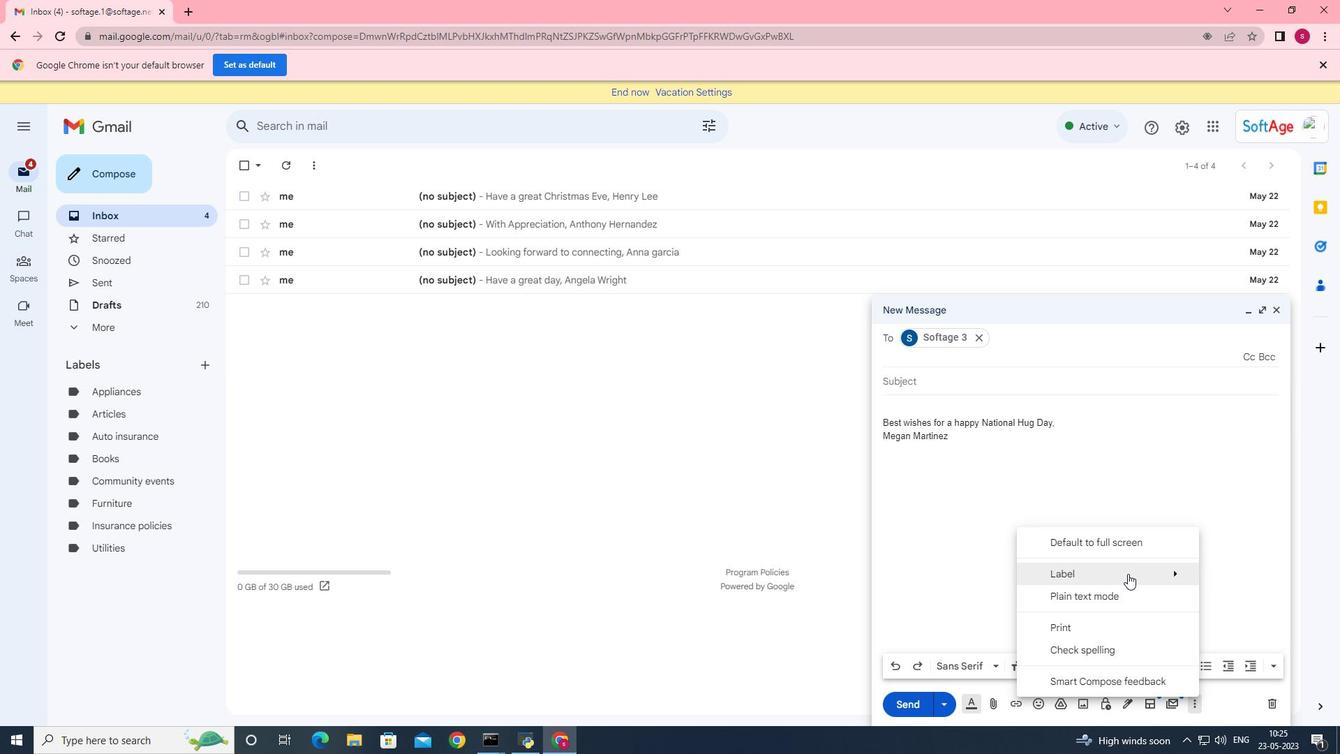 
Action: Mouse pressed left at (1130, 573)
Screenshot: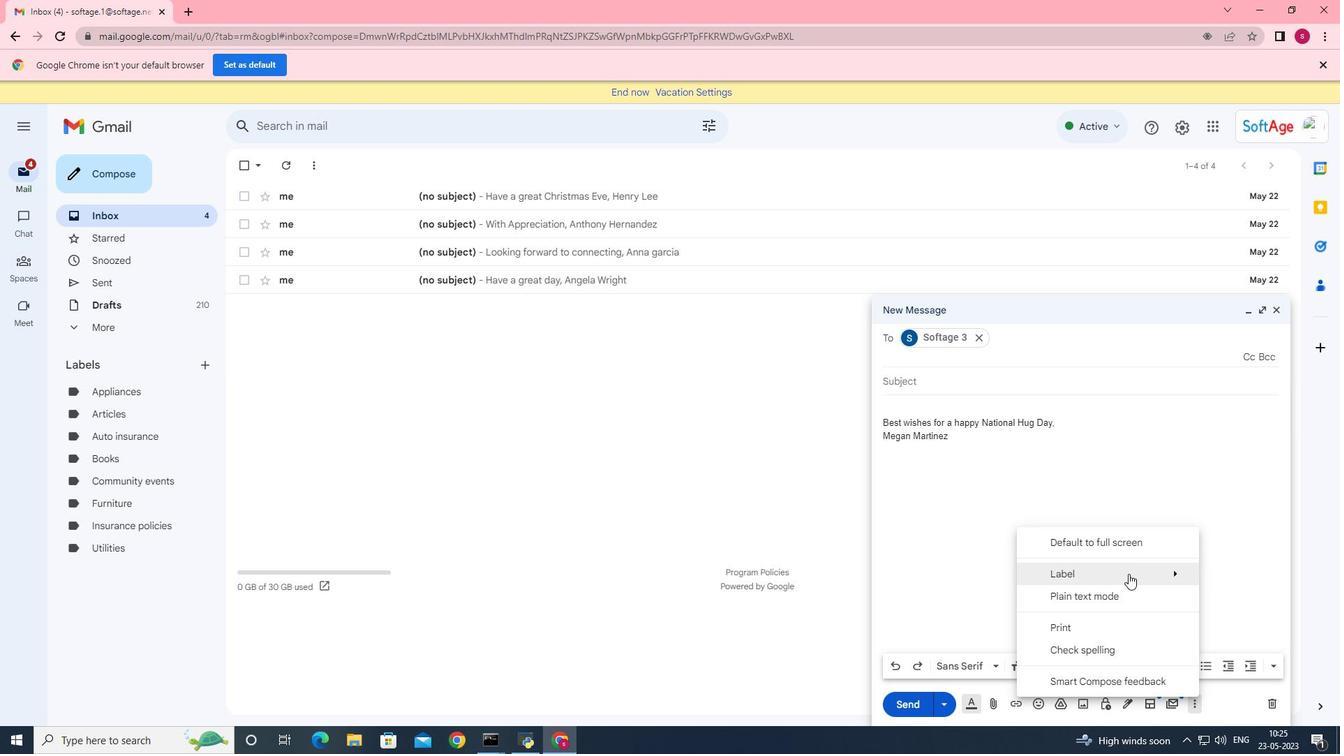 
Action: Mouse moved to (983, 551)
Screenshot: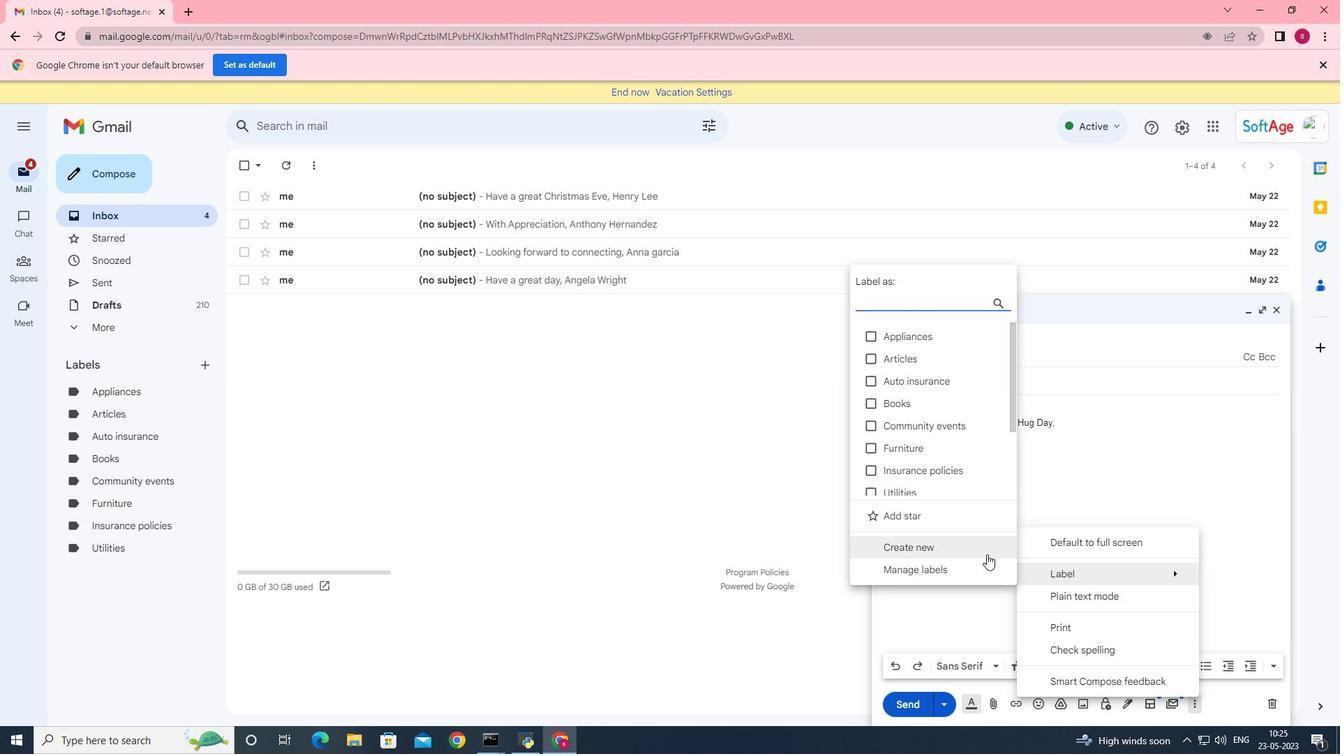 
Action: Mouse pressed left at (983, 551)
Screenshot: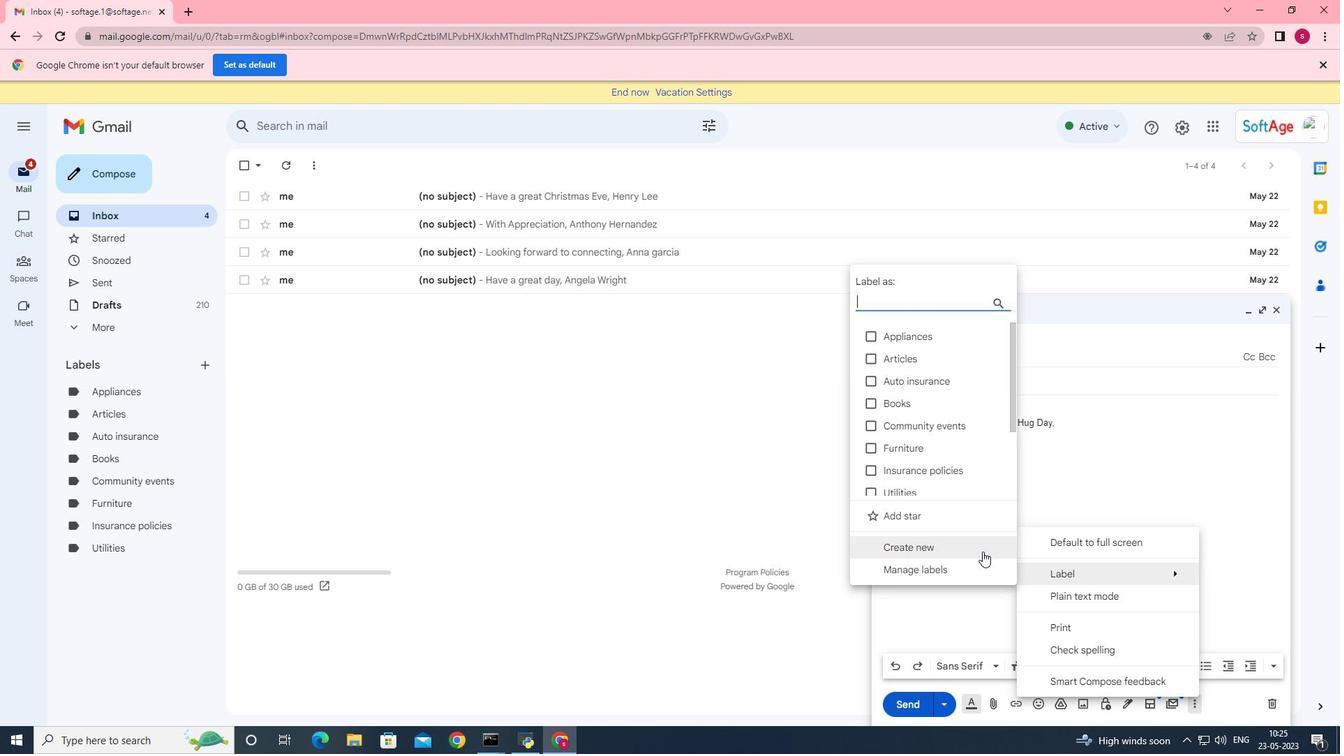 
Action: Mouse moved to (550, 386)
Screenshot: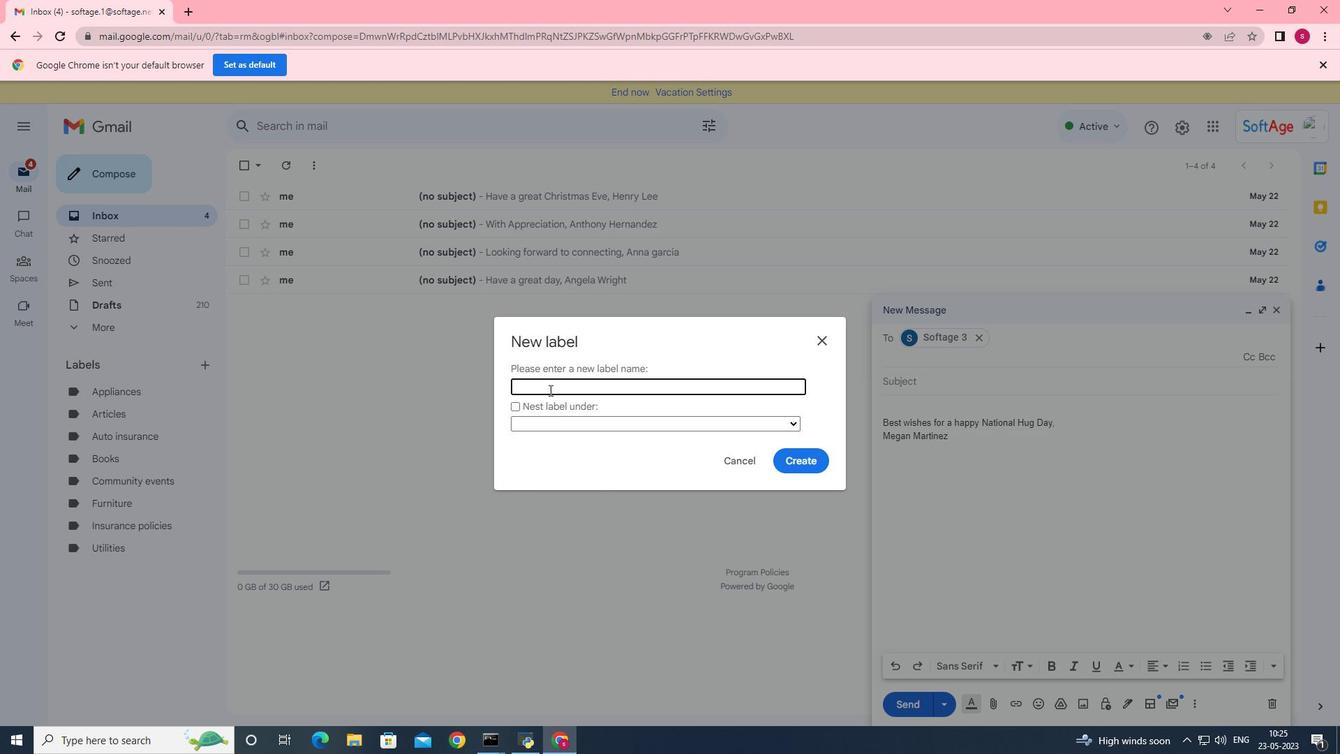 
Action: Mouse pressed left at (550, 386)
Screenshot: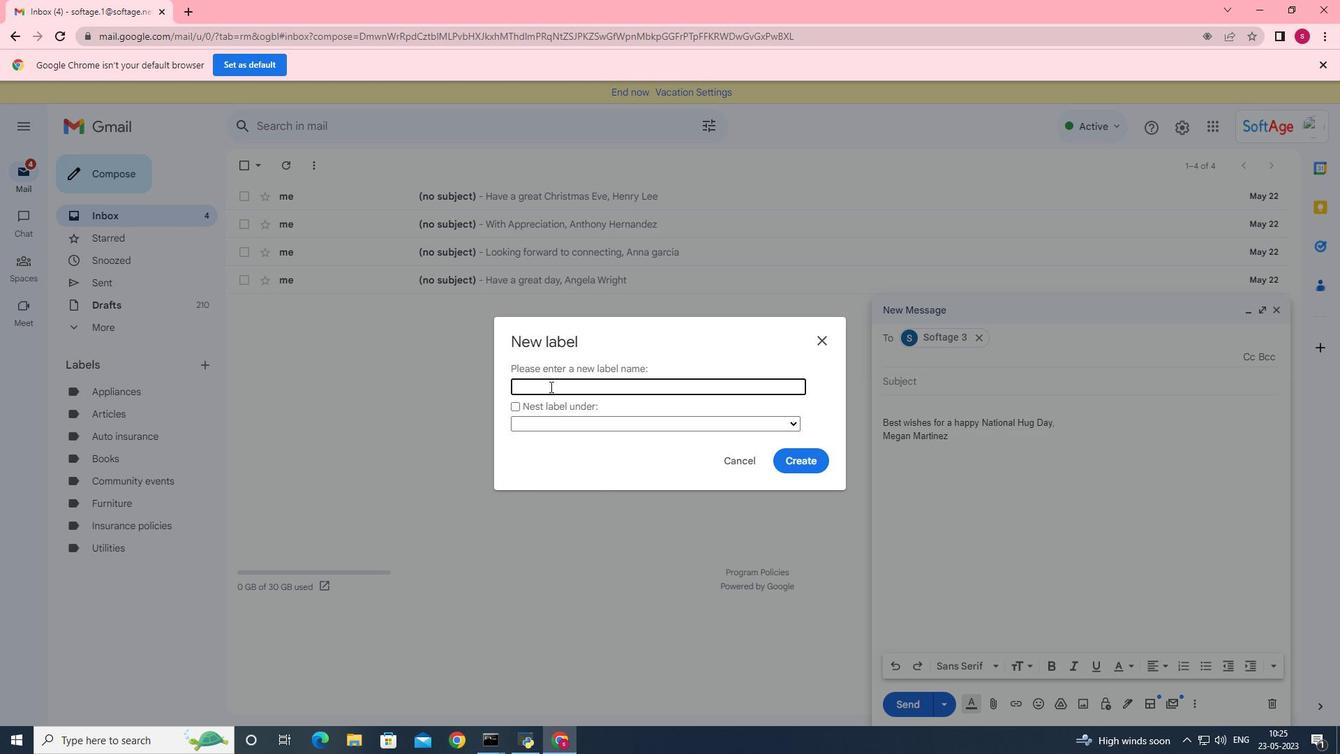 
Action: Mouse moved to (610, 360)
Screenshot: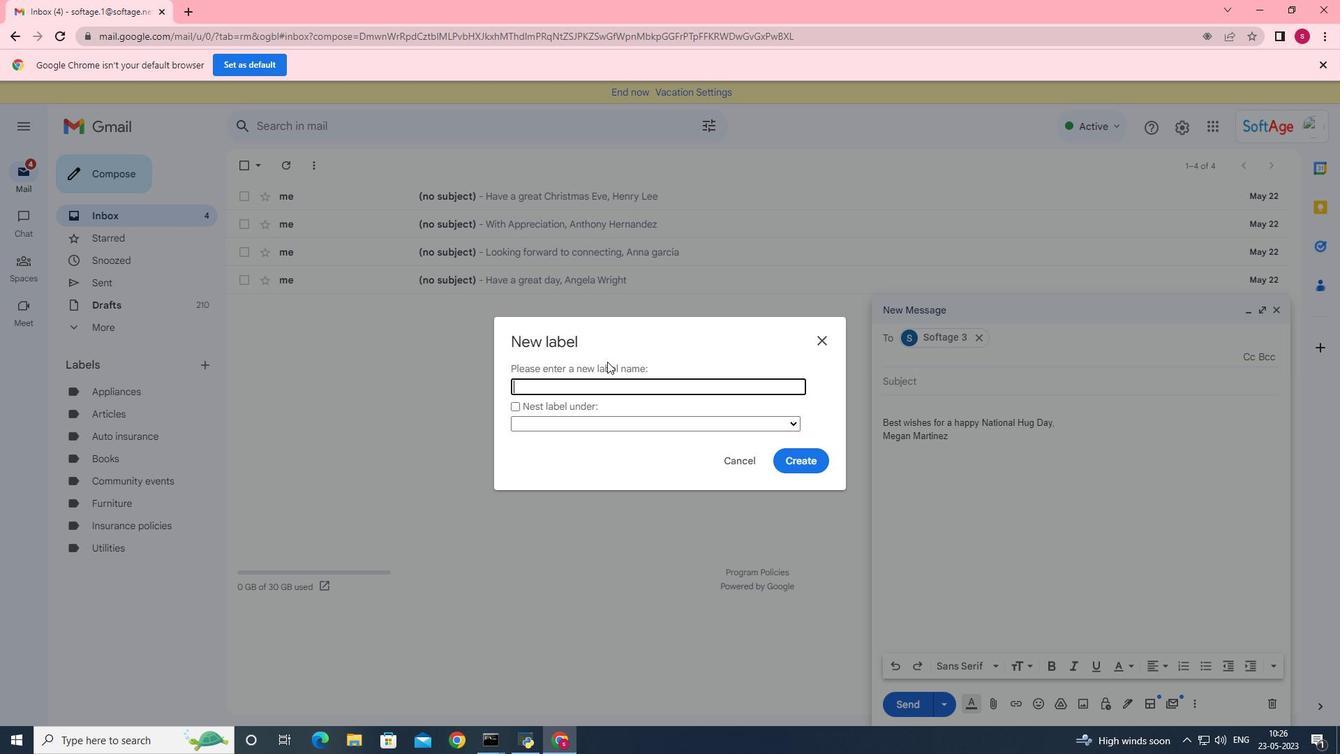 
Action: Key pressed <Key.shift>Home<Key.space>
Screenshot: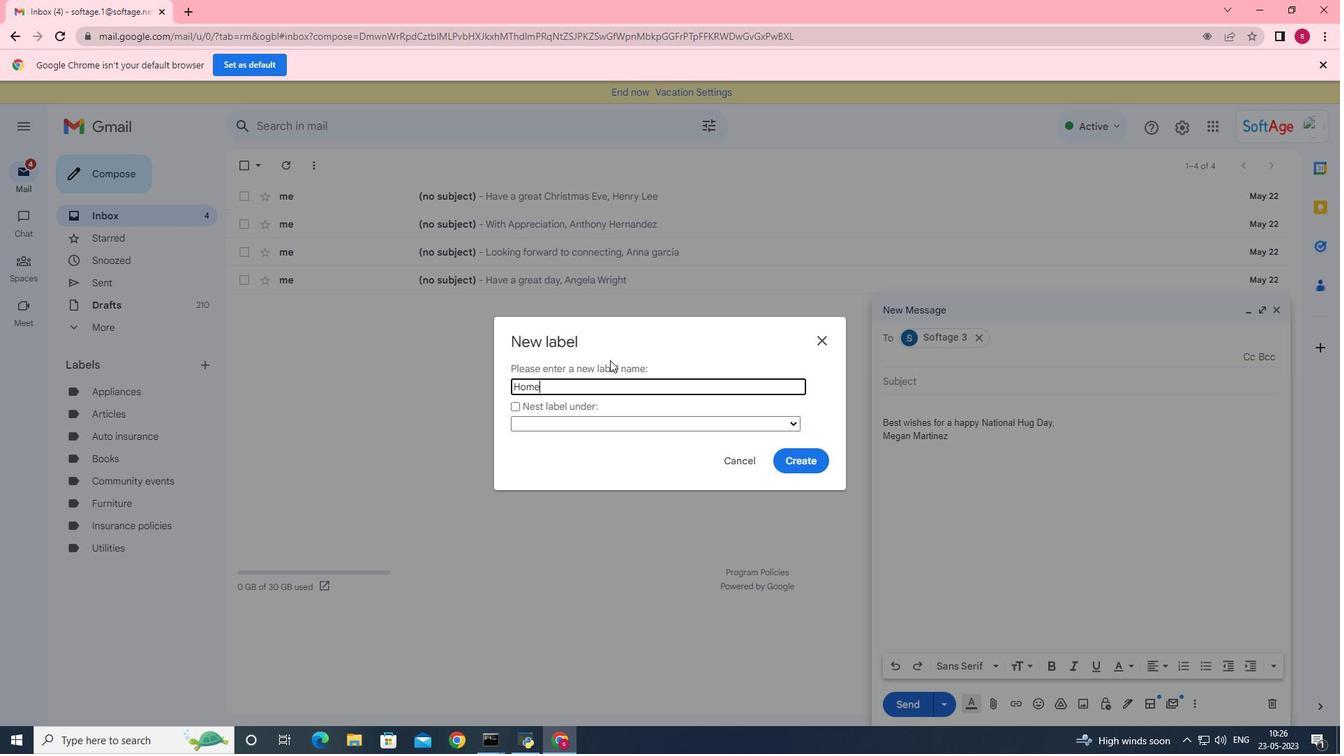 
Action: Mouse moved to (613, 357)
Screenshot: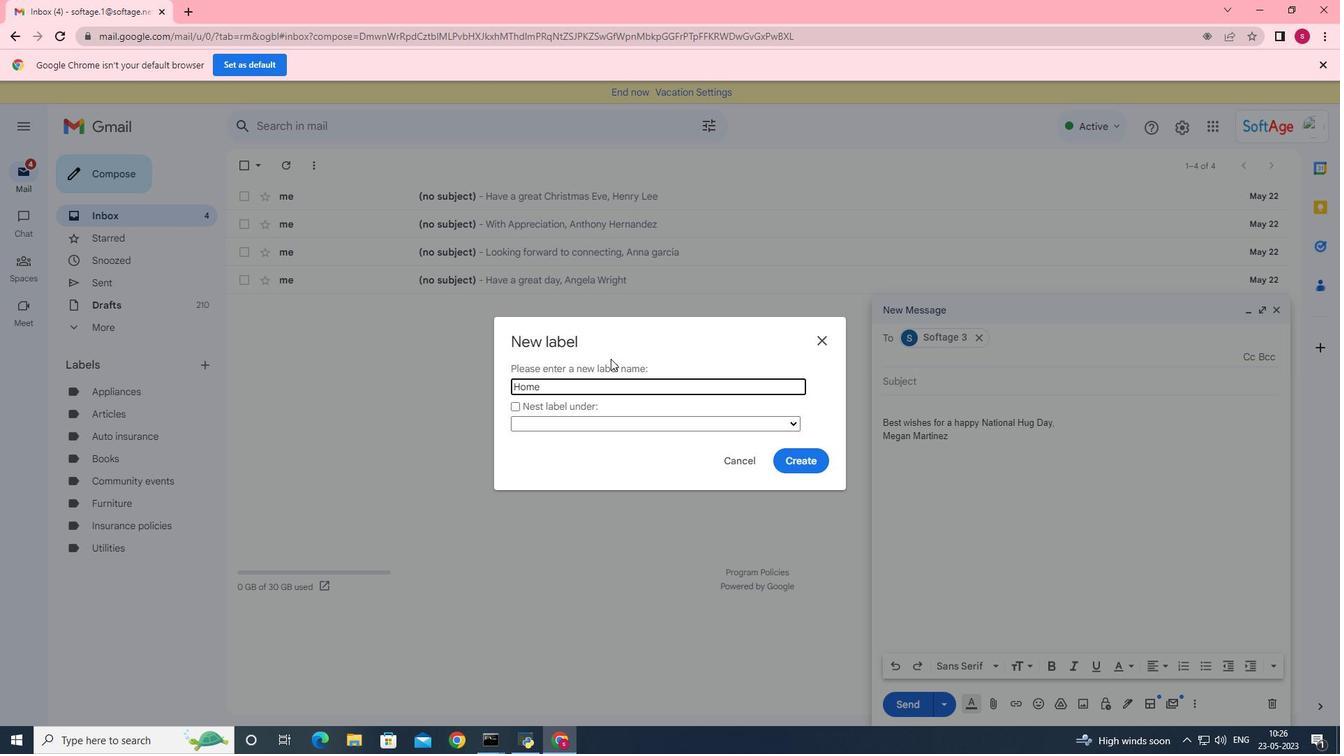 
Action: Key pressed insurance
Screenshot: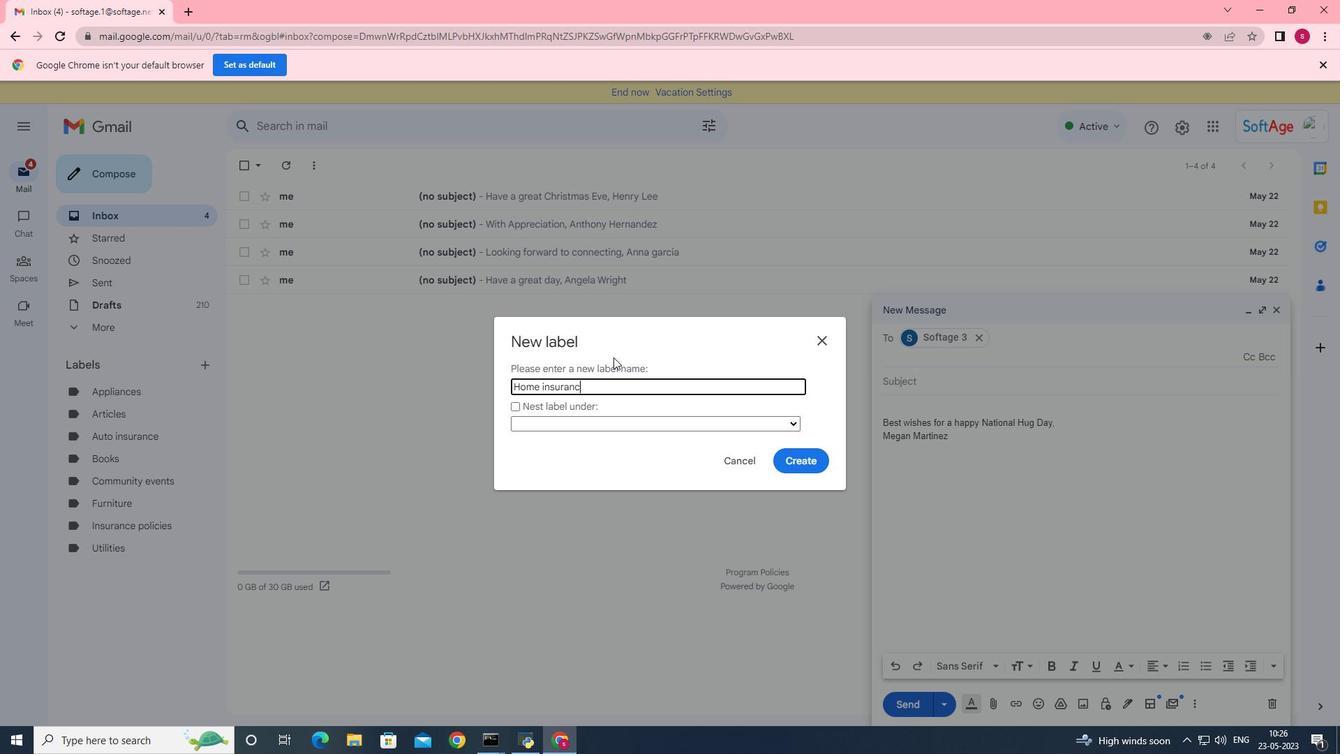 
Action: Mouse moved to (801, 458)
Screenshot: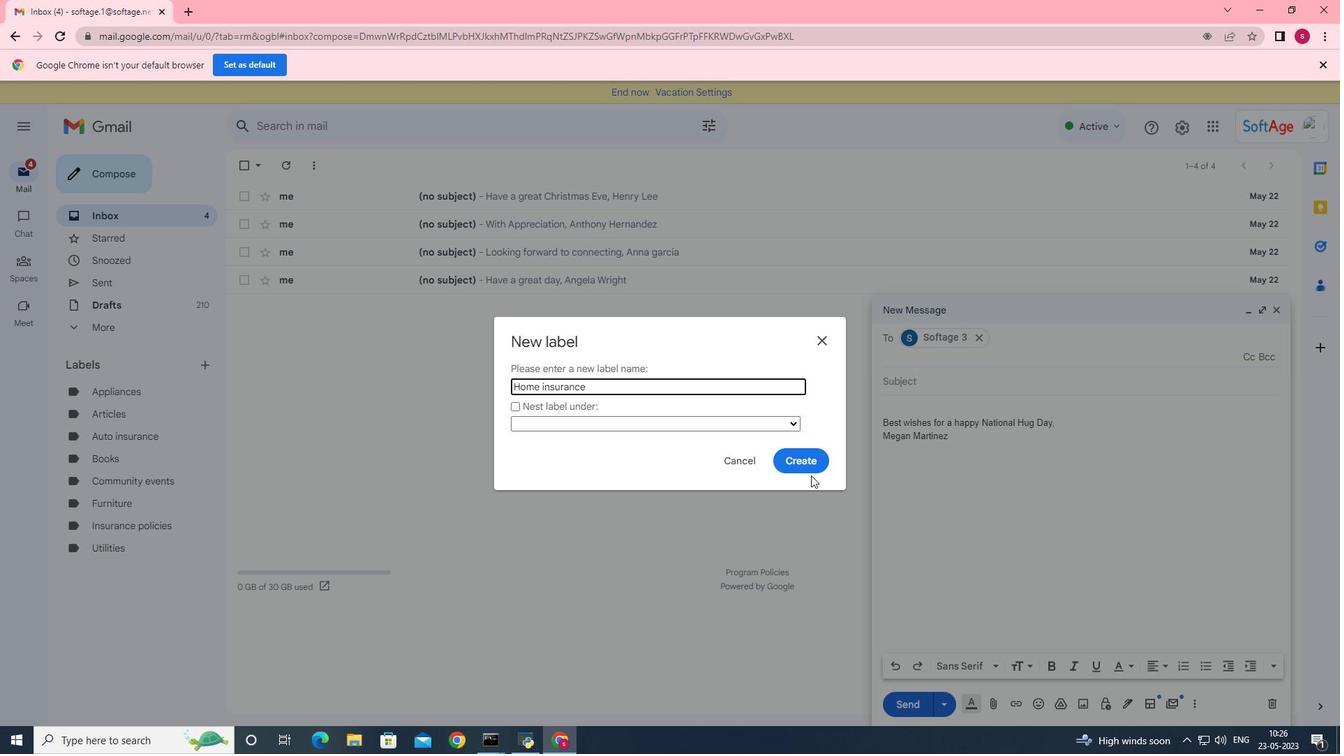 
Action: Mouse pressed left at (801, 458)
Screenshot: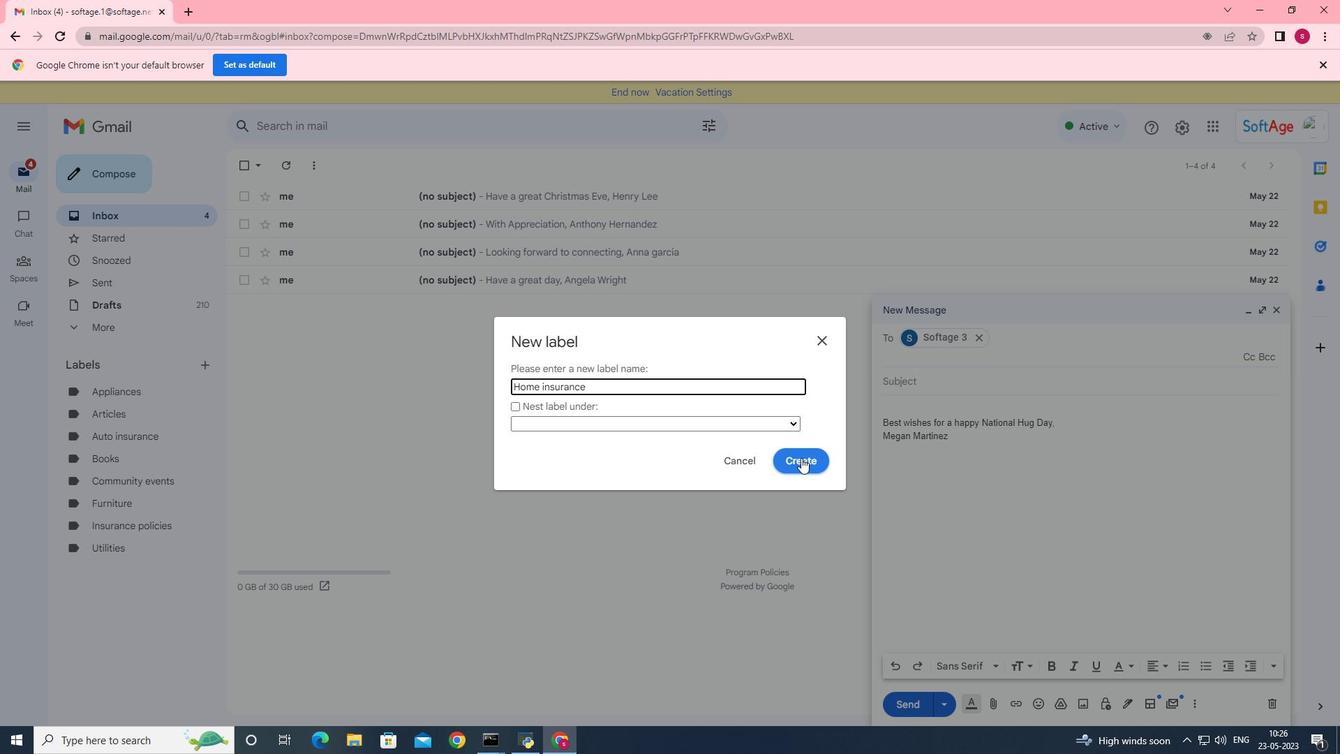 
